 Task: Find connections with filter location Camayenne with filter topic #trainer with filter profile language German with filter current company JK Agri Genetics Limited with filter school KCG College of Technology with filter industry Family Planning Centers with filter service category Health Insurance with filter keywords title Tutor/Online Tutor
Action: Mouse moved to (341, 280)
Screenshot: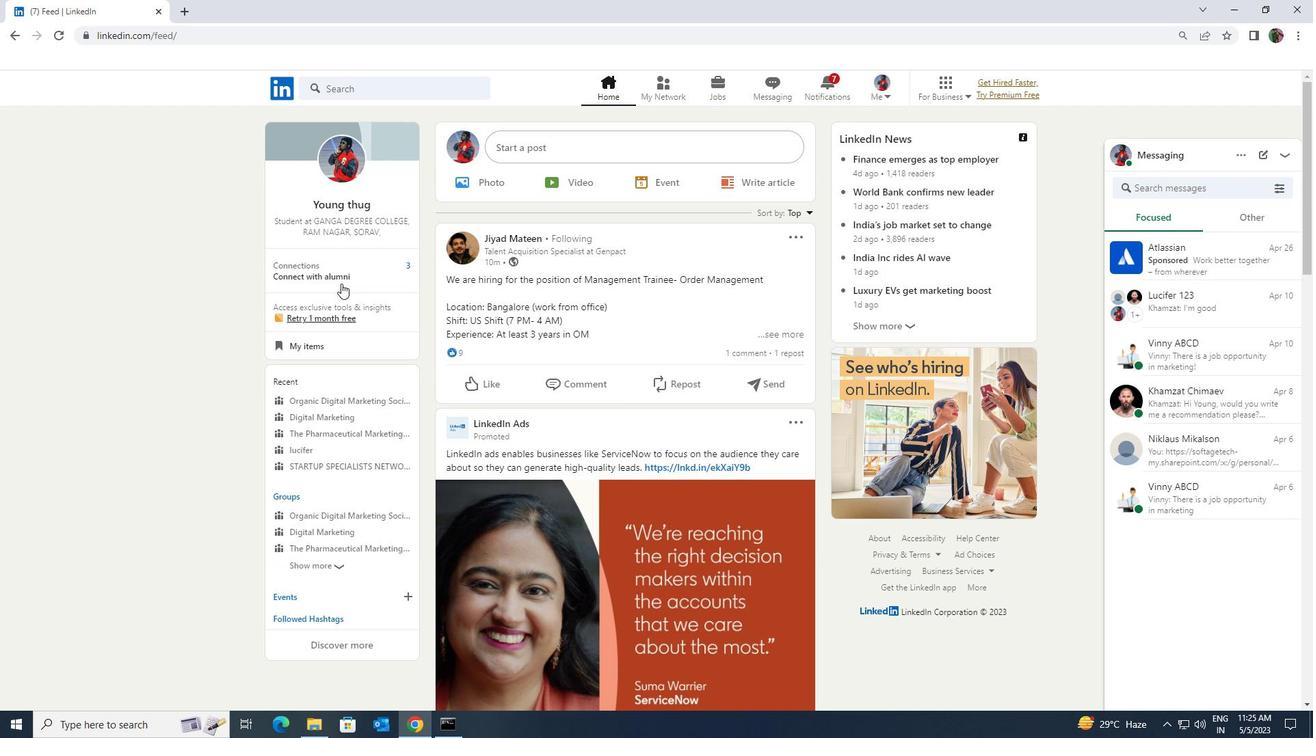 
Action: Mouse pressed left at (341, 280)
Screenshot: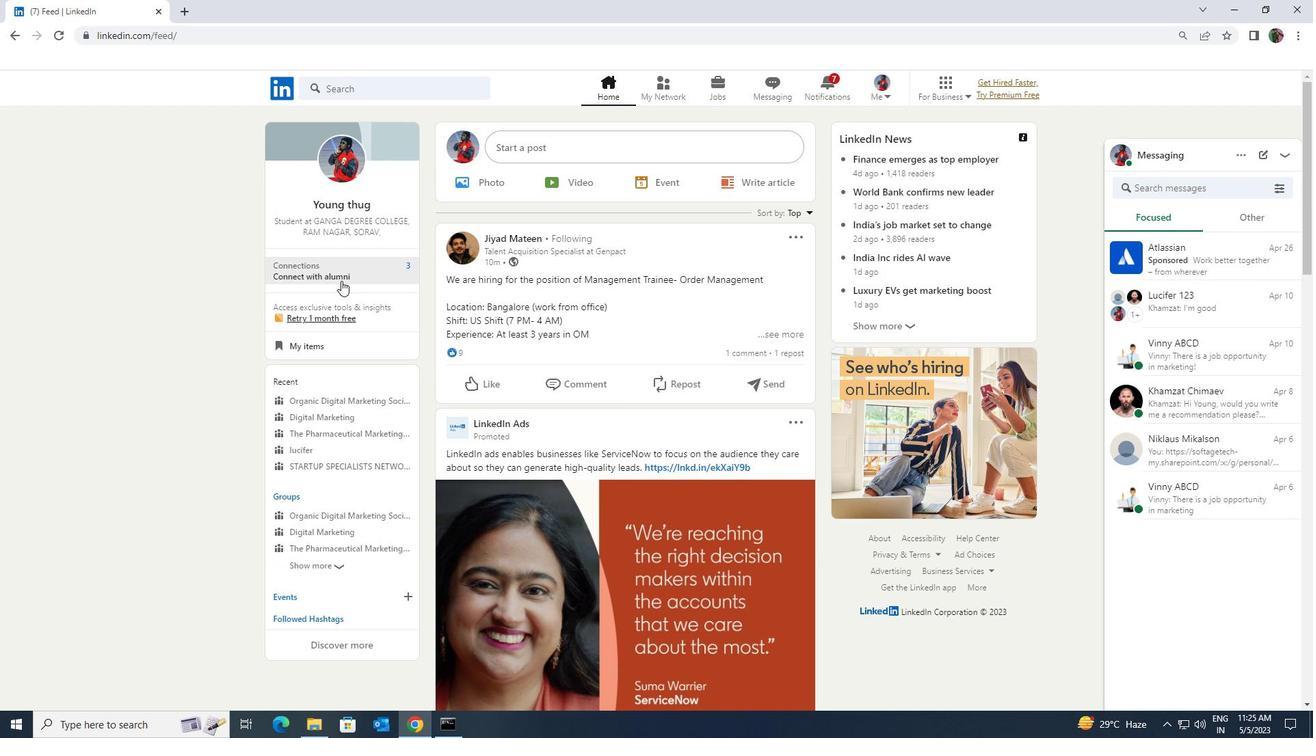 
Action: Mouse moved to (346, 174)
Screenshot: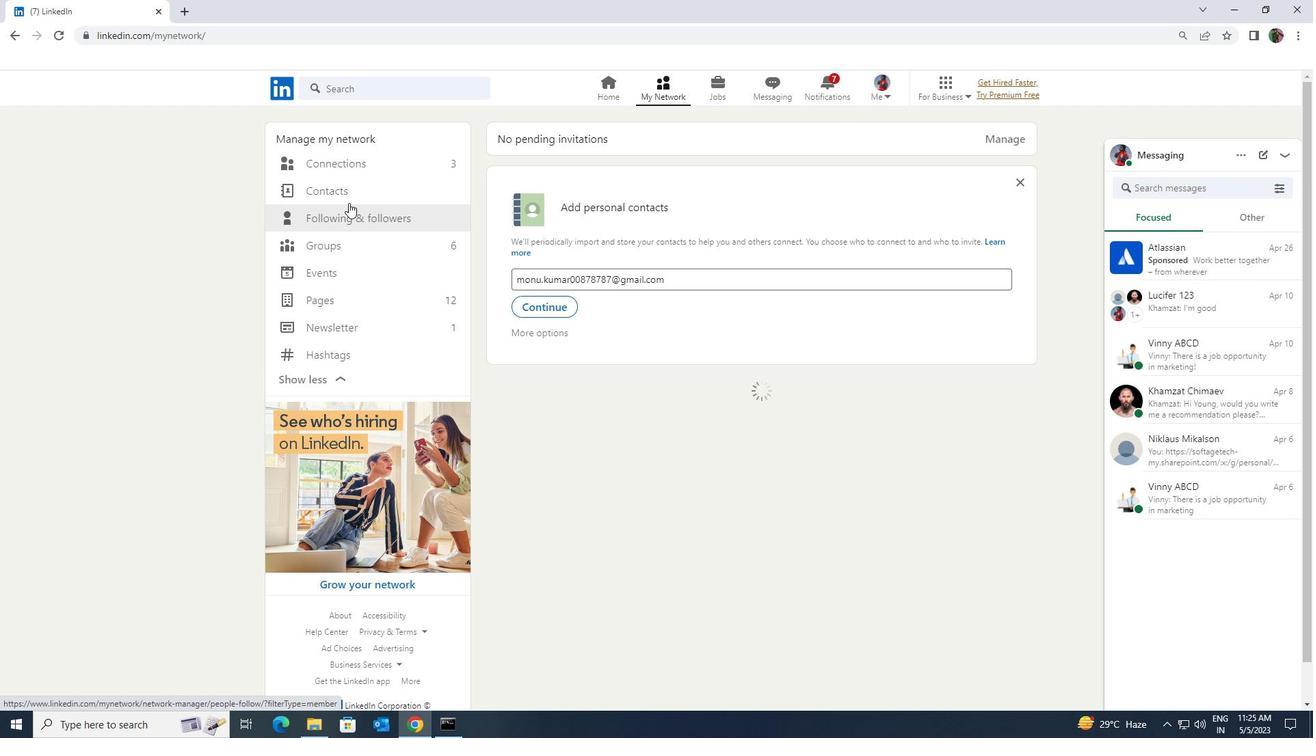 
Action: Mouse pressed left at (346, 174)
Screenshot: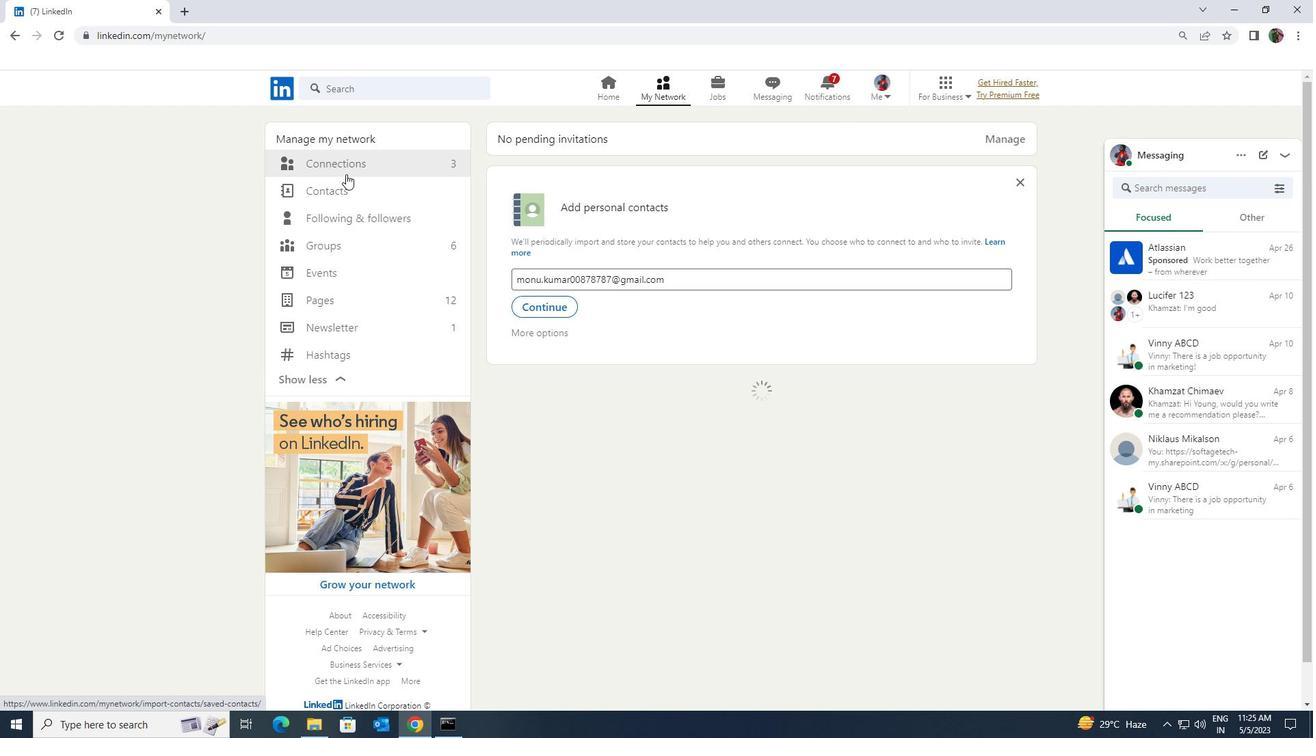 
Action: Mouse moved to (346, 162)
Screenshot: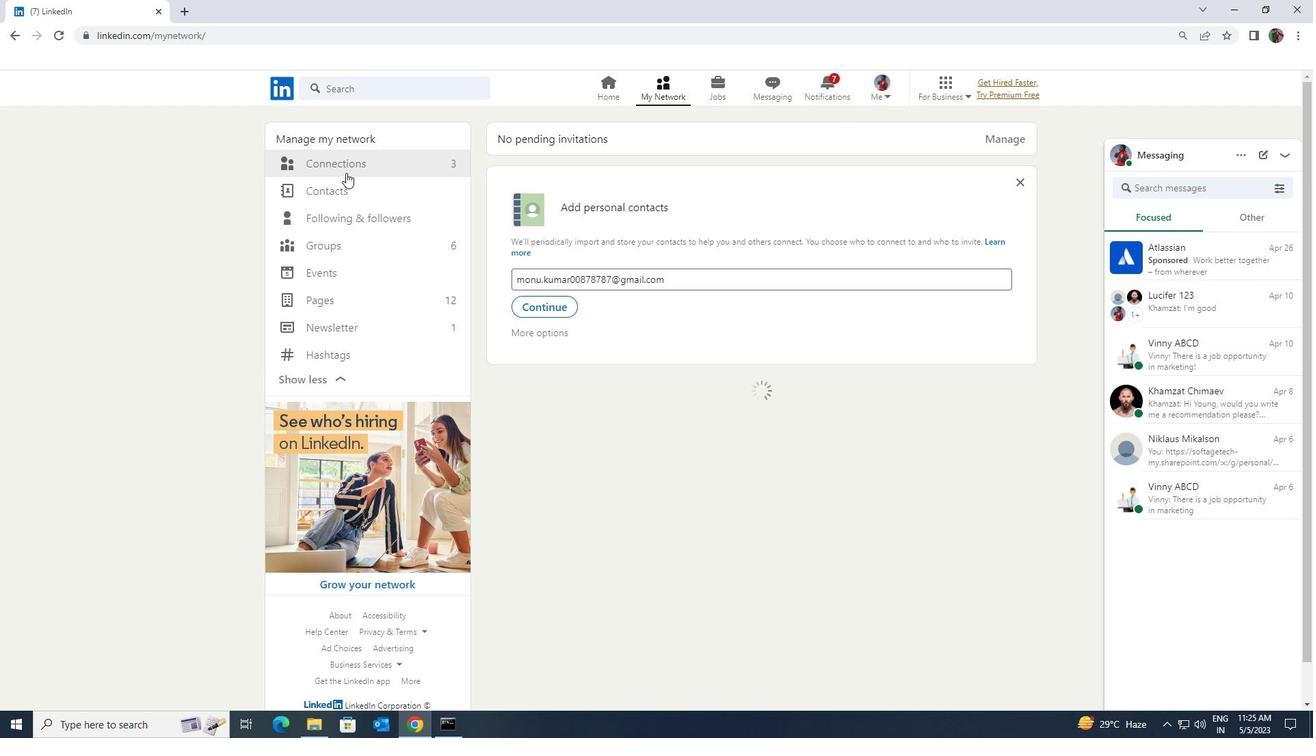 
Action: Mouse pressed left at (346, 162)
Screenshot: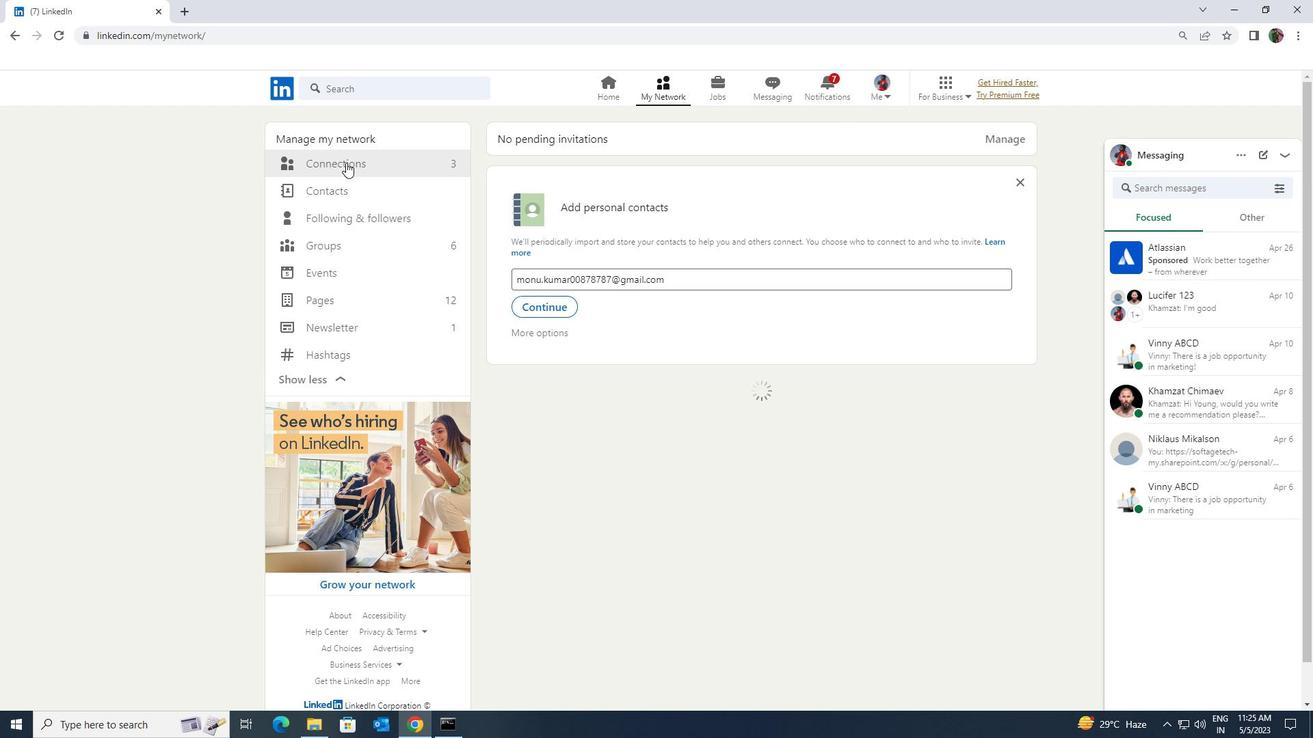 
Action: Mouse moved to (733, 160)
Screenshot: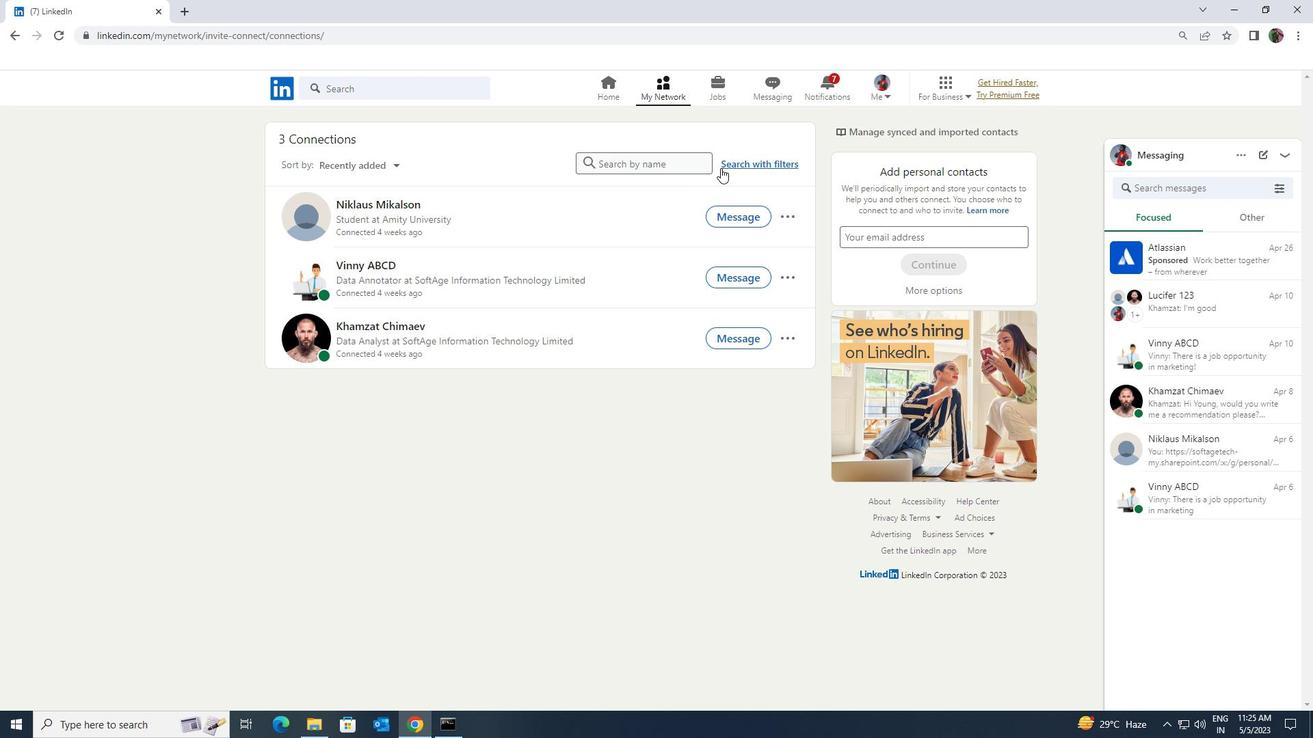 
Action: Mouse pressed left at (733, 160)
Screenshot: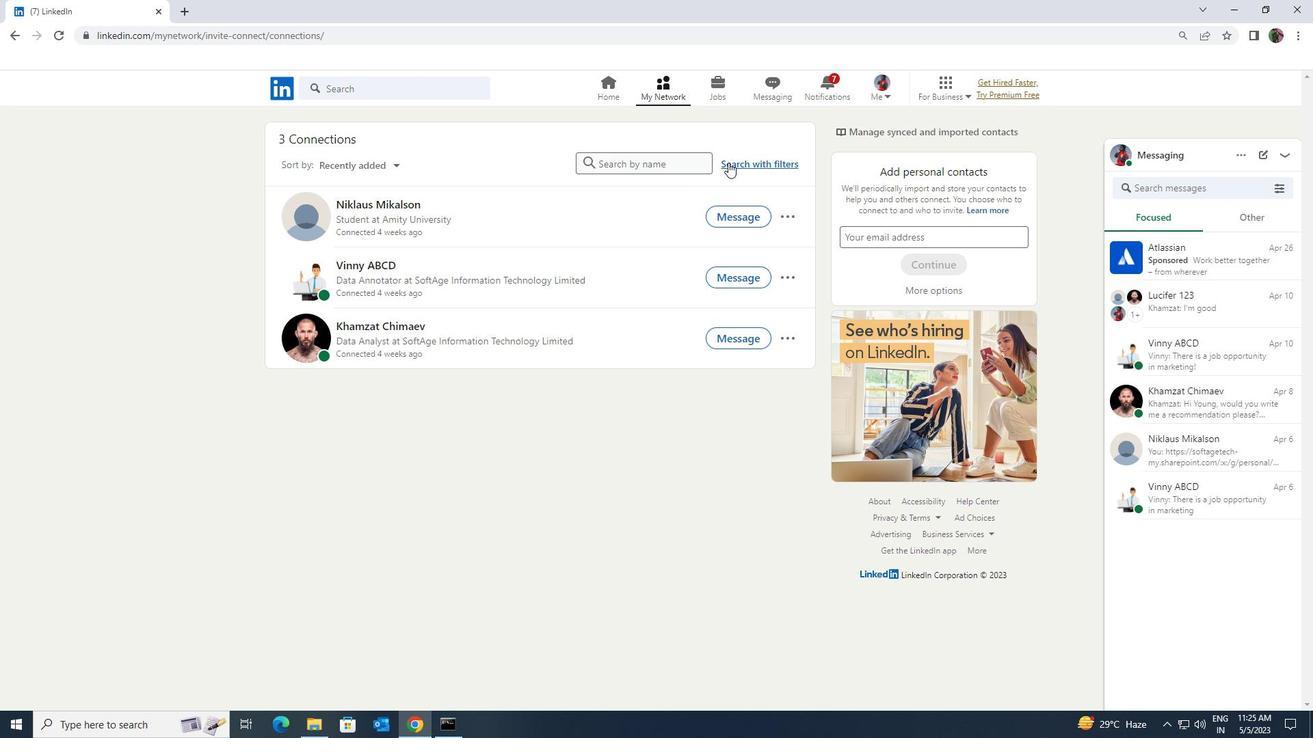 
Action: Mouse moved to (710, 122)
Screenshot: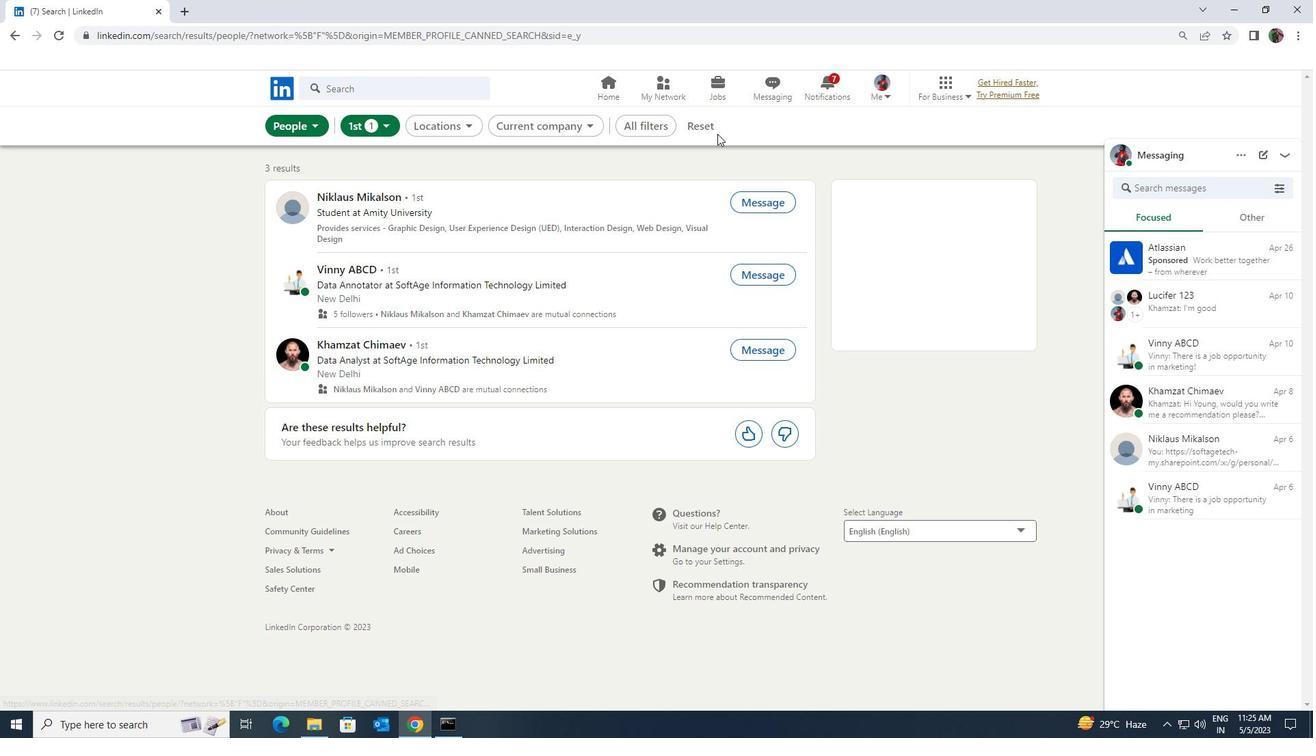 
Action: Mouse pressed left at (710, 122)
Screenshot: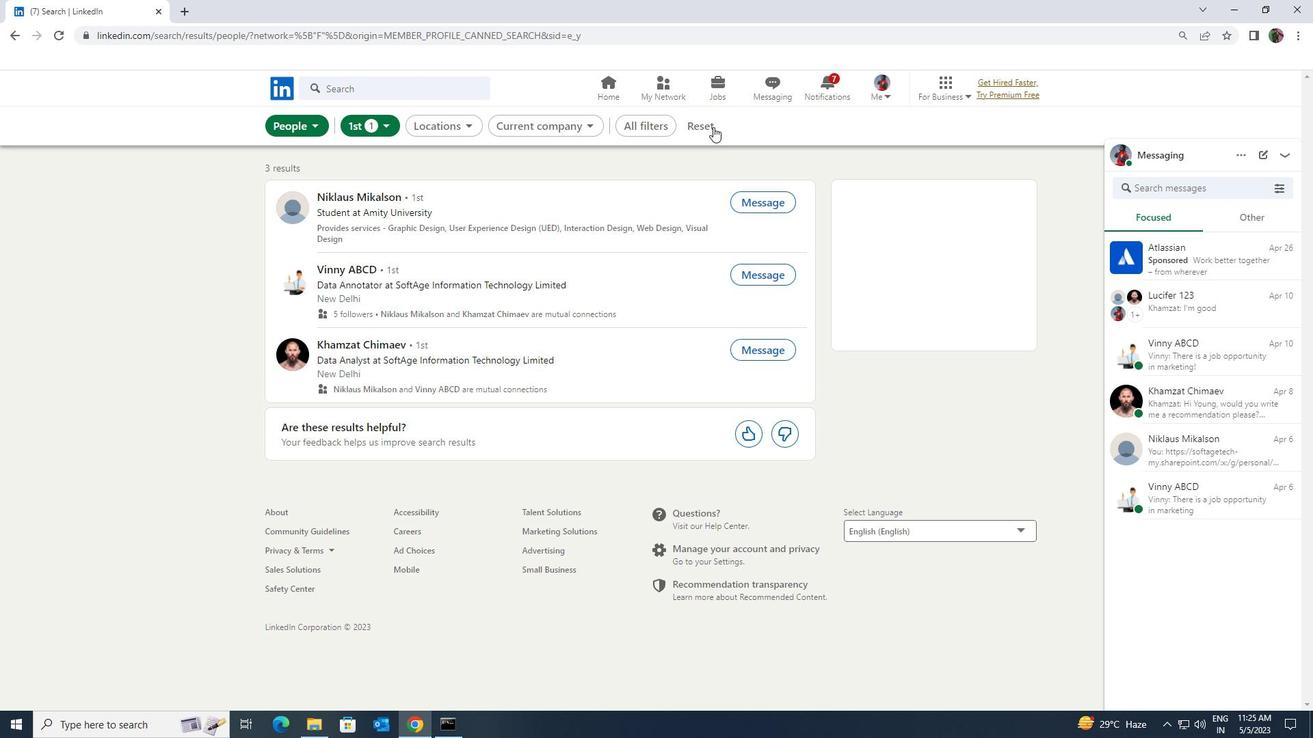 
Action: Mouse moved to (684, 125)
Screenshot: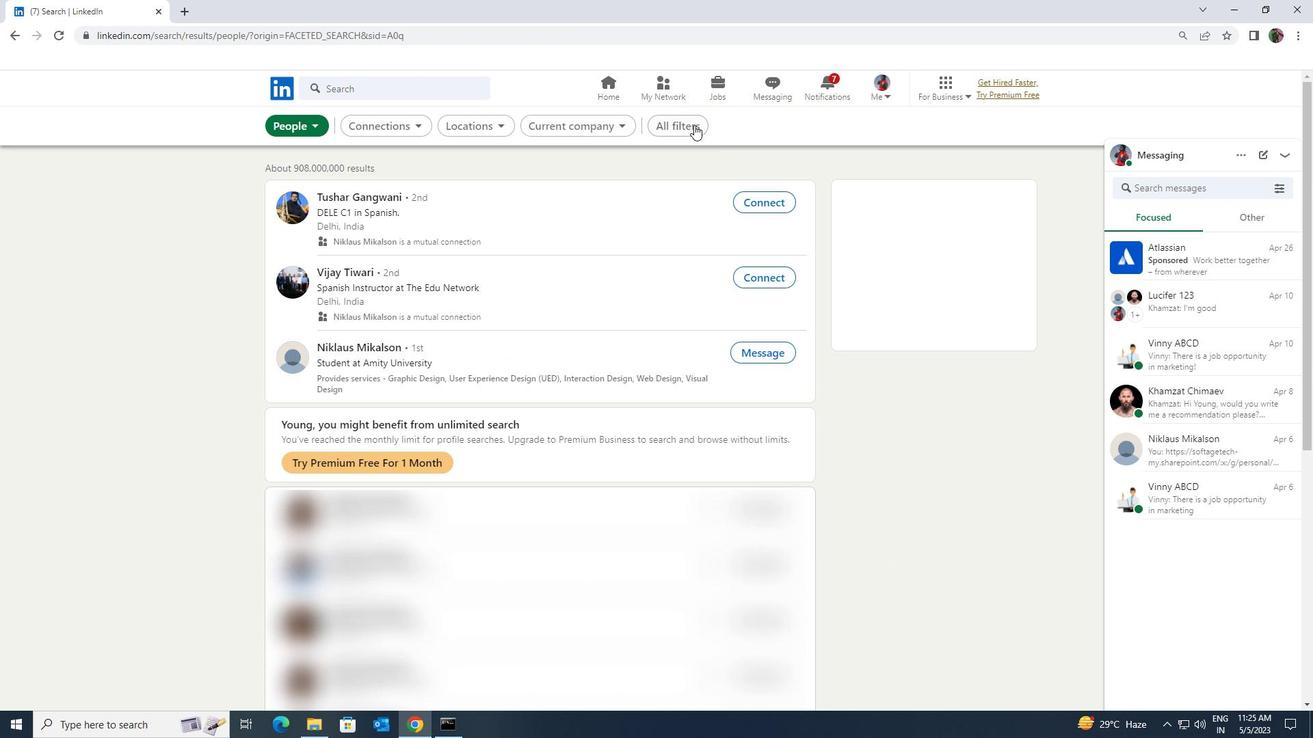 
Action: Mouse pressed left at (684, 125)
Screenshot: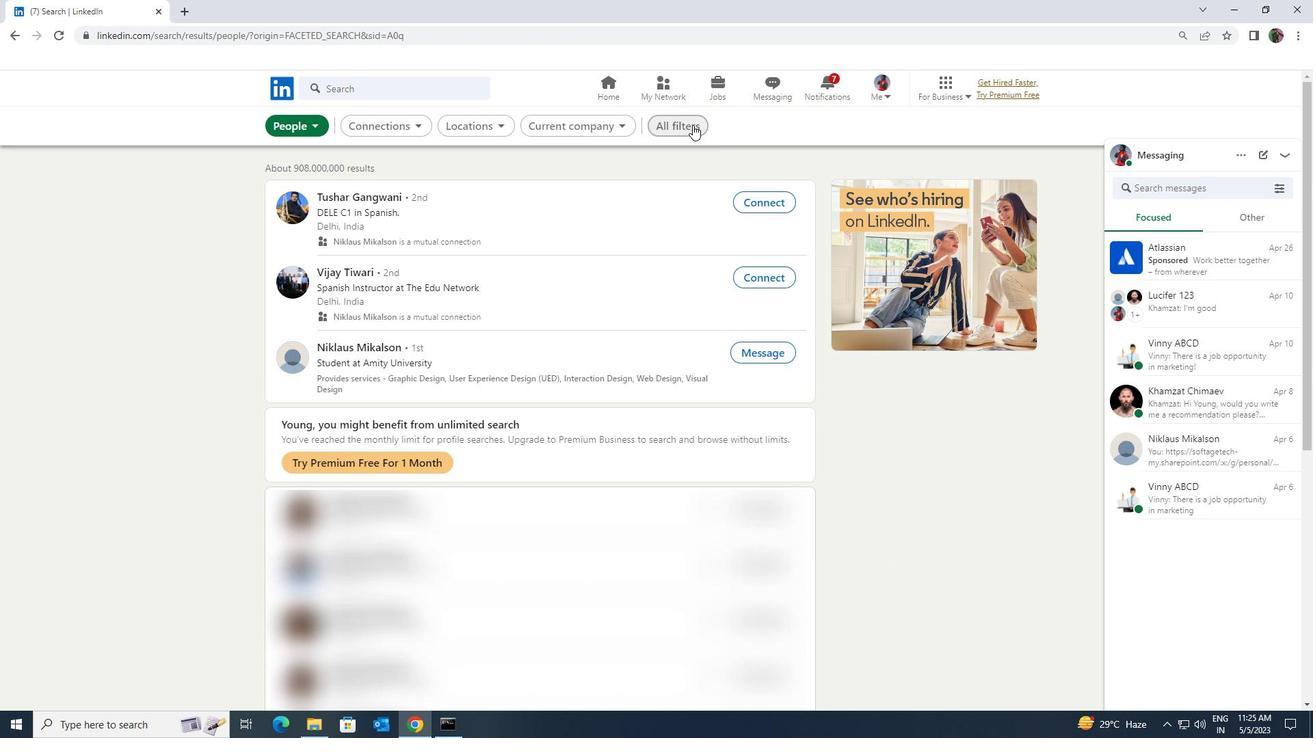 
Action: Mouse moved to (1147, 532)
Screenshot: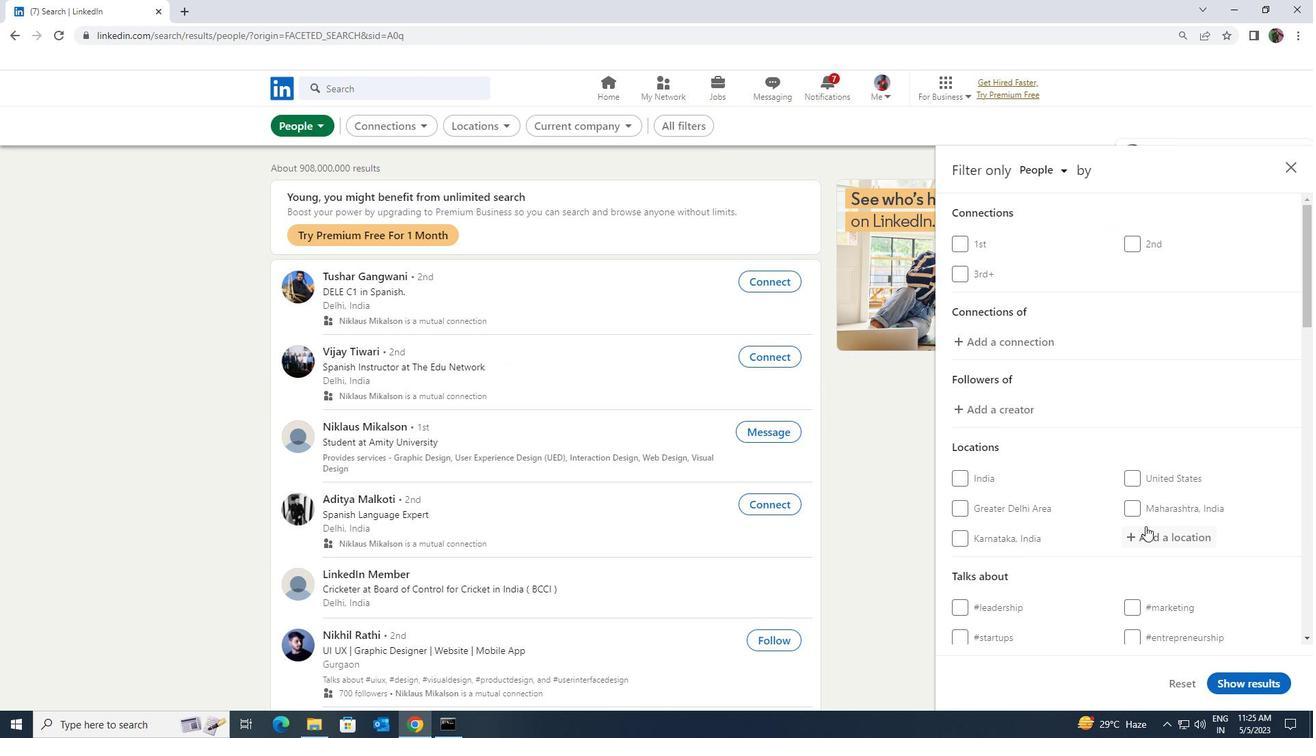 
Action: Mouse pressed left at (1147, 532)
Screenshot: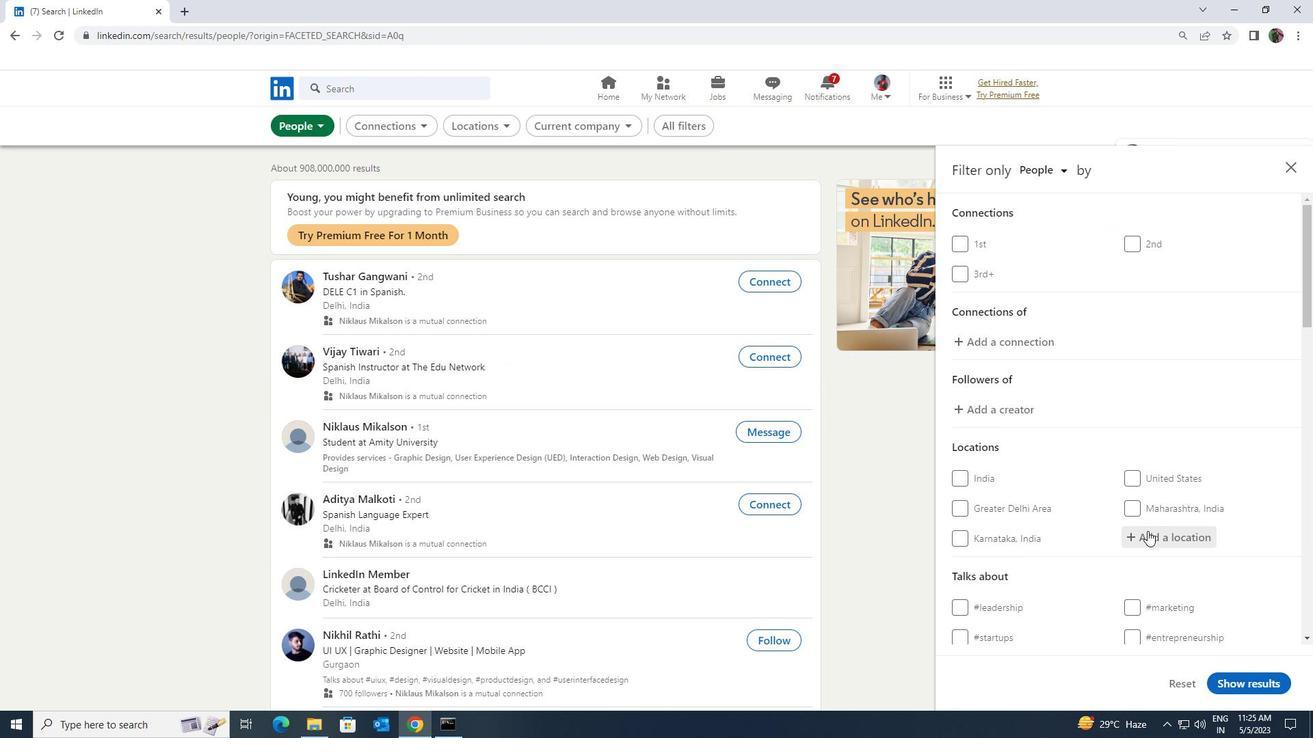 
Action: Mouse moved to (1142, 530)
Screenshot: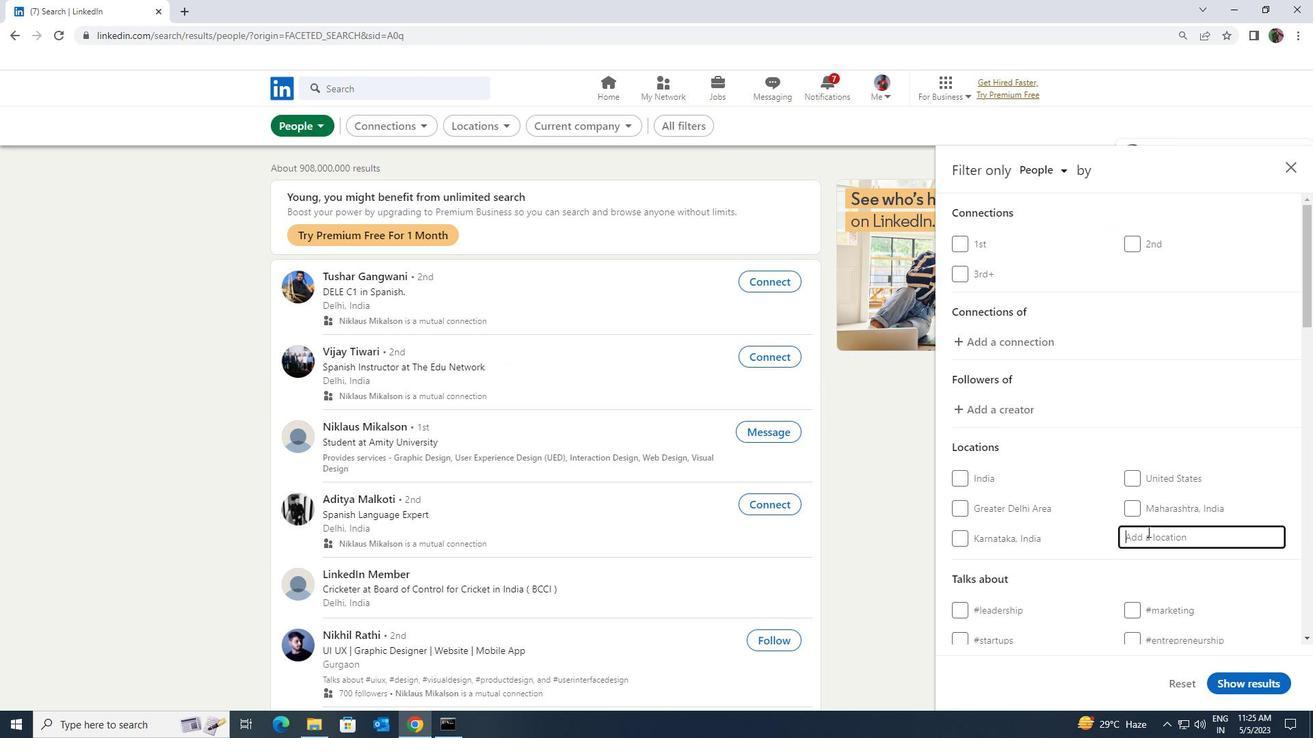 
Action: Key pressed <Key.shift>CAMAYENNE
Screenshot: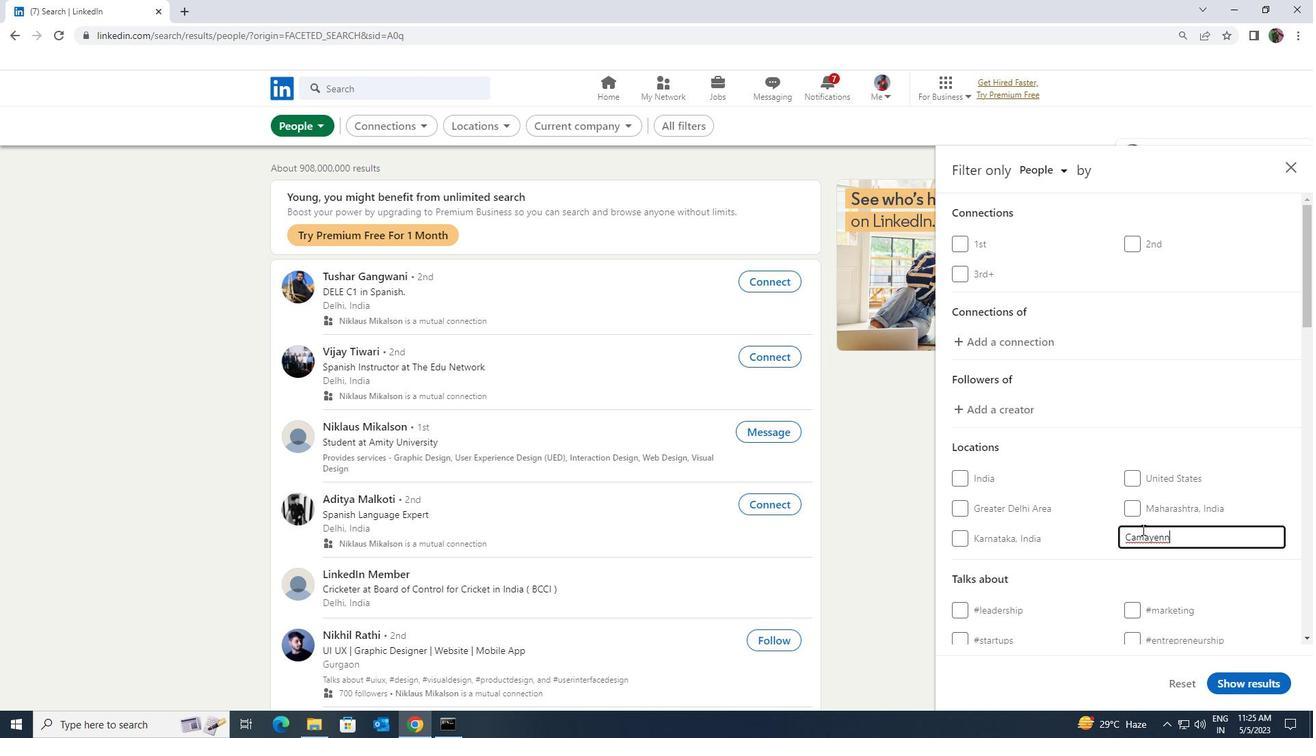 
Action: Mouse moved to (1142, 530)
Screenshot: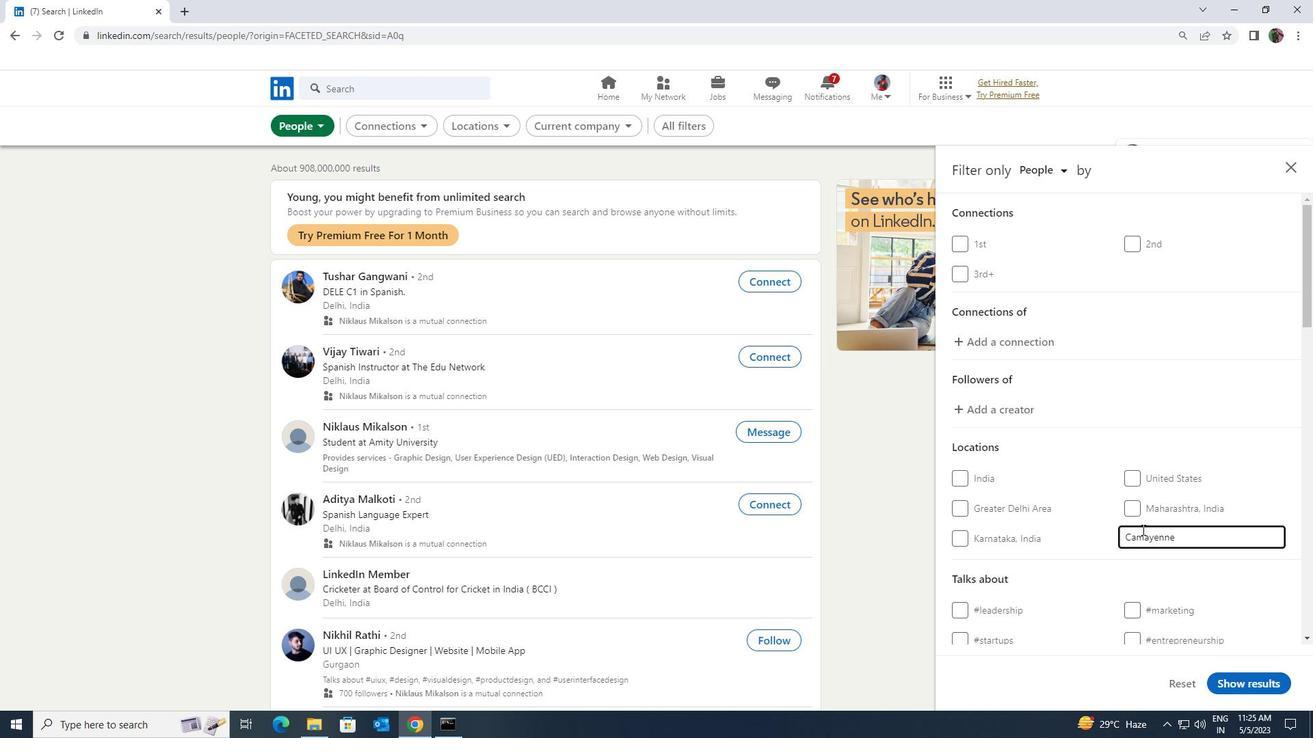 
Action: Key pressed <Key.enter>
Screenshot: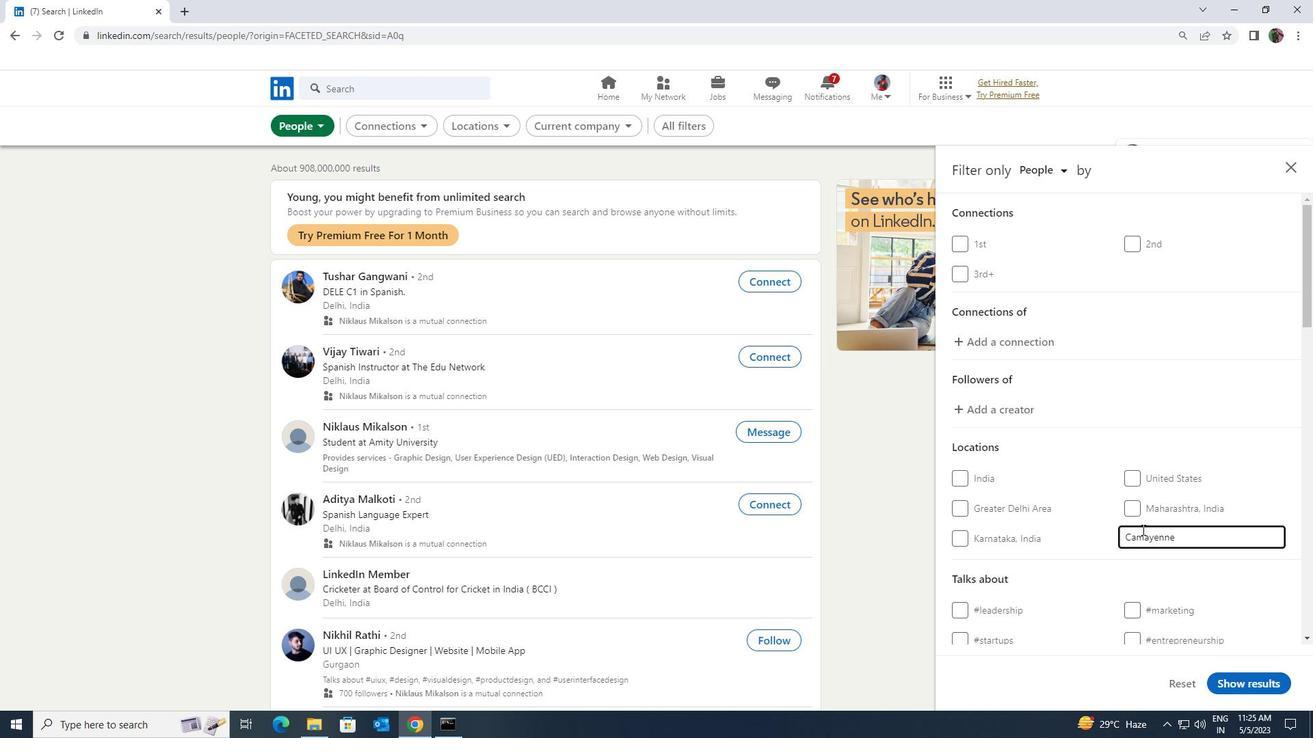 
Action: Mouse moved to (1144, 529)
Screenshot: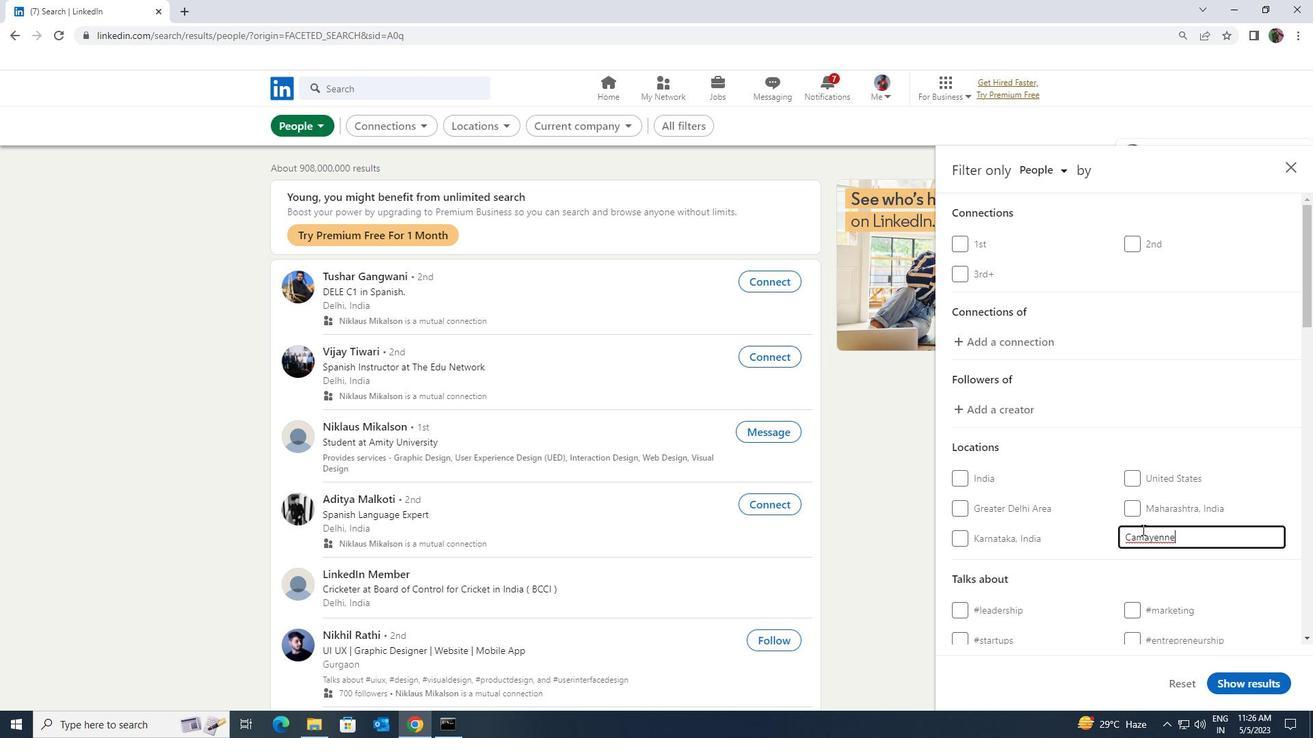 
Action: Mouse scrolled (1144, 528) with delta (0, 0)
Screenshot: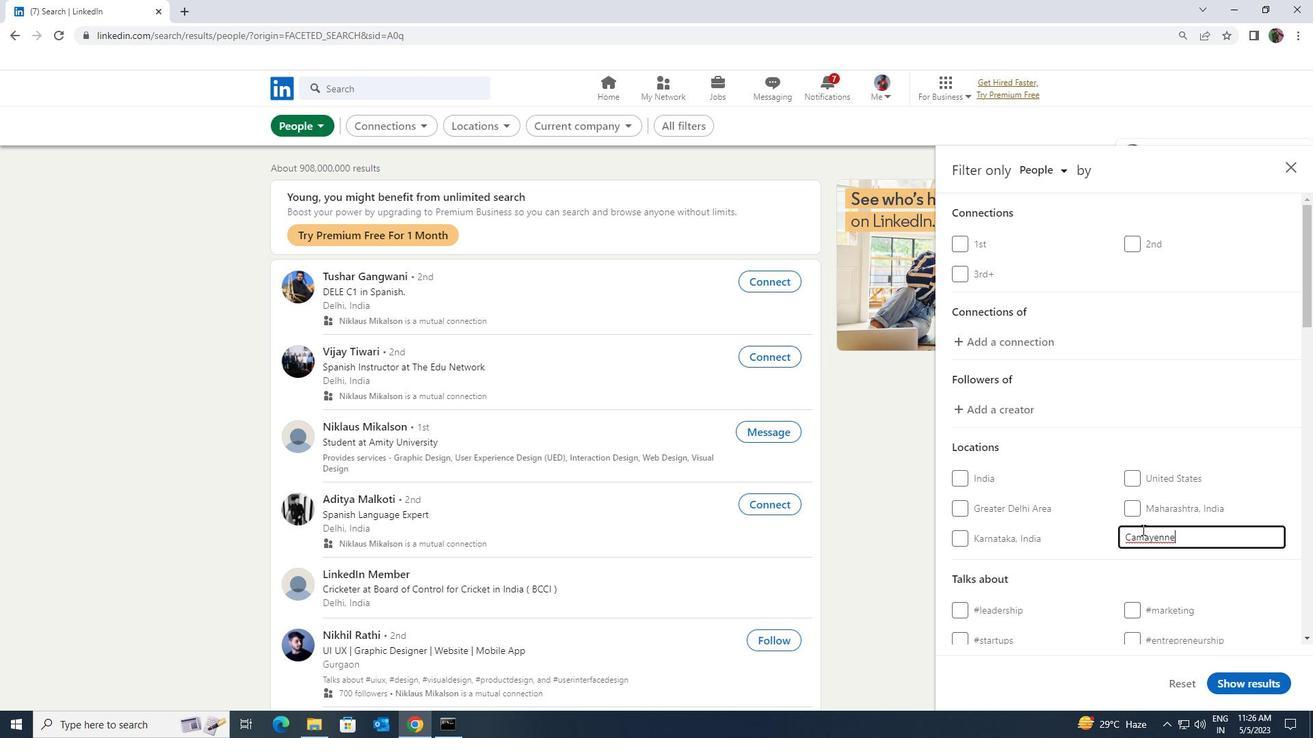 
Action: Mouse scrolled (1144, 528) with delta (0, 0)
Screenshot: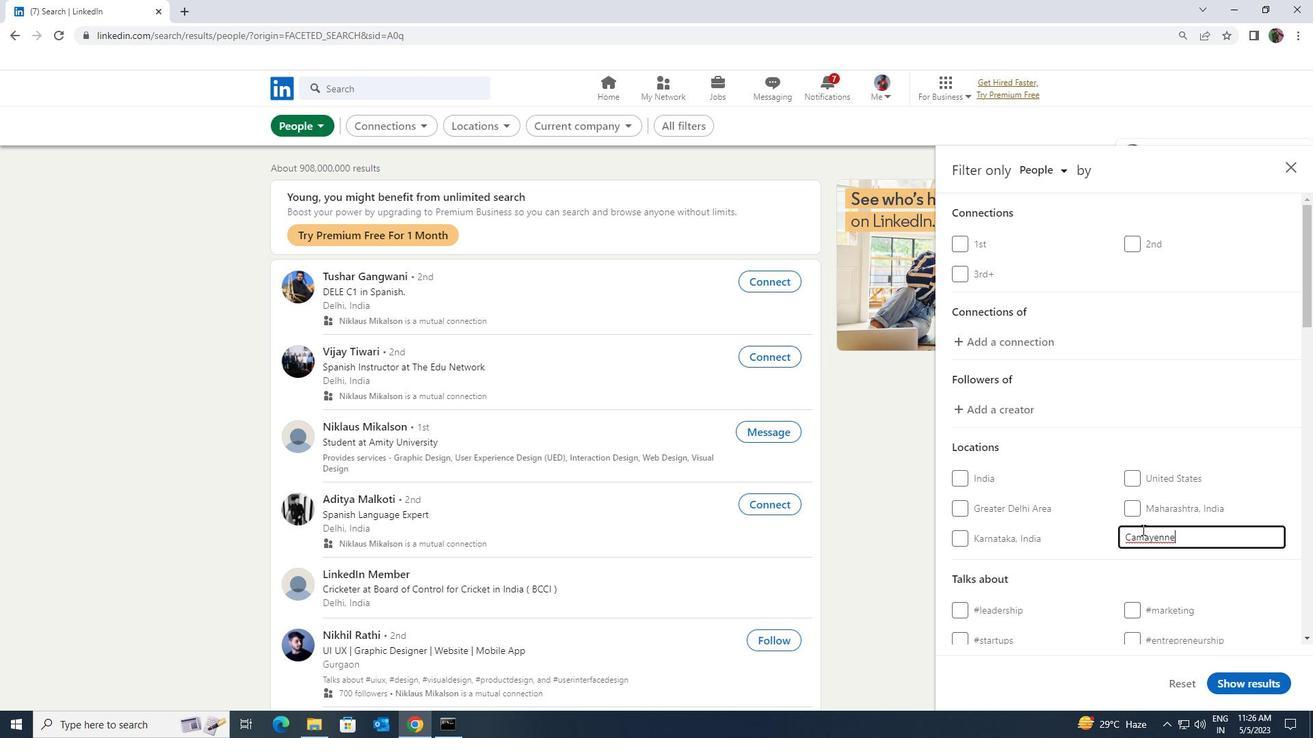 
Action: Mouse scrolled (1144, 528) with delta (0, 0)
Screenshot: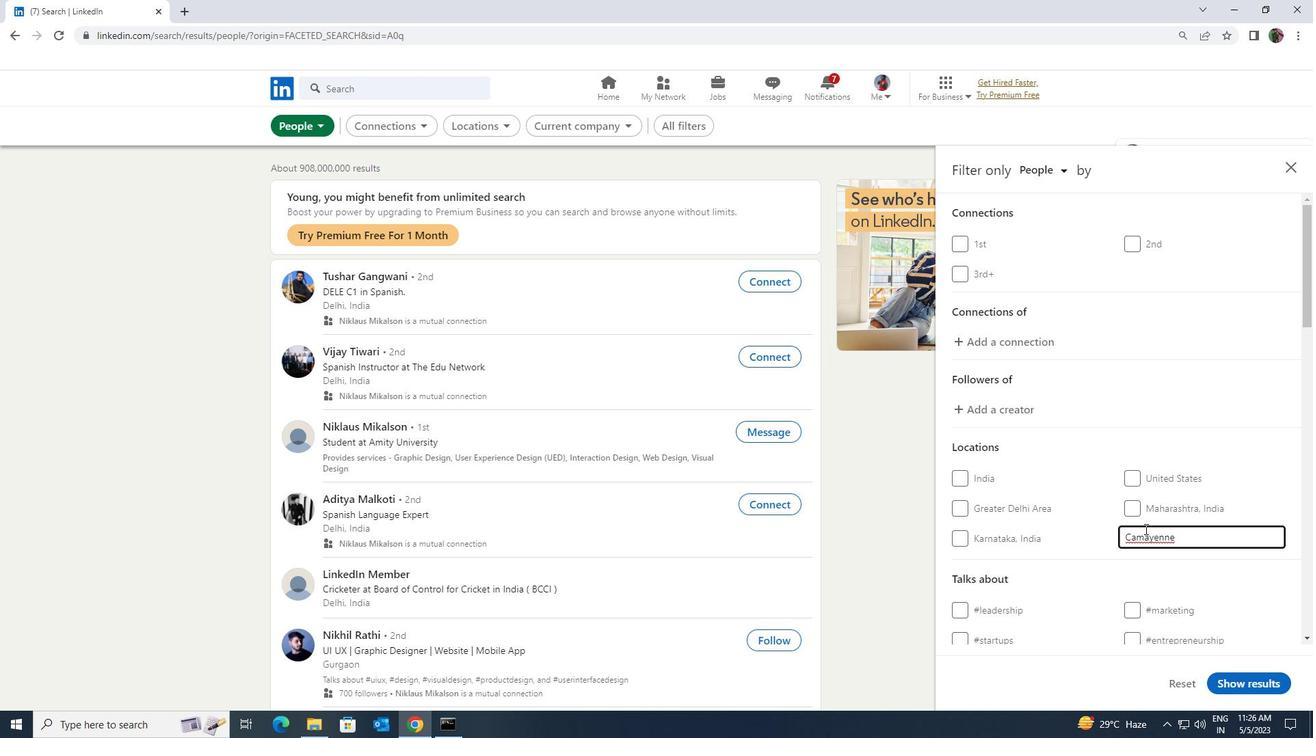 
Action: Mouse moved to (1140, 463)
Screenshot: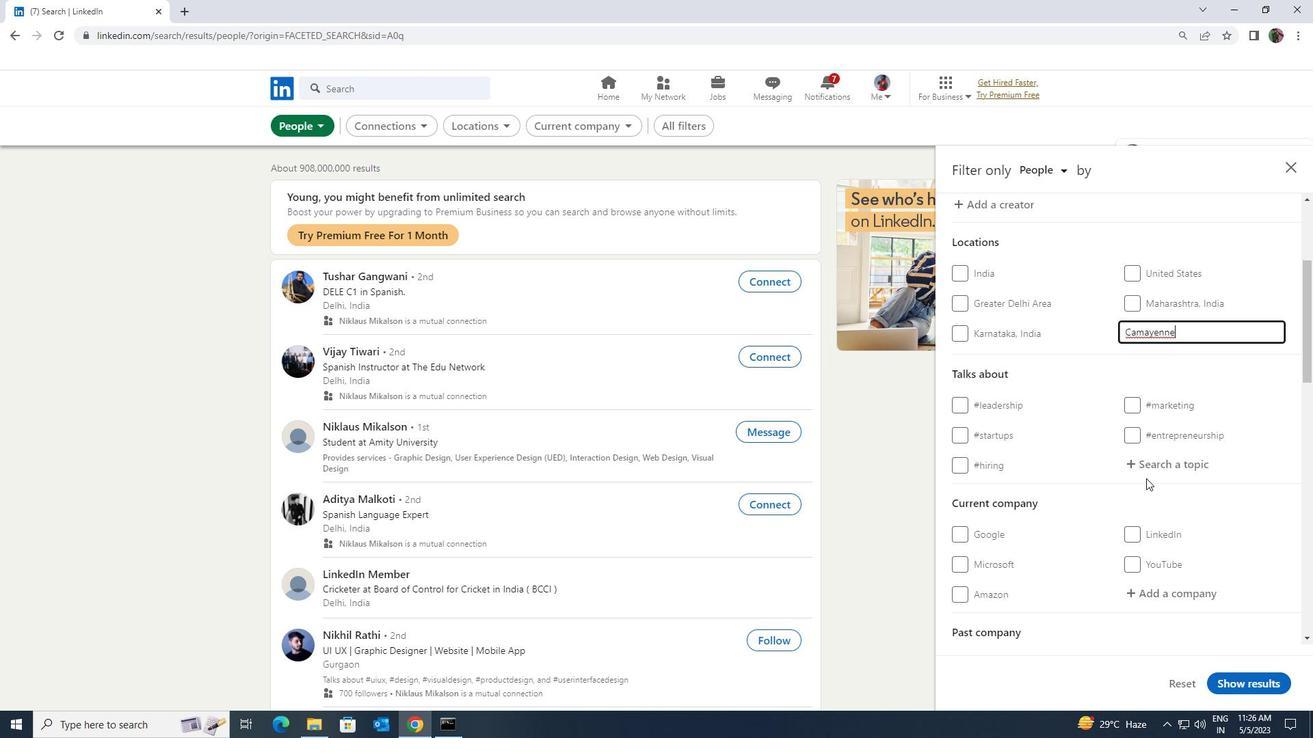 
Action: Mouse pressed left at (1140, 463)
Screenshot: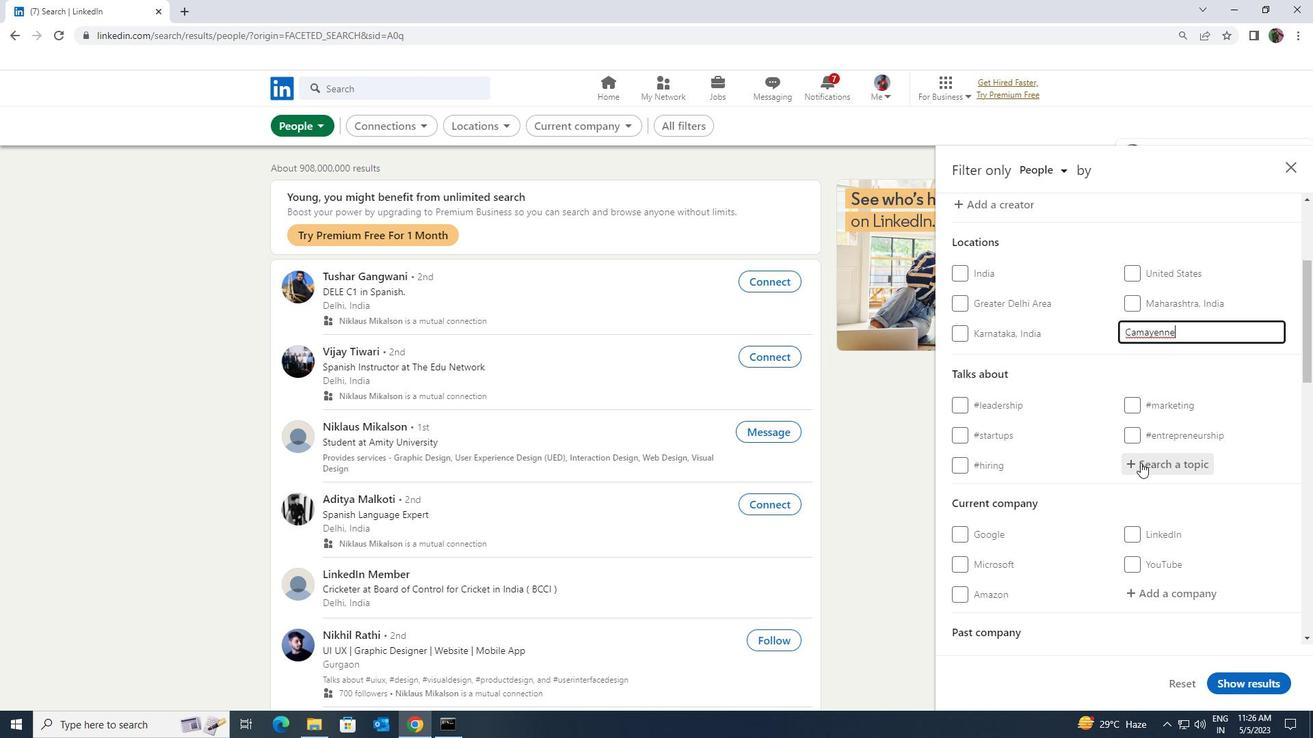 
Action: Key pressed <Key.shift>TRAINER
Screenshot: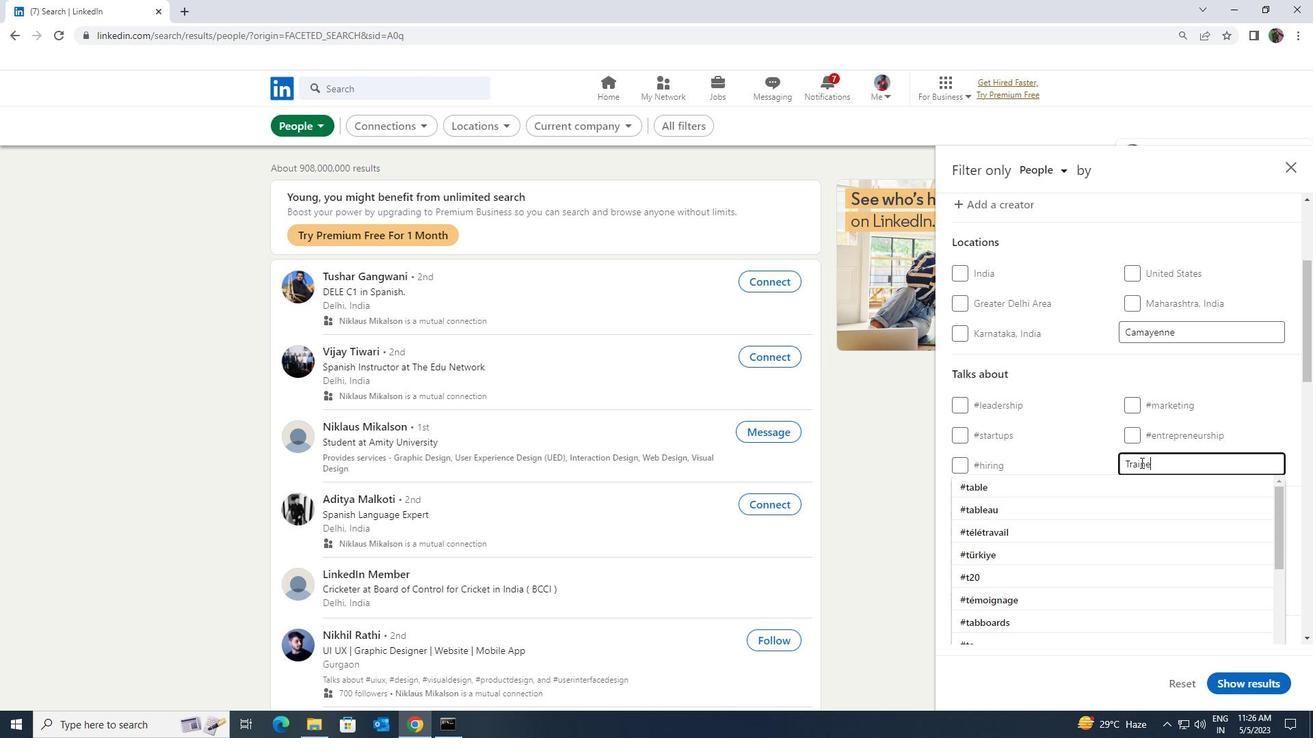 
Action: Mouse moved to (1133, 474)
Screenshot: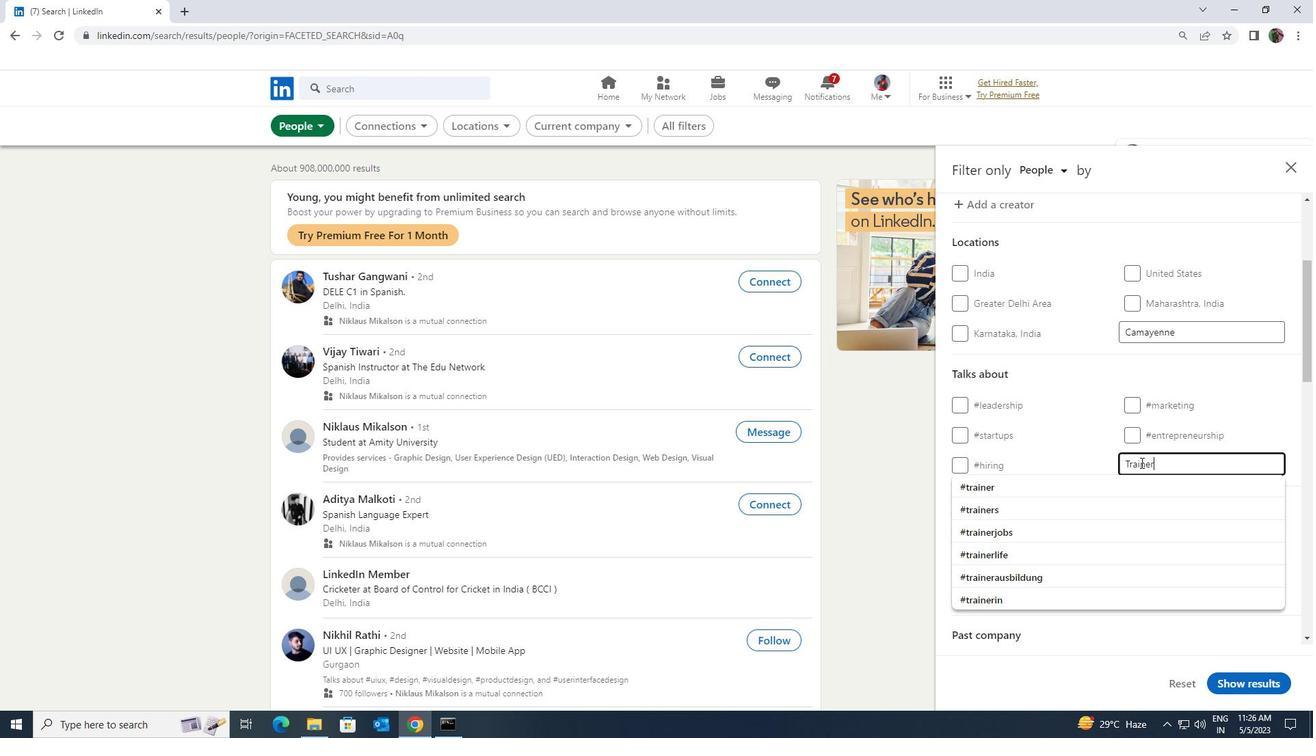 
Action: Mouse pressed left at (1133, 474)
Screenshot: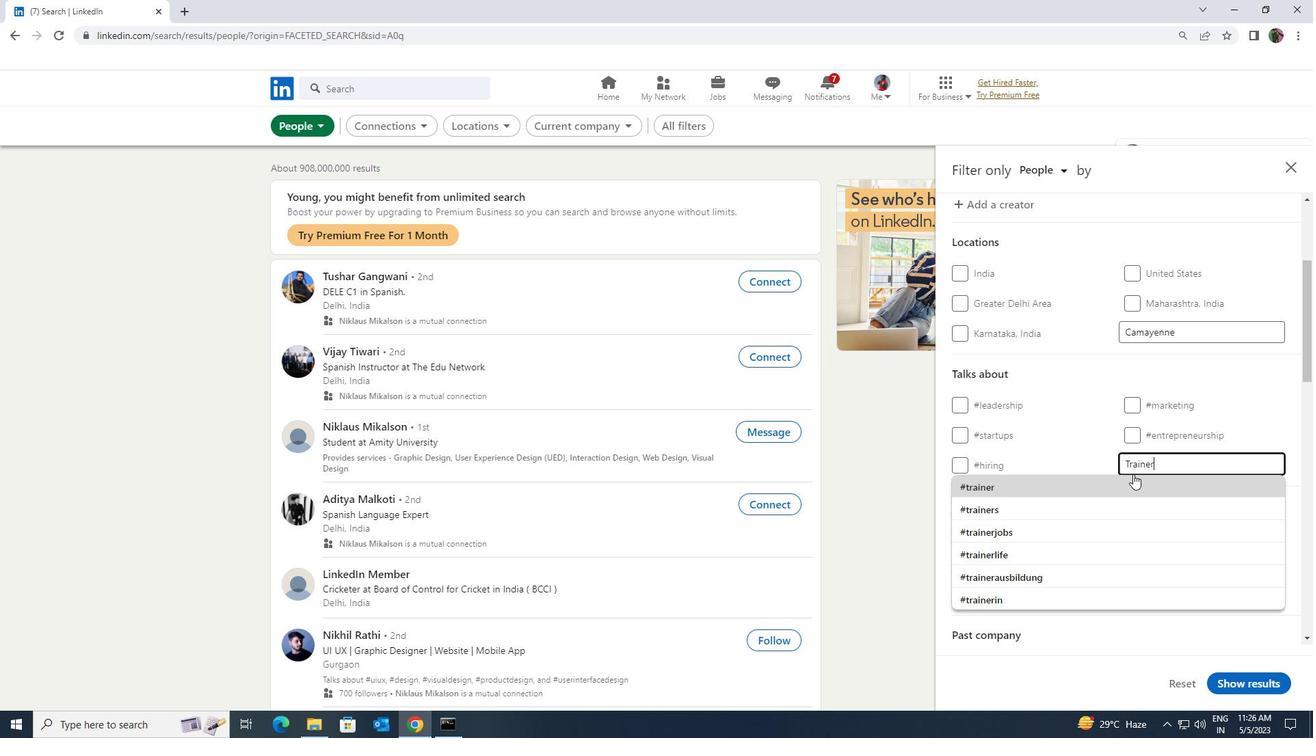 
Action: Mouse scrolled (1133, 473) with delta (0, 0)
Screenshot: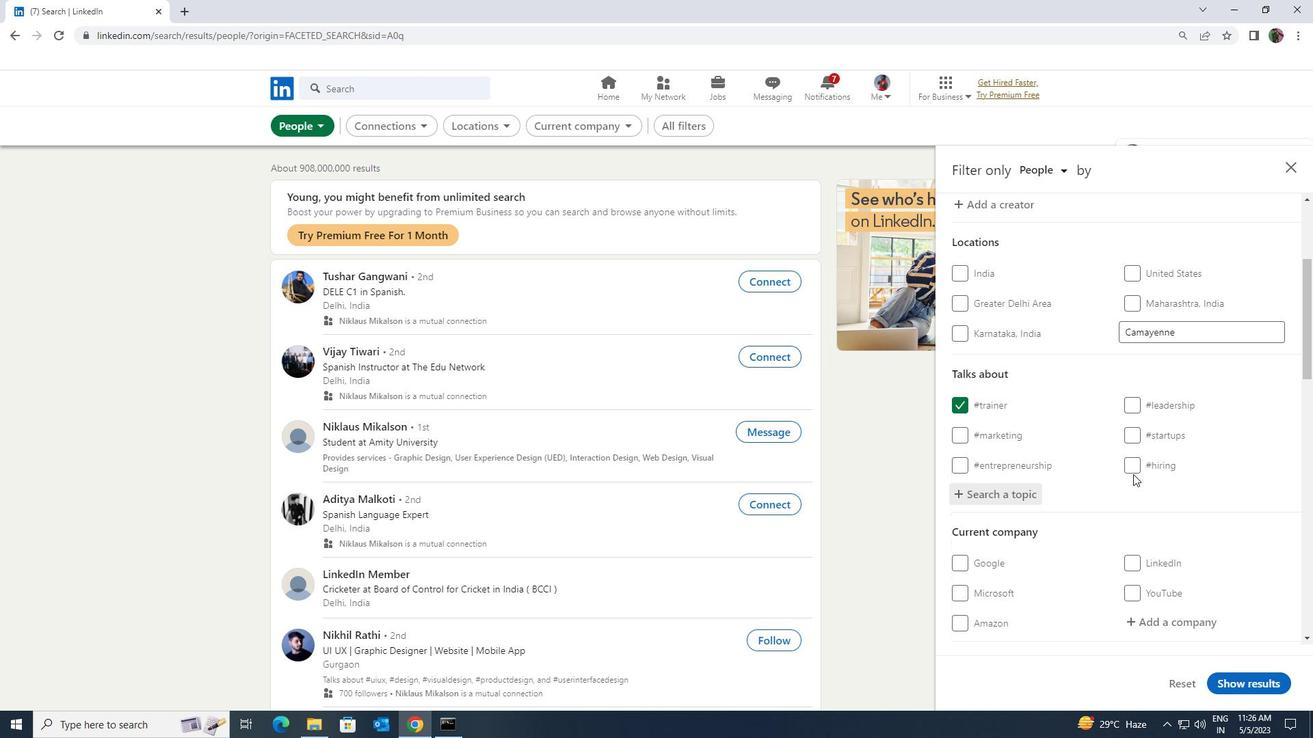 
Action: Mouse scrolled (1133, 473) with delta (0, 0)
Screenshot: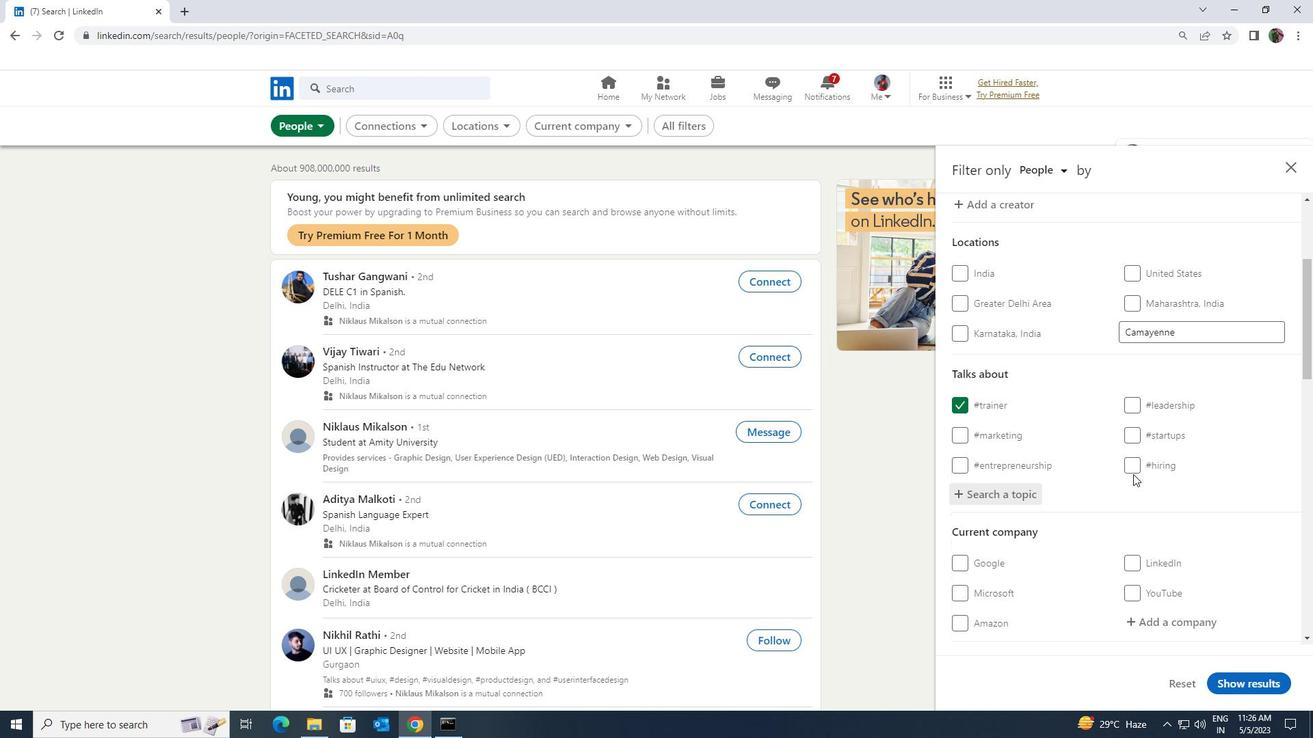 
Action: Mouse scrolled (1133, 473) with delta (0, 0)
Screenshot: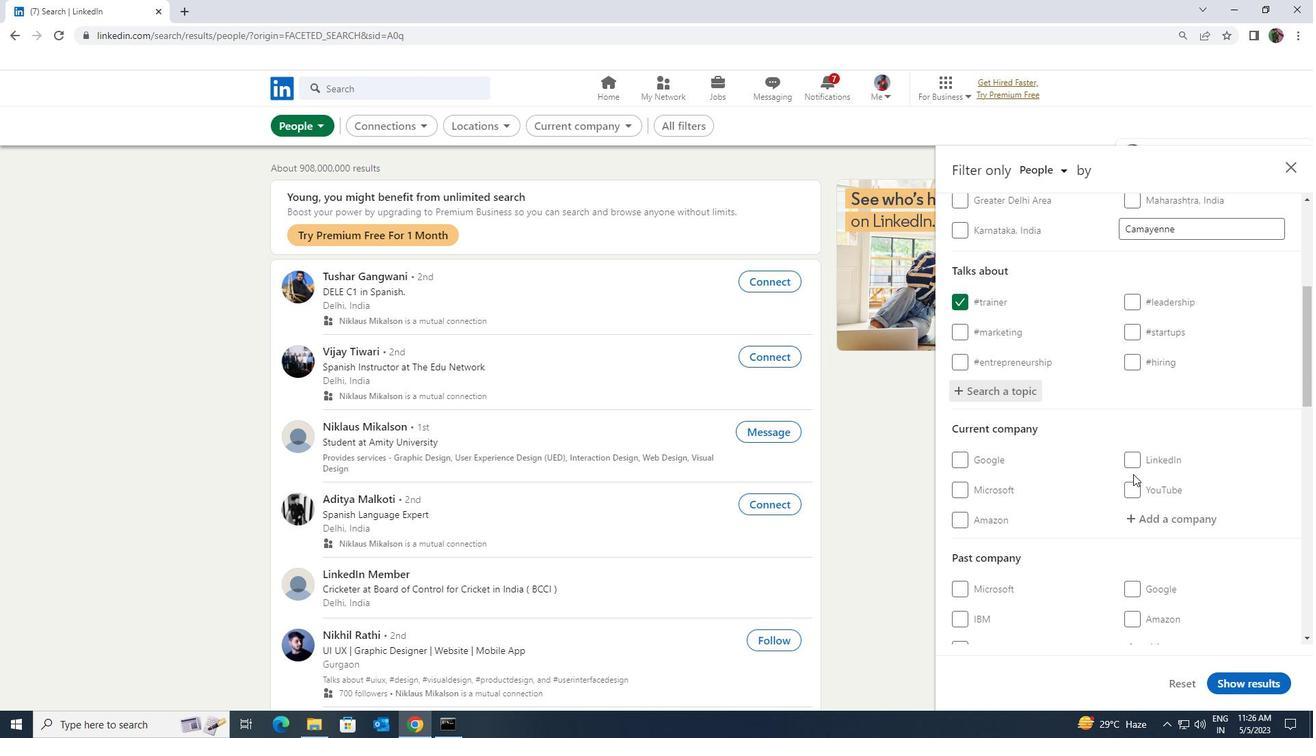 
Action: Mouse scrolled (1133, 473) with delta (0, 0)
Screenshot: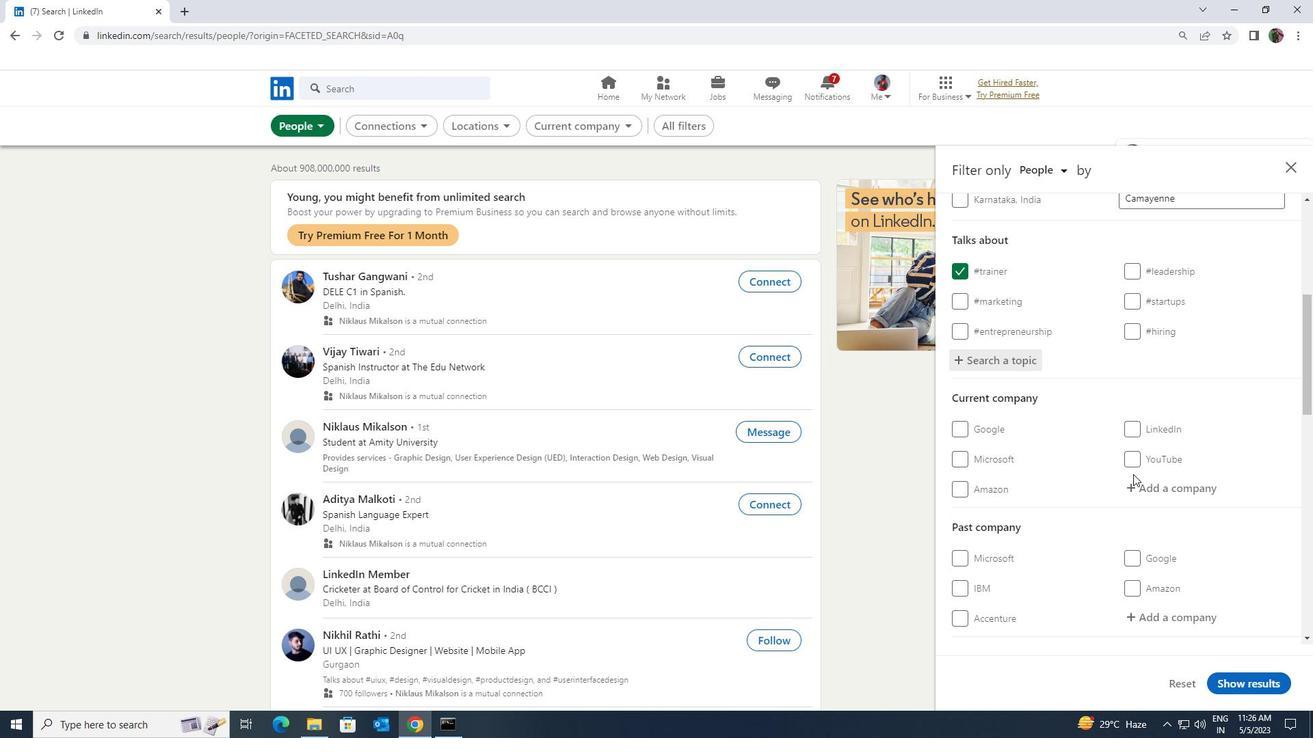 
Action: Mouse scrolled (1133, 473) with delta (0, 0)
Screenshot: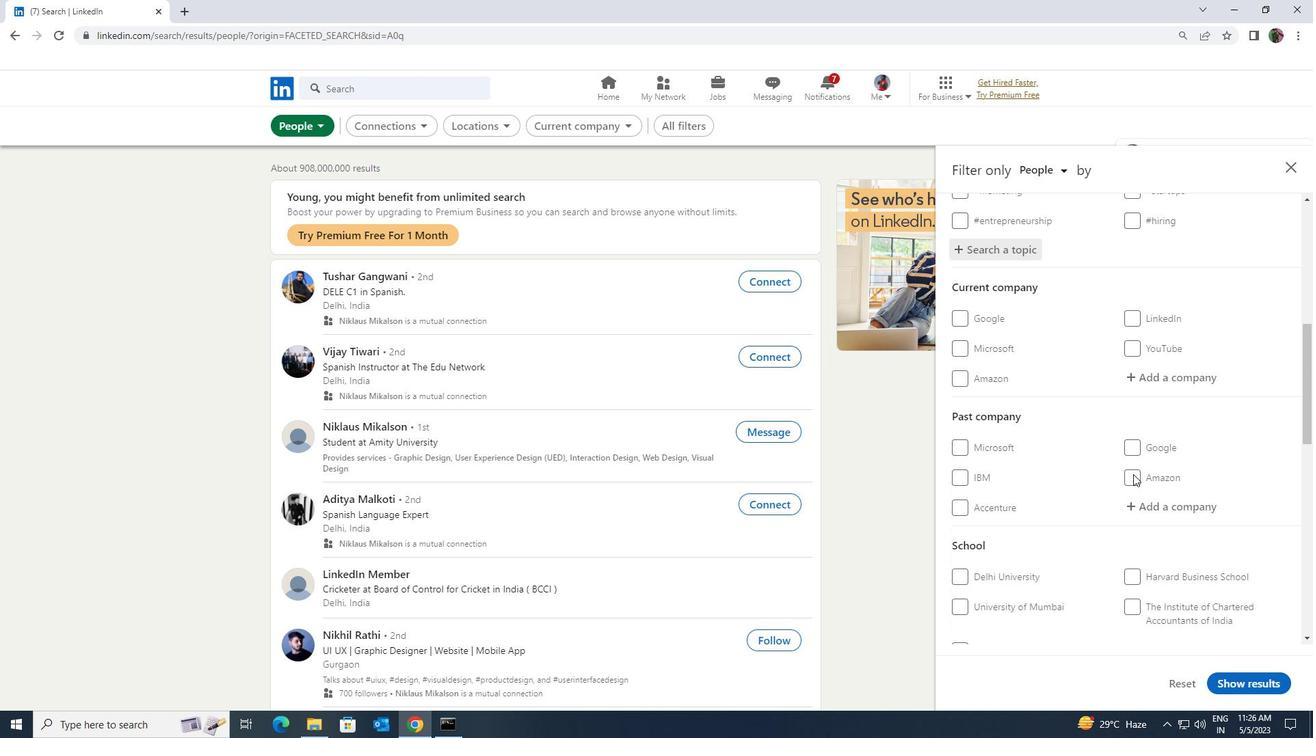 
Action: Mouse scrolled (1133, 473) with delta (0, 0)
Screenshot: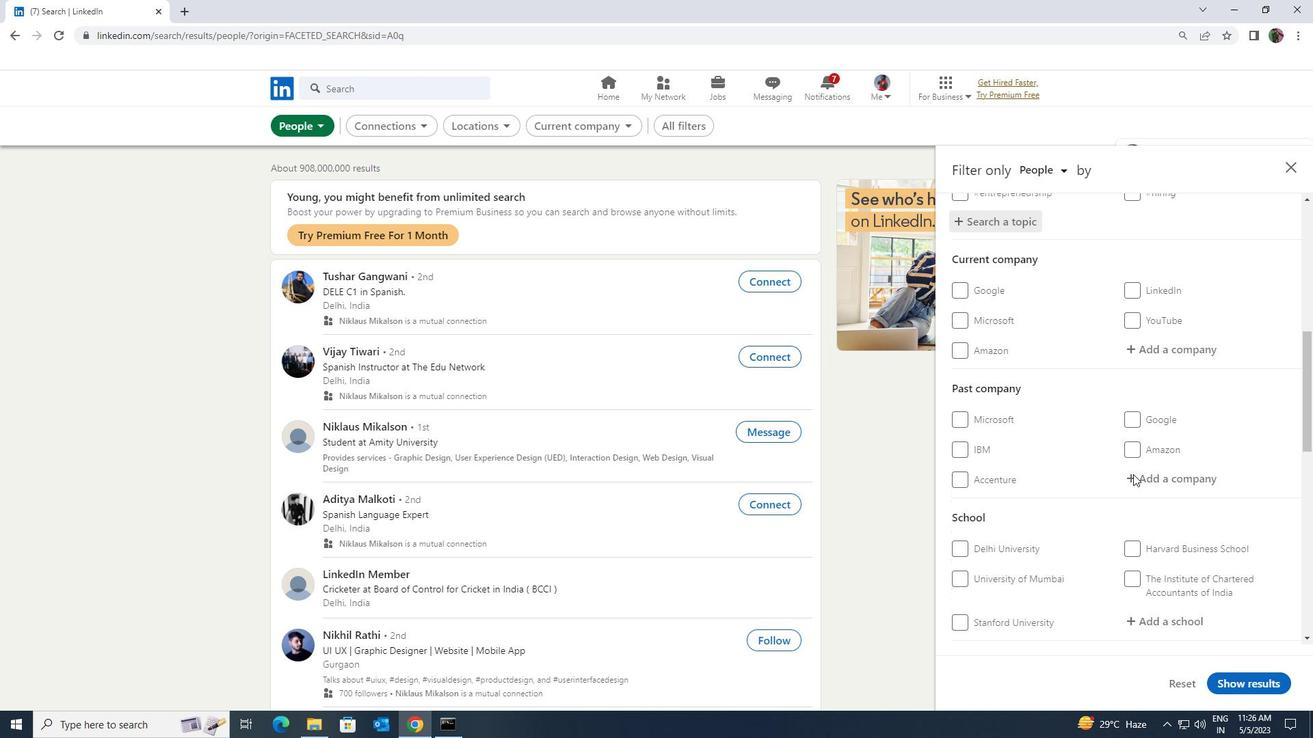 
Action: Mouse scrolled (1133, 473) with delta (0, 0)
Screenshot: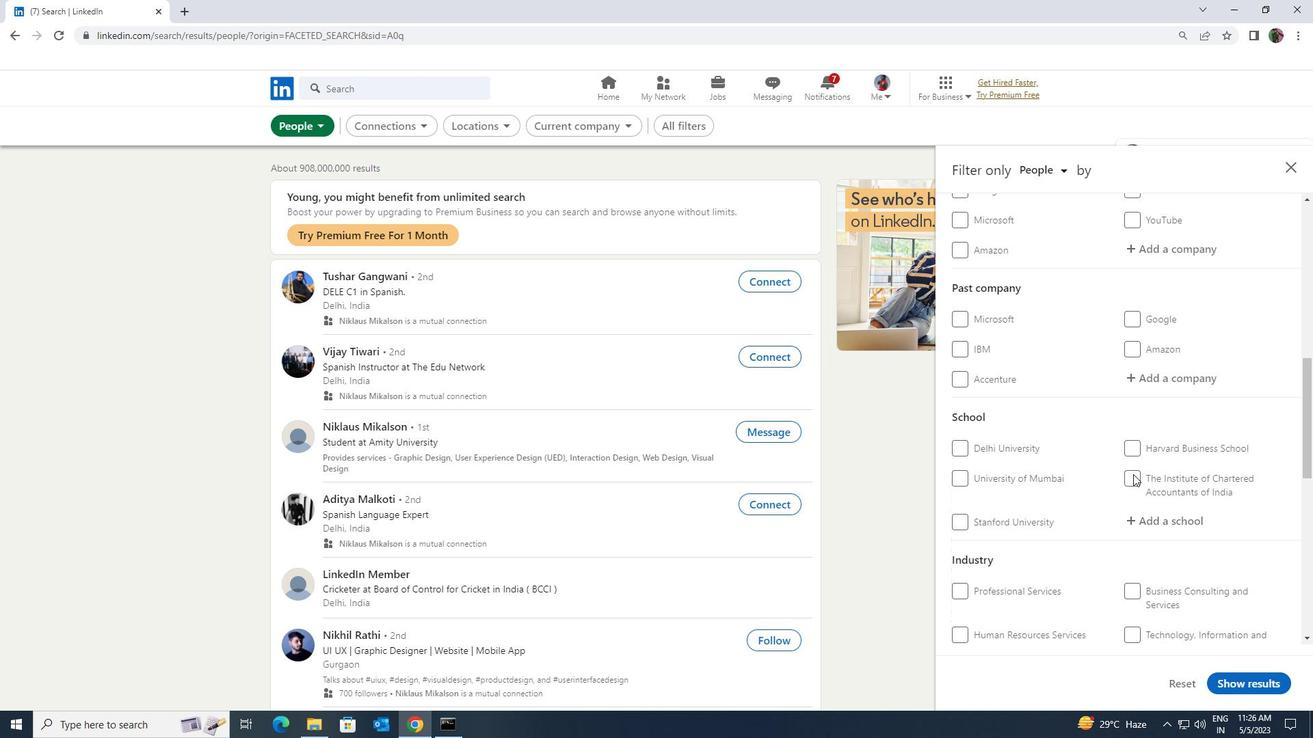 
Action: Mouse scrolled (1133, 473) with delta (0, 0)
Screenshot: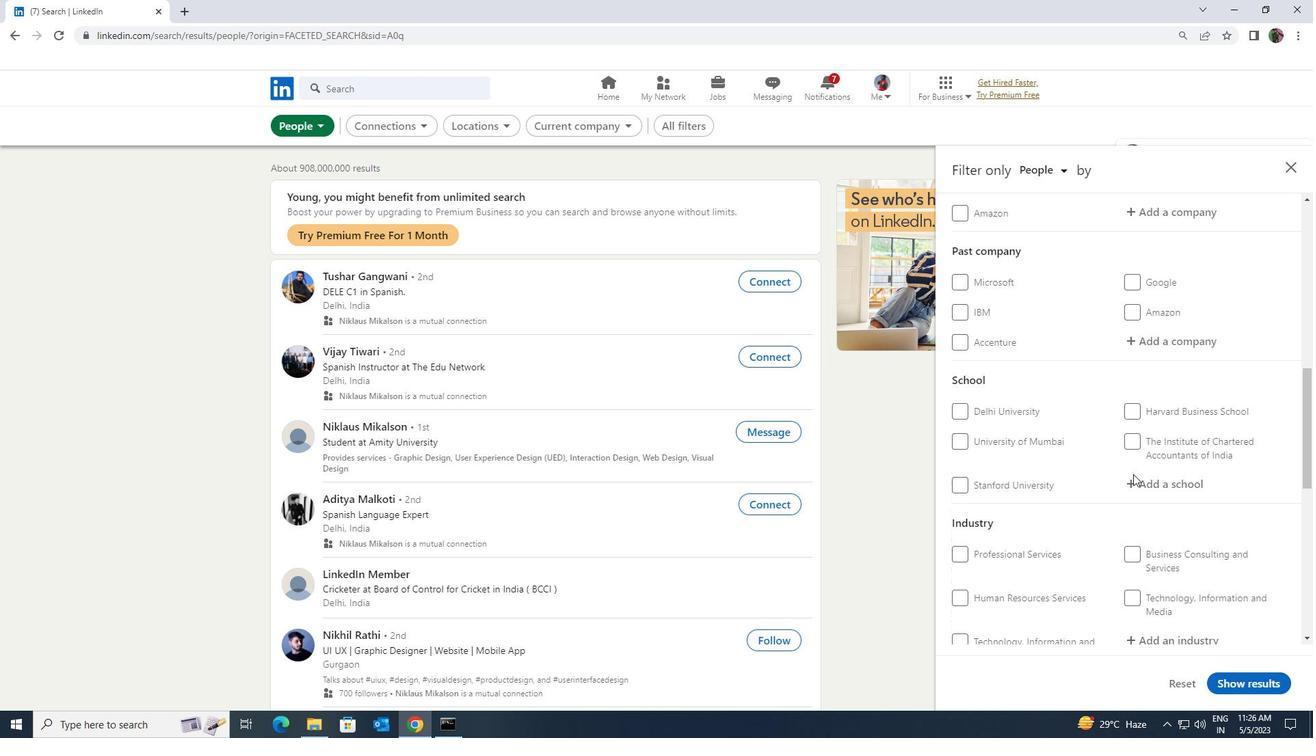 
Action: Mouse moved to (1133, 475)
Screenshot: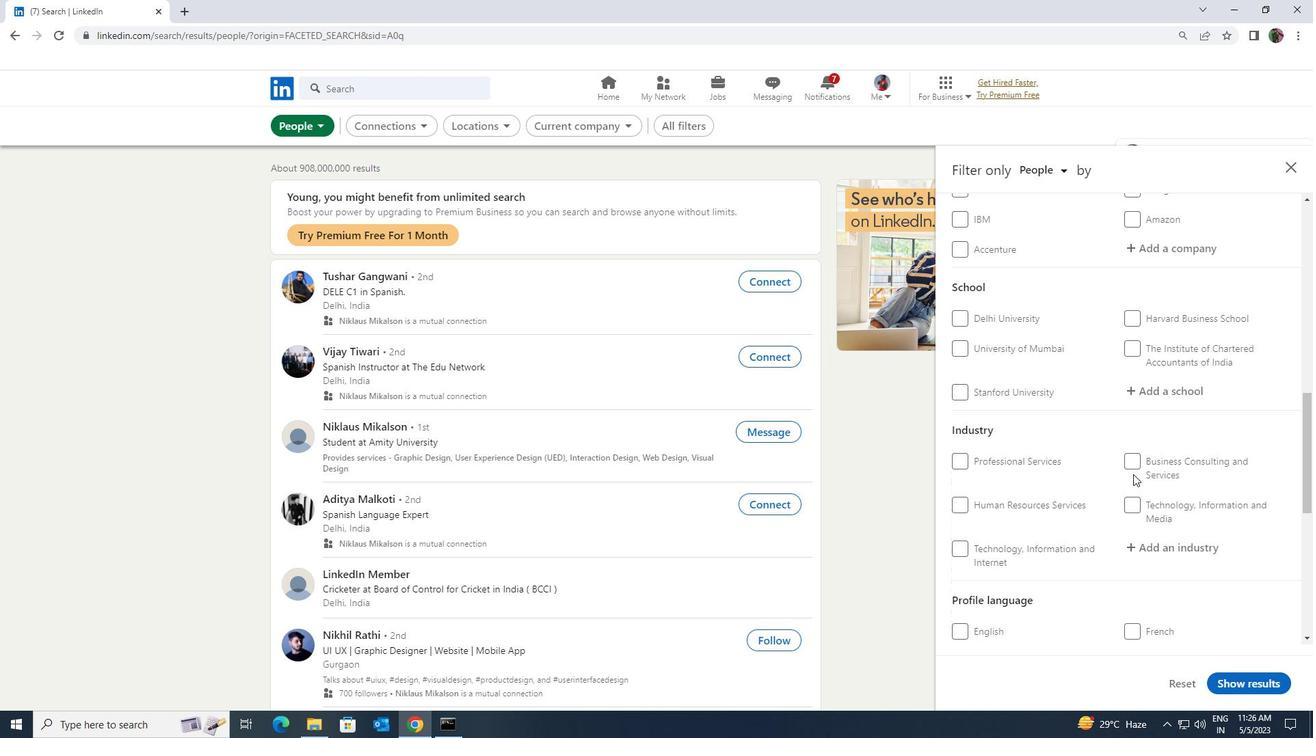 
Action: Mouse scrolled (1133, 474) with delta (0, 0)
Screenshot: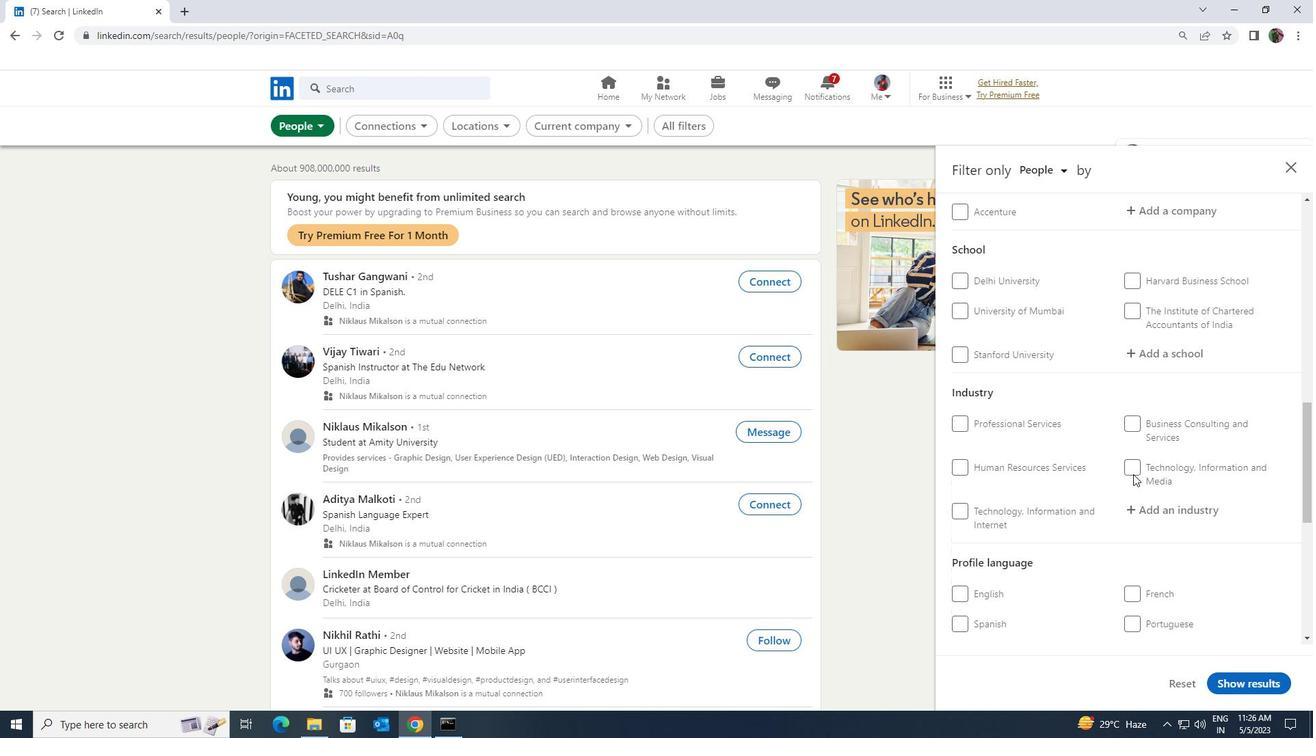 
Action: Mouse moved to (1000, 580)
Screenshot: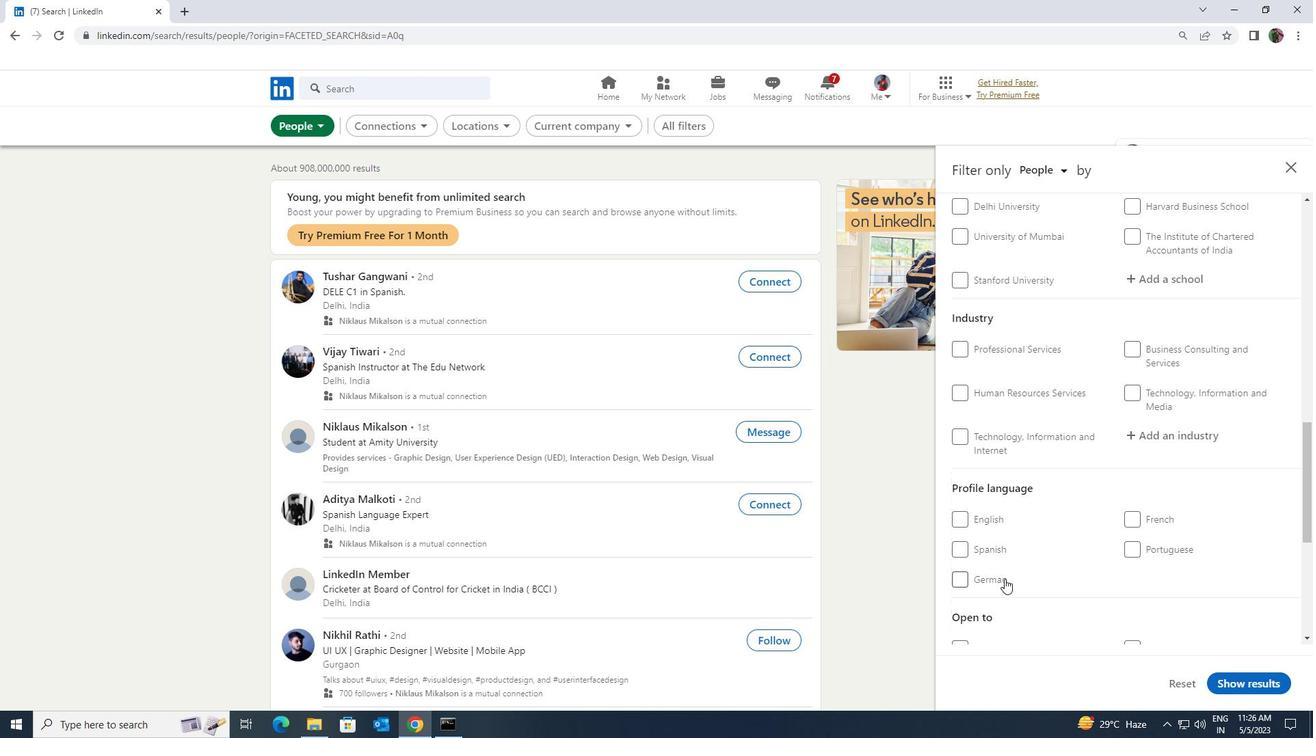 
Action: Mouse pressed left at (1000, 580)
Screenshot: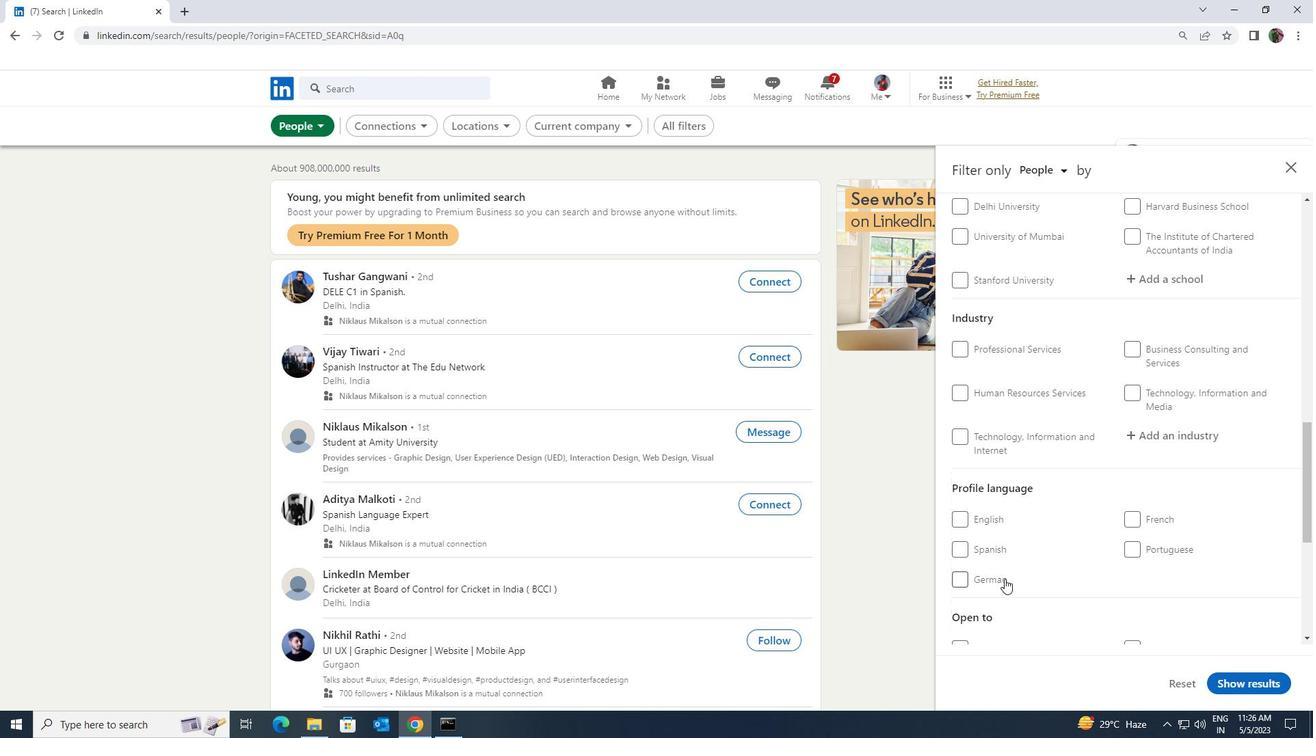 
Action: Mouse moved to (1073, 543)
Screenshot: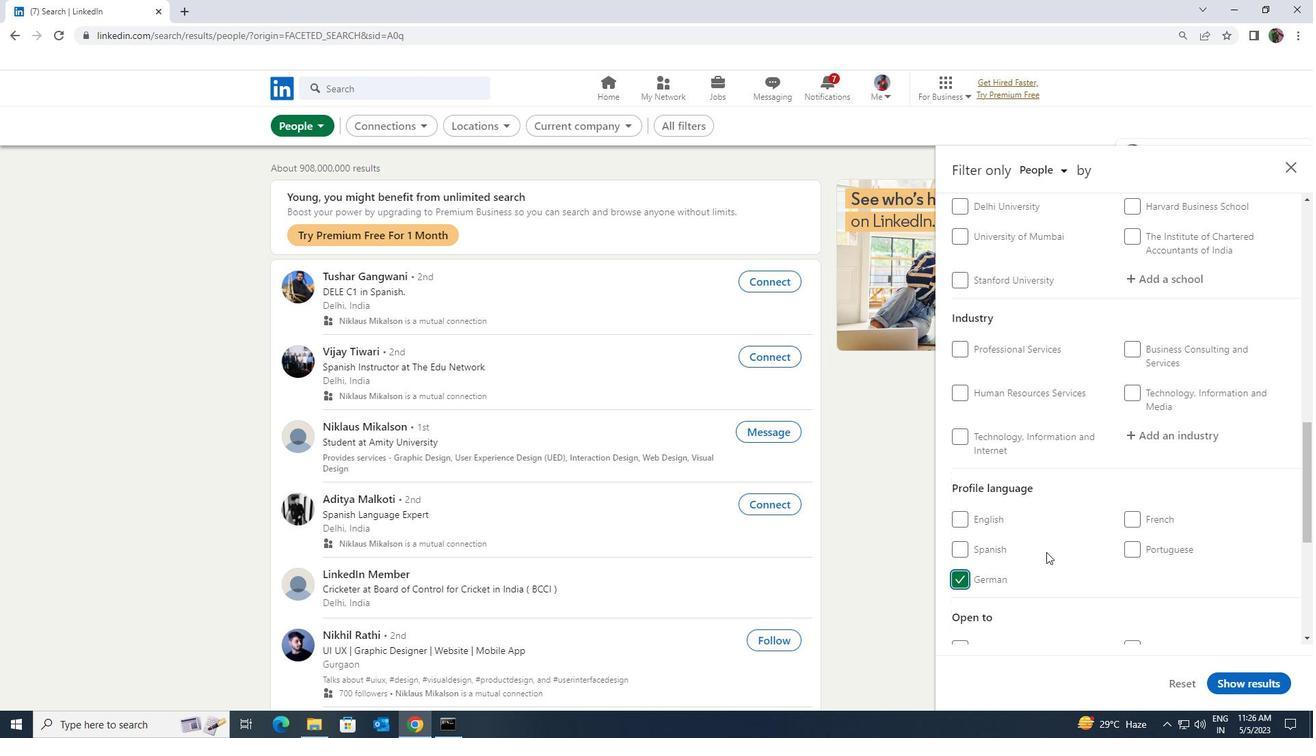 
Action: Mouse scrolled (1073, 543) with delta (0, 0)
Screenshot: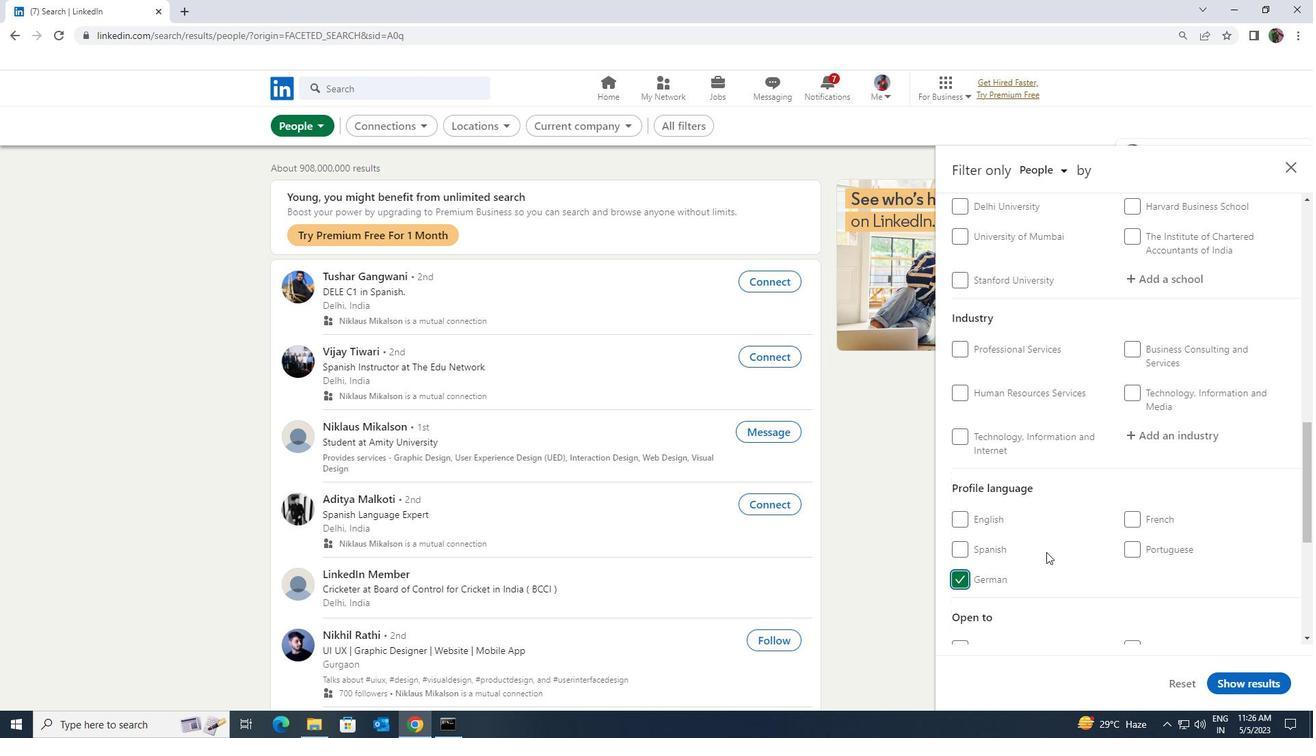 
Action: Mouse moved to (1073, 542)
Screenshot: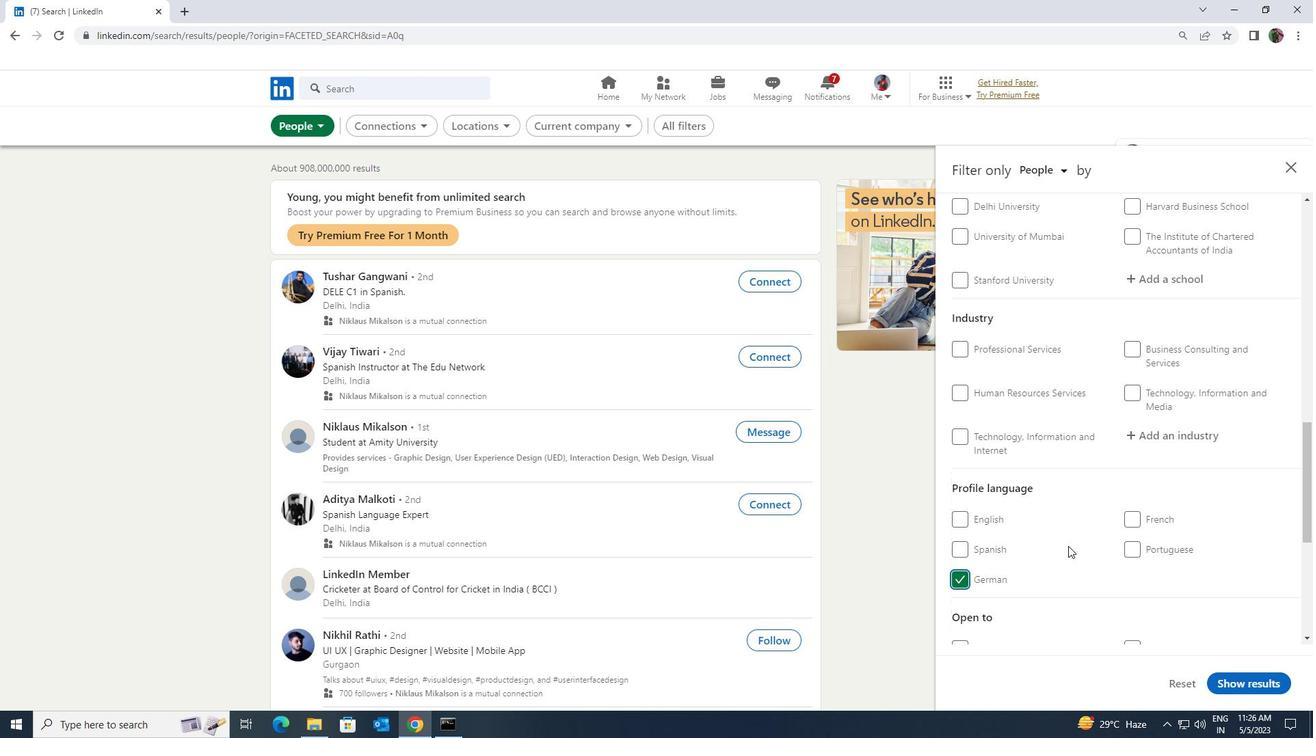 
Action: Mouse scrolled (1073, 543) with delta (0, 0)
Screenshot: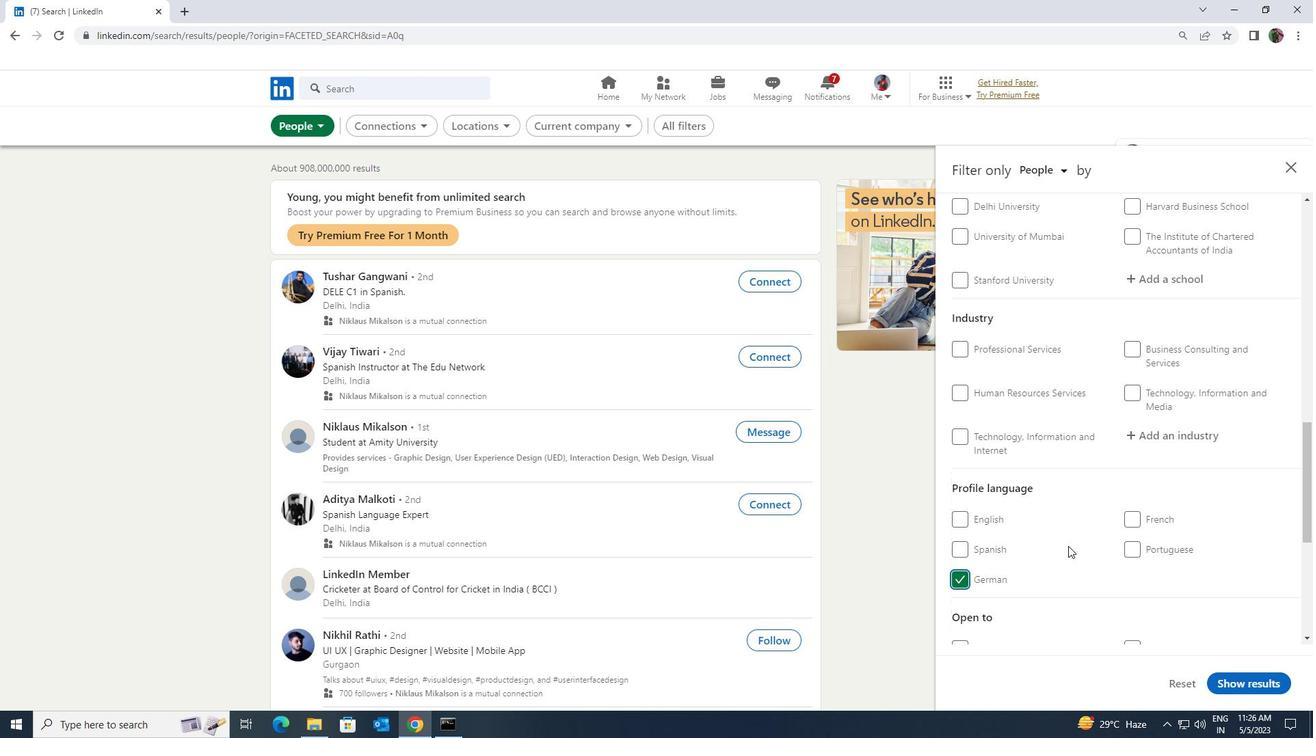 
Action: Mouse moved to (1073, 541)
Screenshot: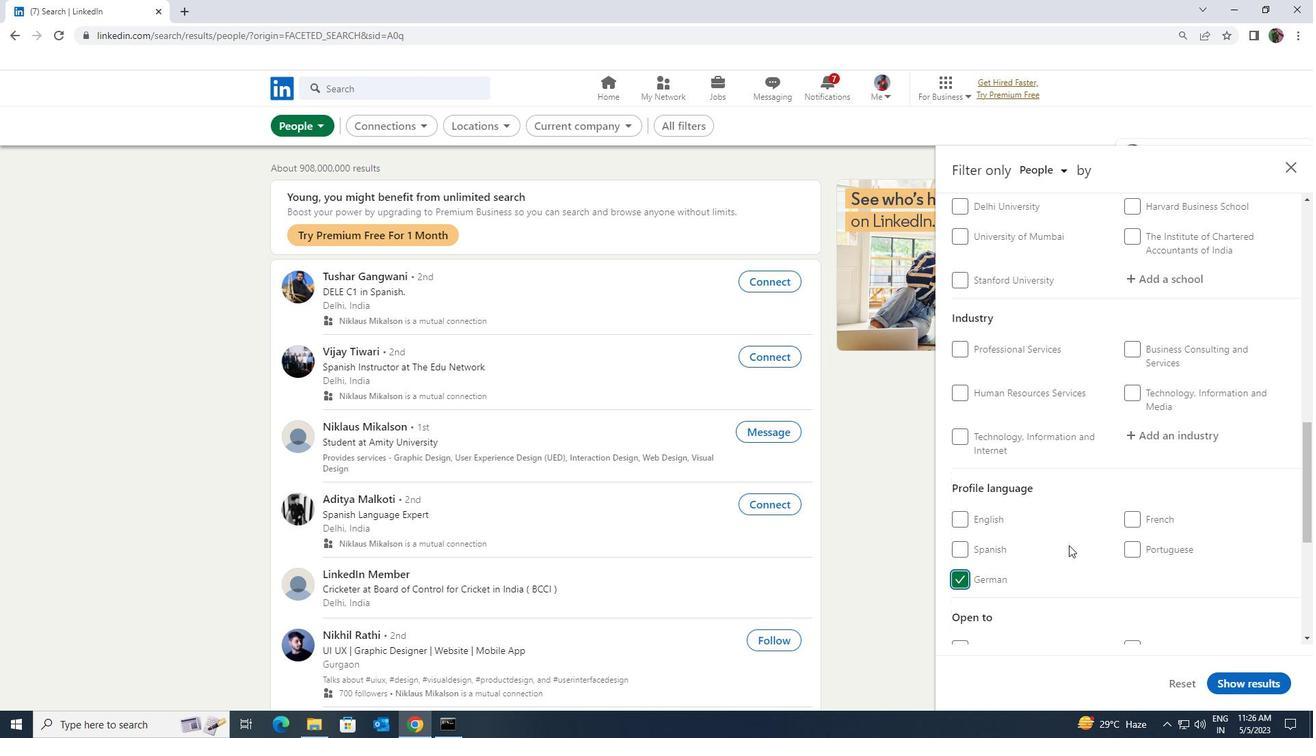 
Action: Mouse scrolled (1073, 542) with delta (0, 0)
Screenshot: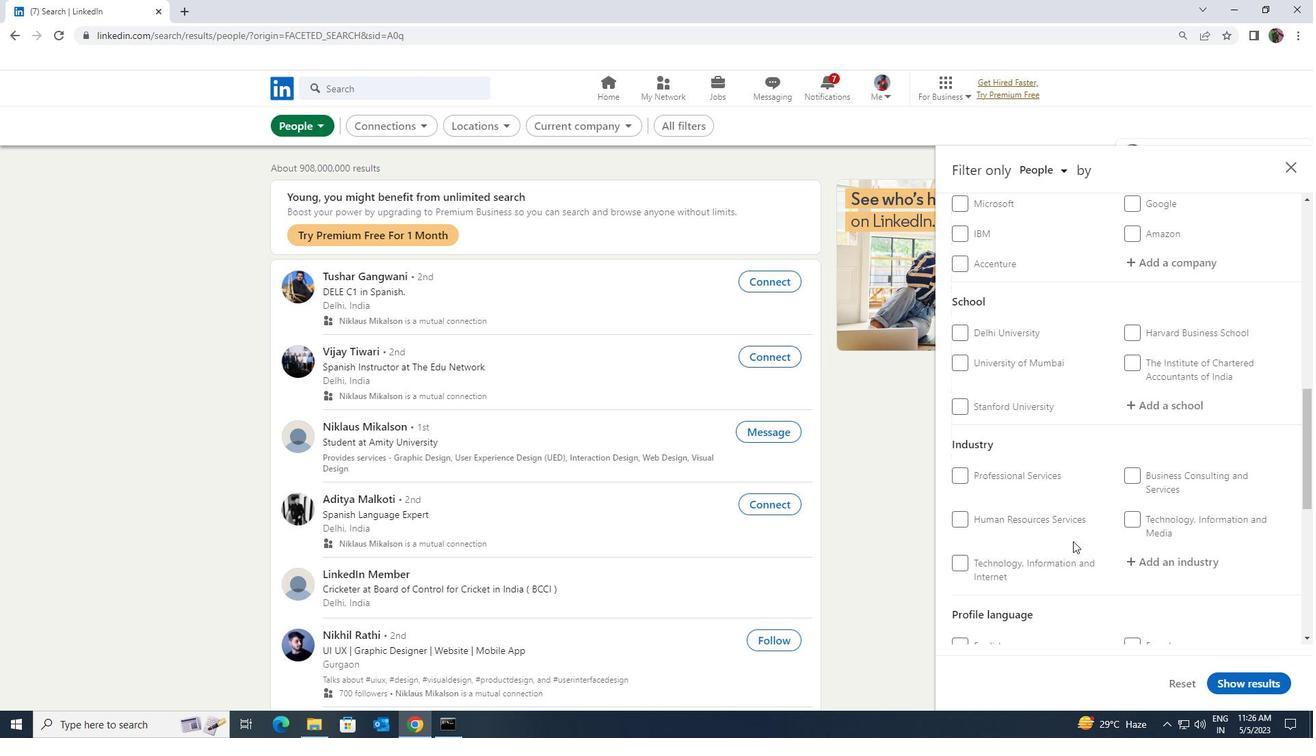 
Action: Mouse scrolled (1073, 542) with delta (0, 0)
Screenshot: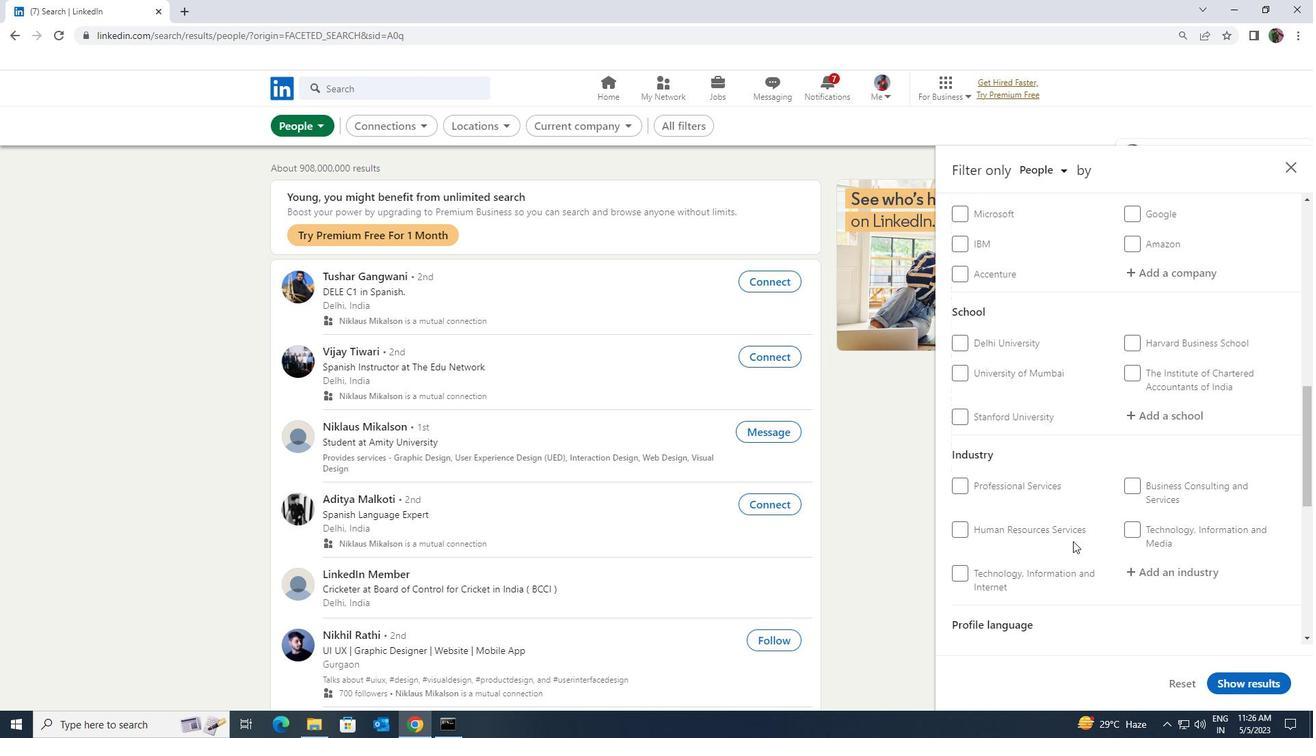 
Action: Mouse scrolled (1073, 542) with delta (0, 0)
Screenshot: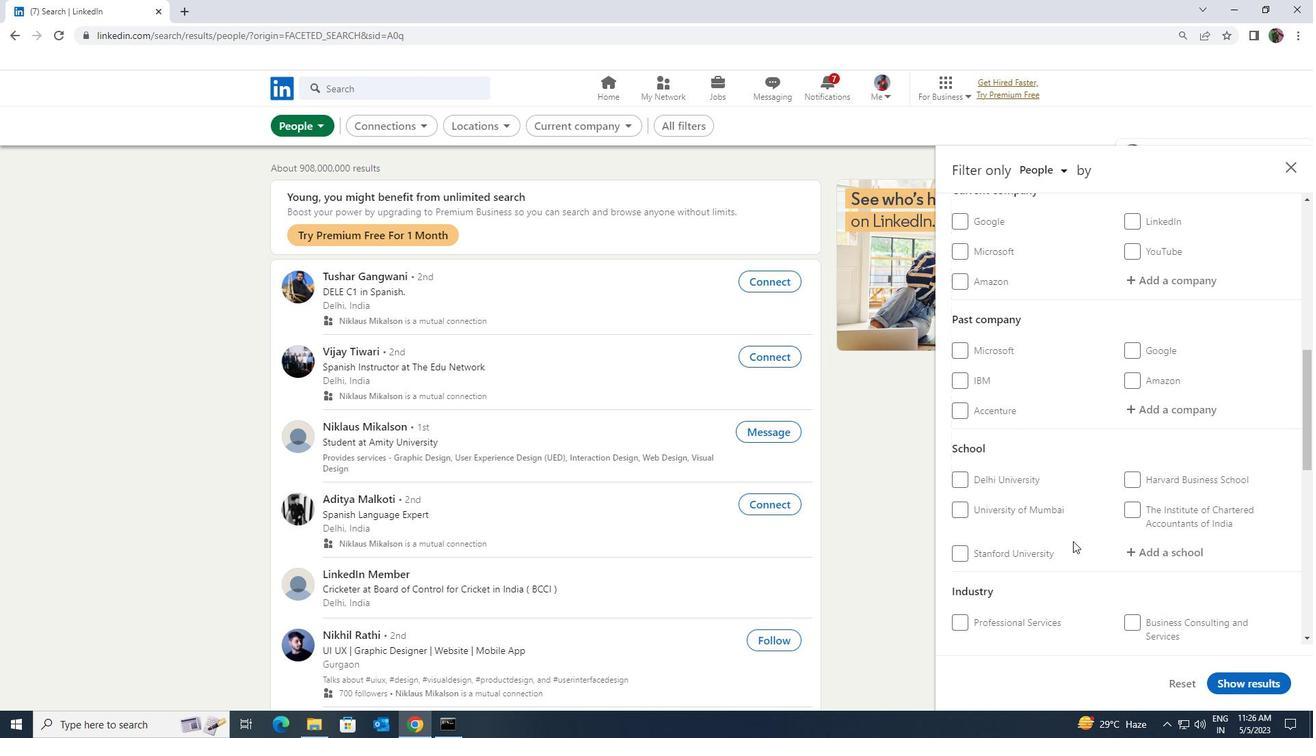 
Action: Mouse scrolled (1073, 542) with delta (0, 0)
Screenshot: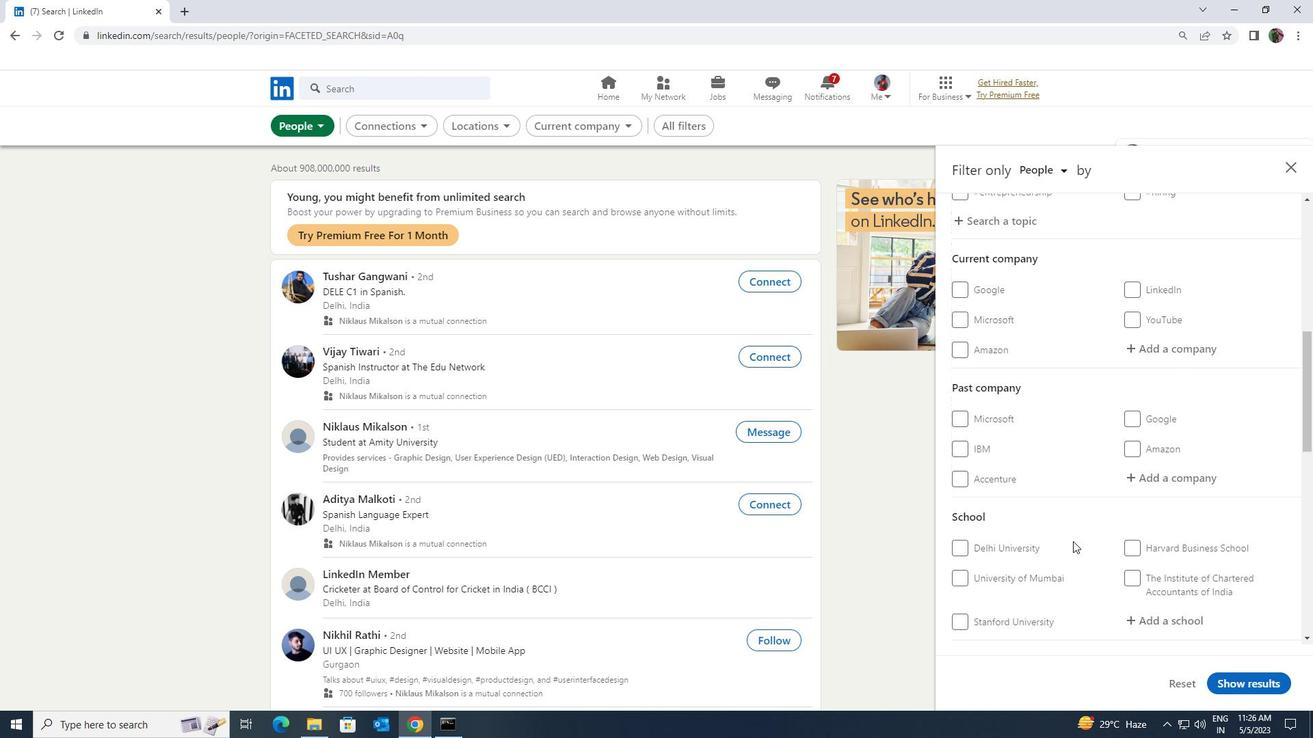 
Action: Mouse scrolled (1073, 542) with delta (0, 0)
Screenshot: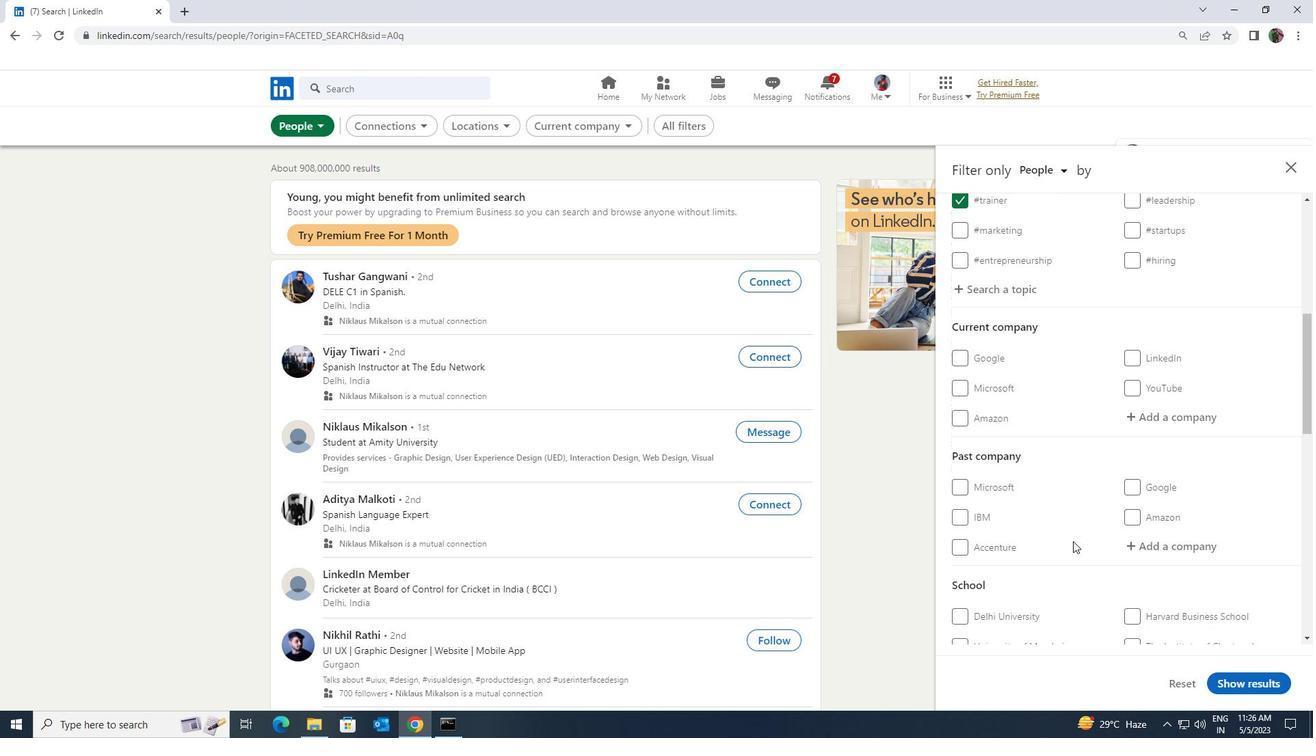
Action: Mouse moved to (1145, 487)
Screenshot: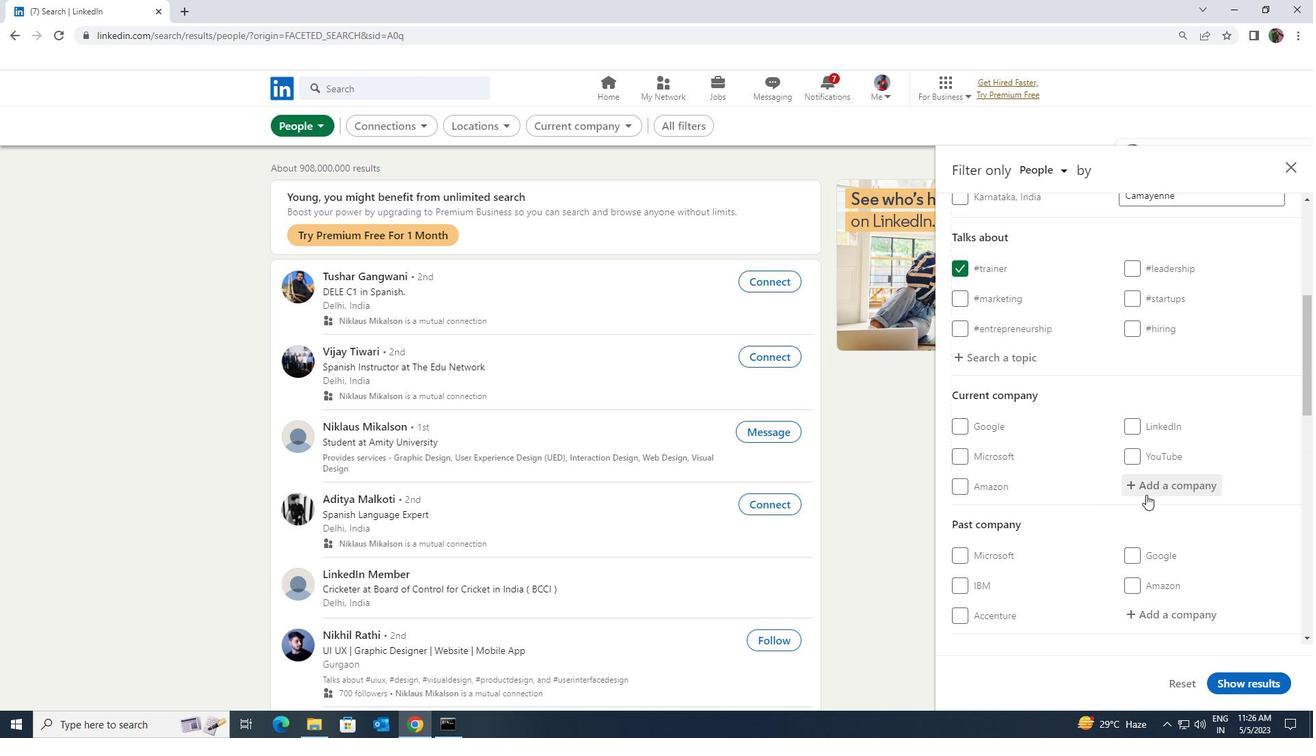 
Action: Mouse pressed left at (1145, 487)
Screenshot: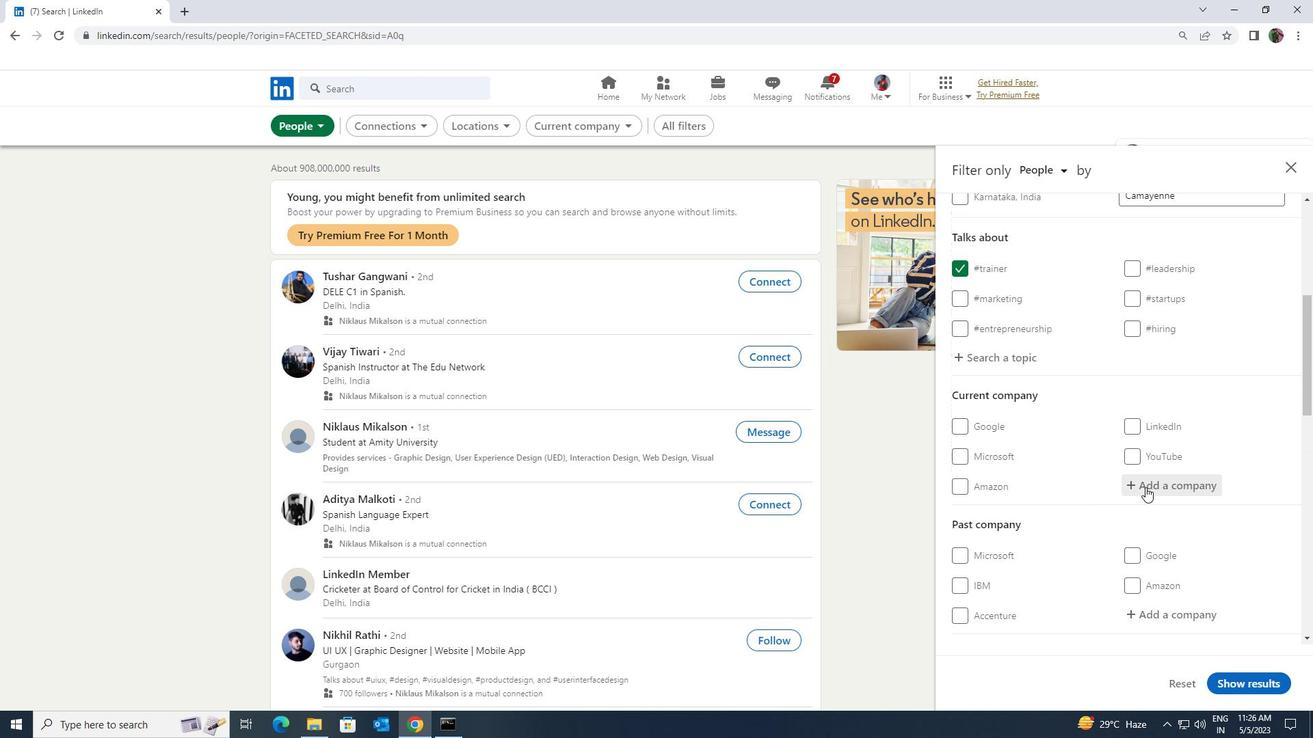 
Action: Key pressed <Key.shift><Key.shift><Key.shift><Key.shift><Key.shift><Key.shift><Key.shift>JK<Key.space><Key.shift><Key.shift><Key.shift>AGRI
Screenshot: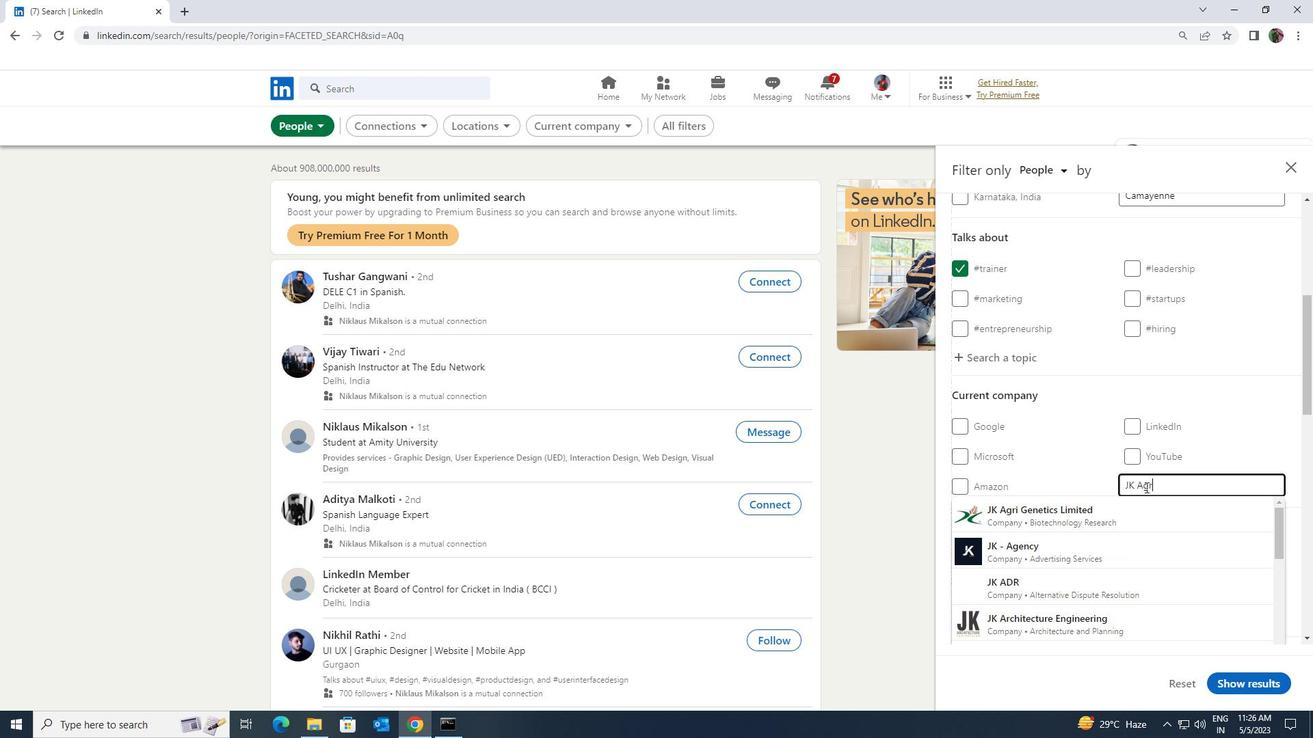 
Action: Mouse moved to (1142, 499)
Screenshot: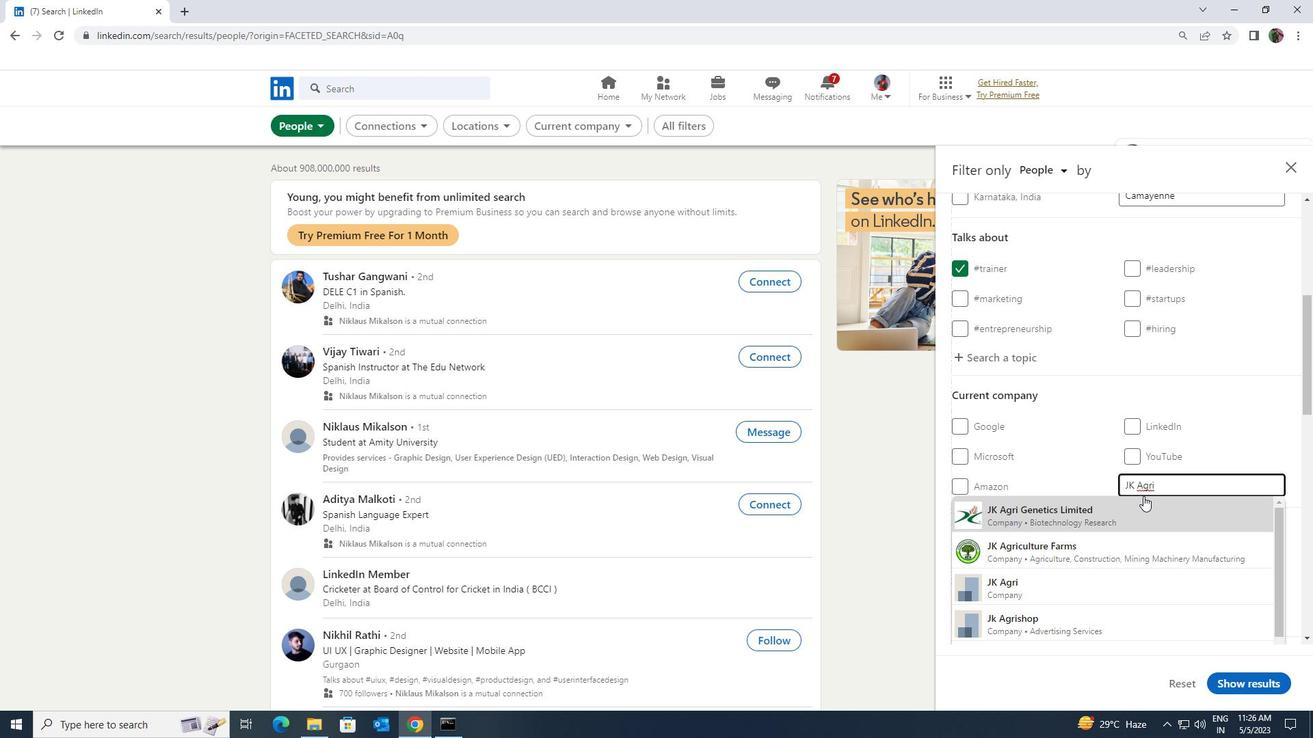 
Action: Mouse pressed left at (1142, 499)
Screenshot: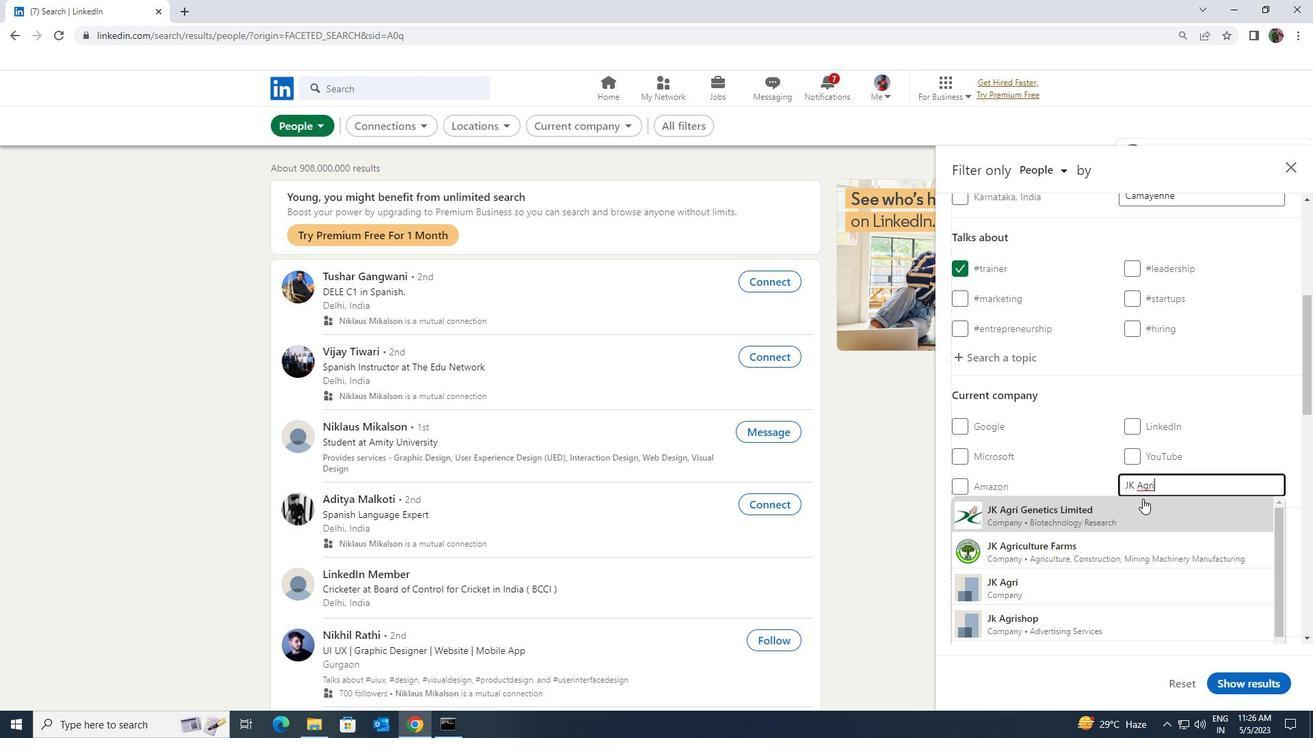 
Action: Mouse scrolled (1142, 498) with delta (0, 0)
Screenshot: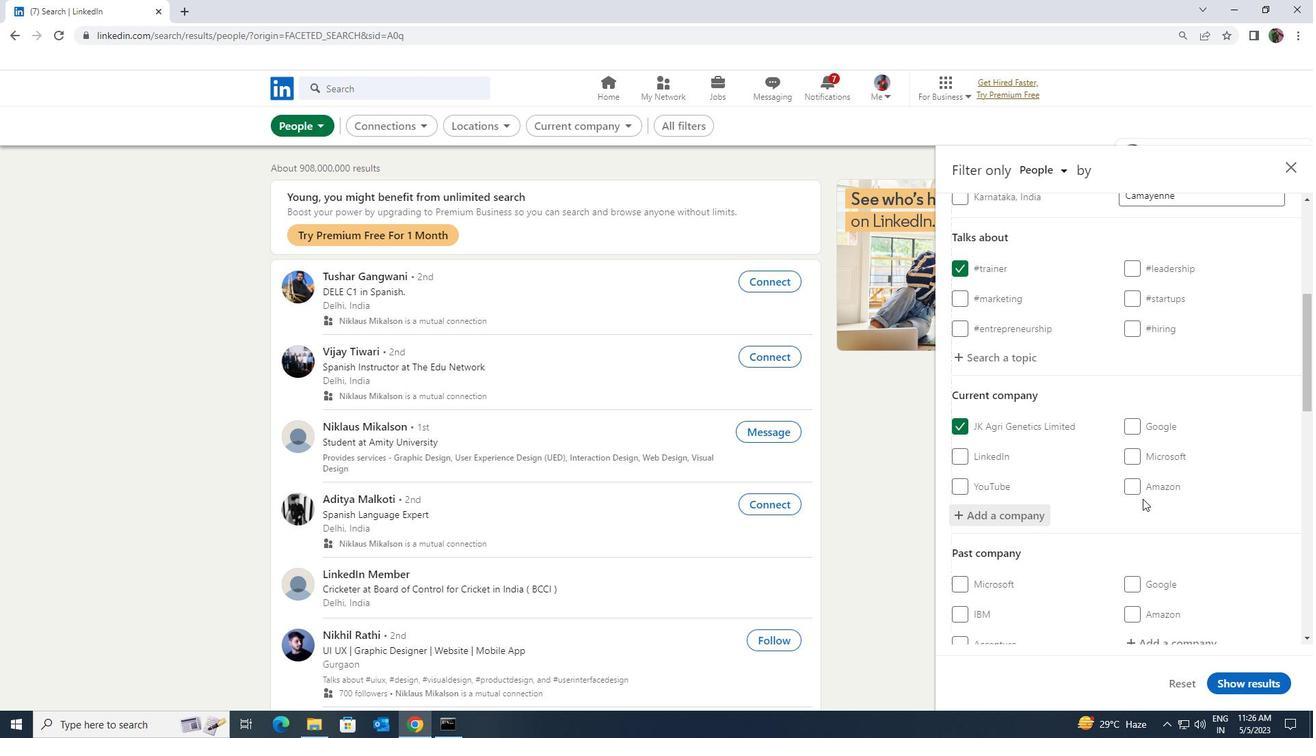 
Action: Mouse scrolled (1142, 498) with delta (0, 0)
Screenshot: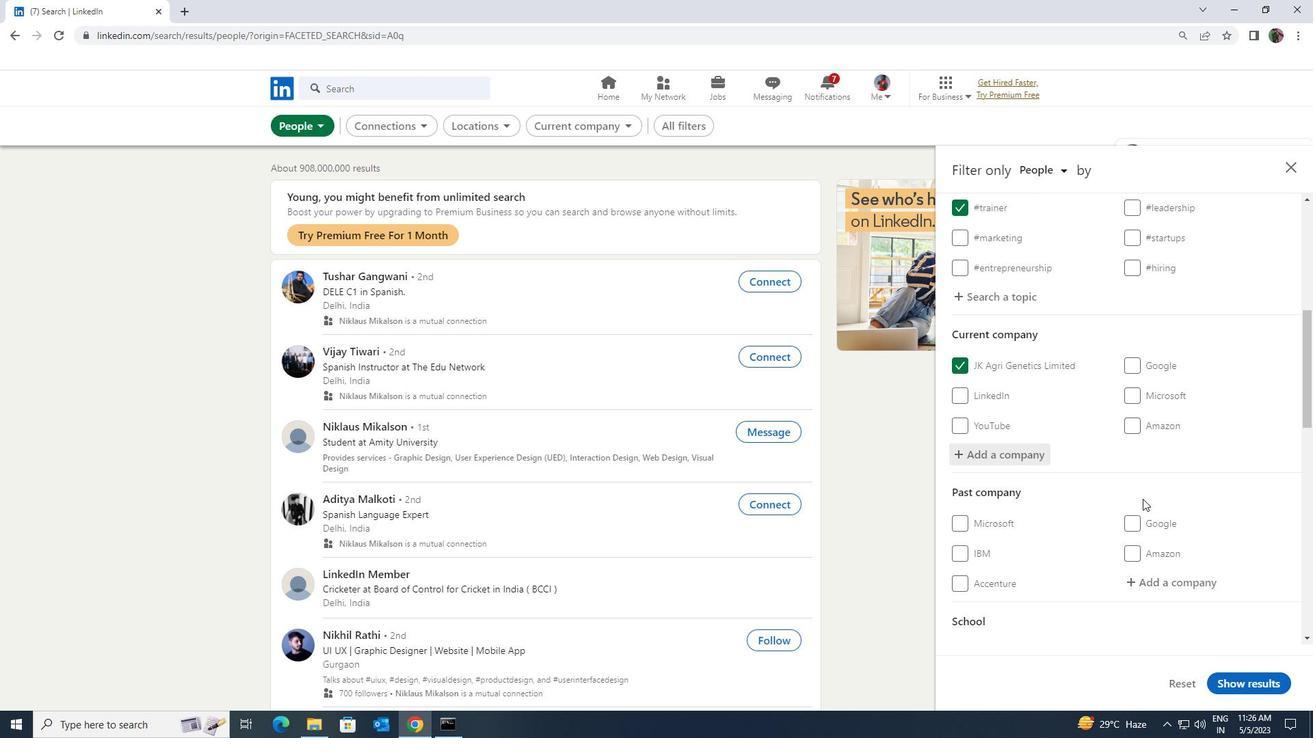
Action: Mouse scrolled (1142, 498) with delta (0, 0)
Screenshot: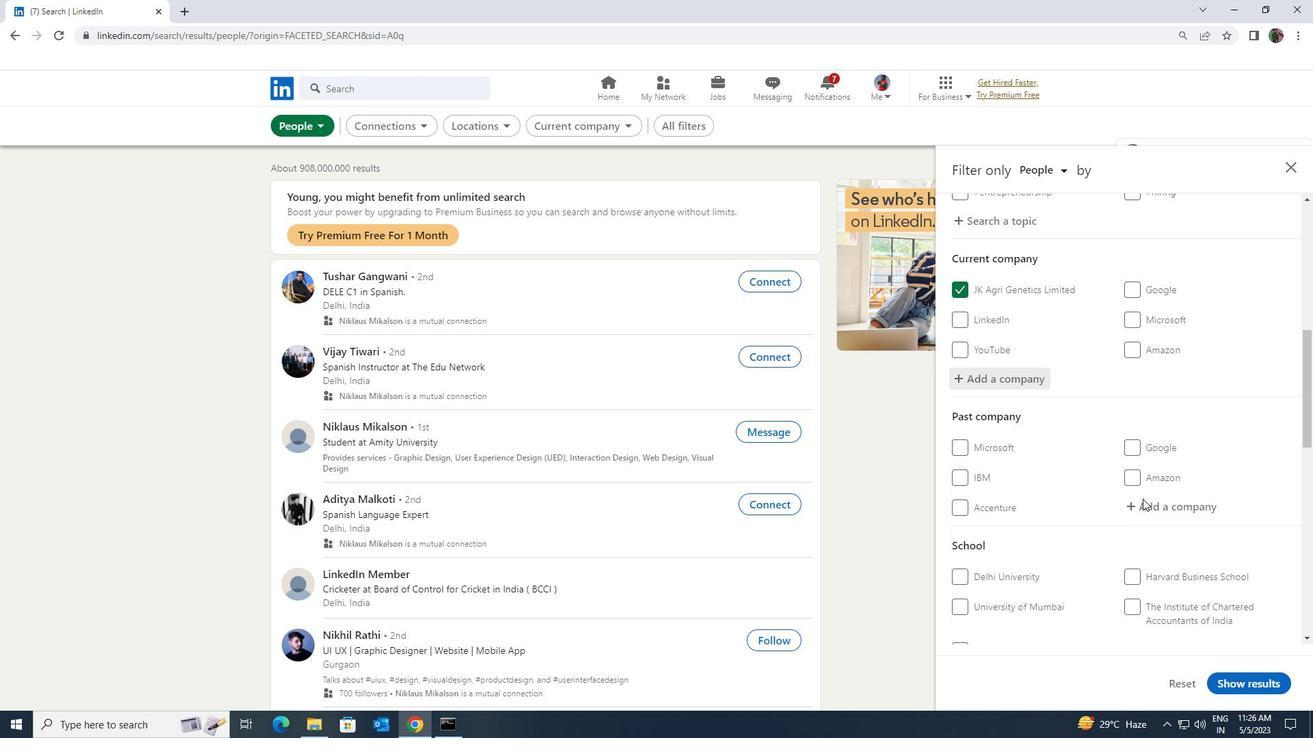 
Action: Mouse scrolled (1142, 498) with delta (0, 0)
Screenshot: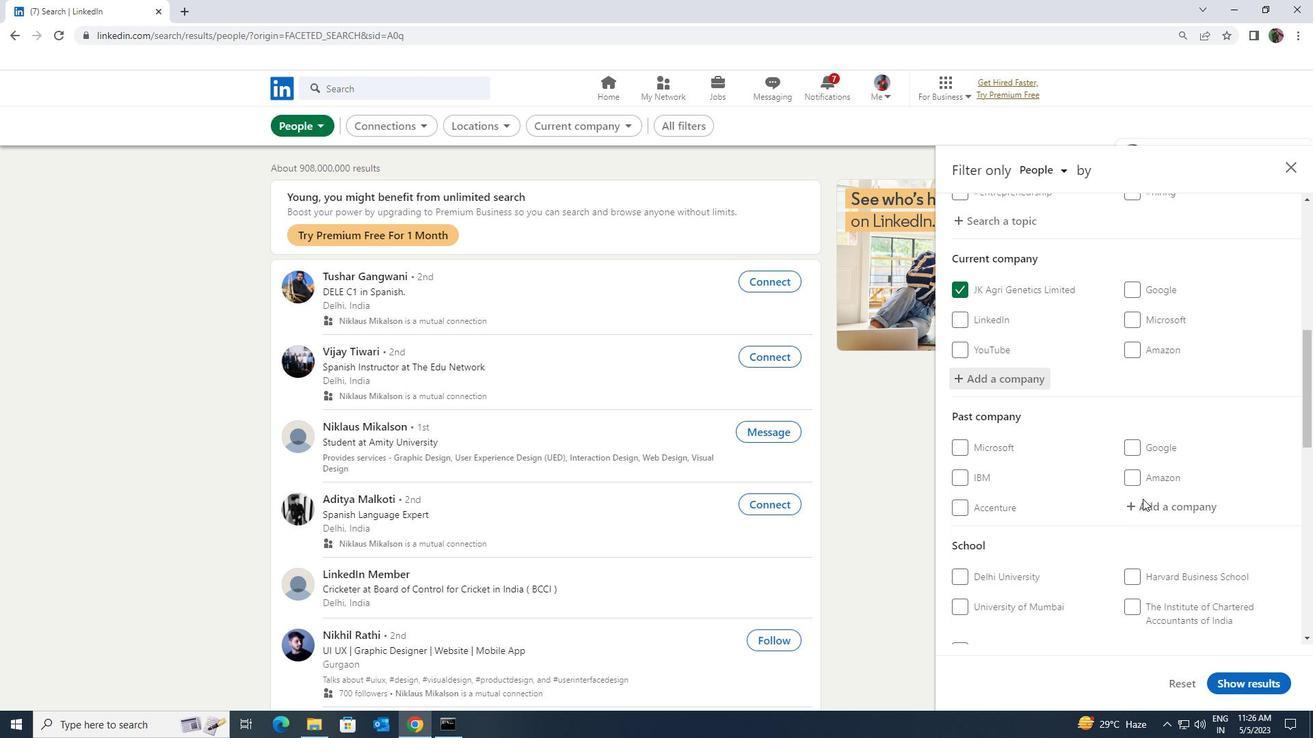 
Action: Mouse moved to (1138, 508)
Screenshot: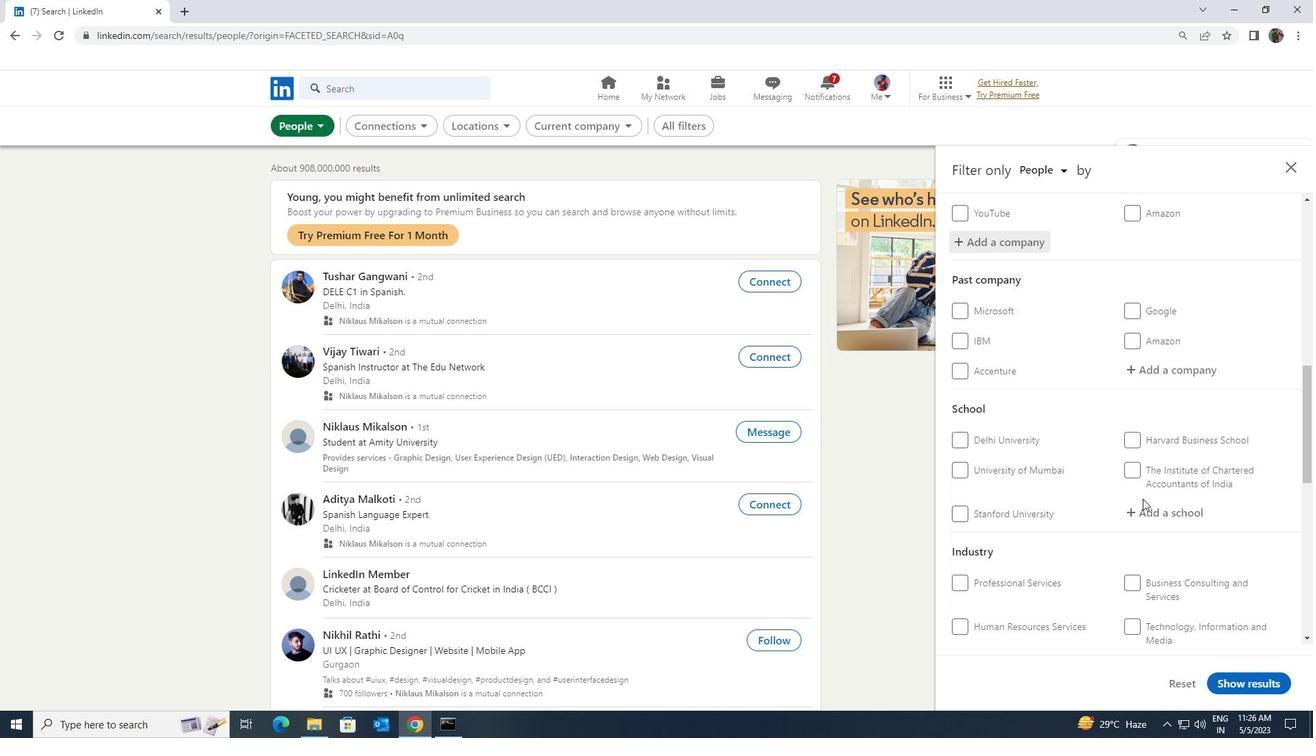 
Action: Mouse pressed left at (1138, 508)
Screenshot: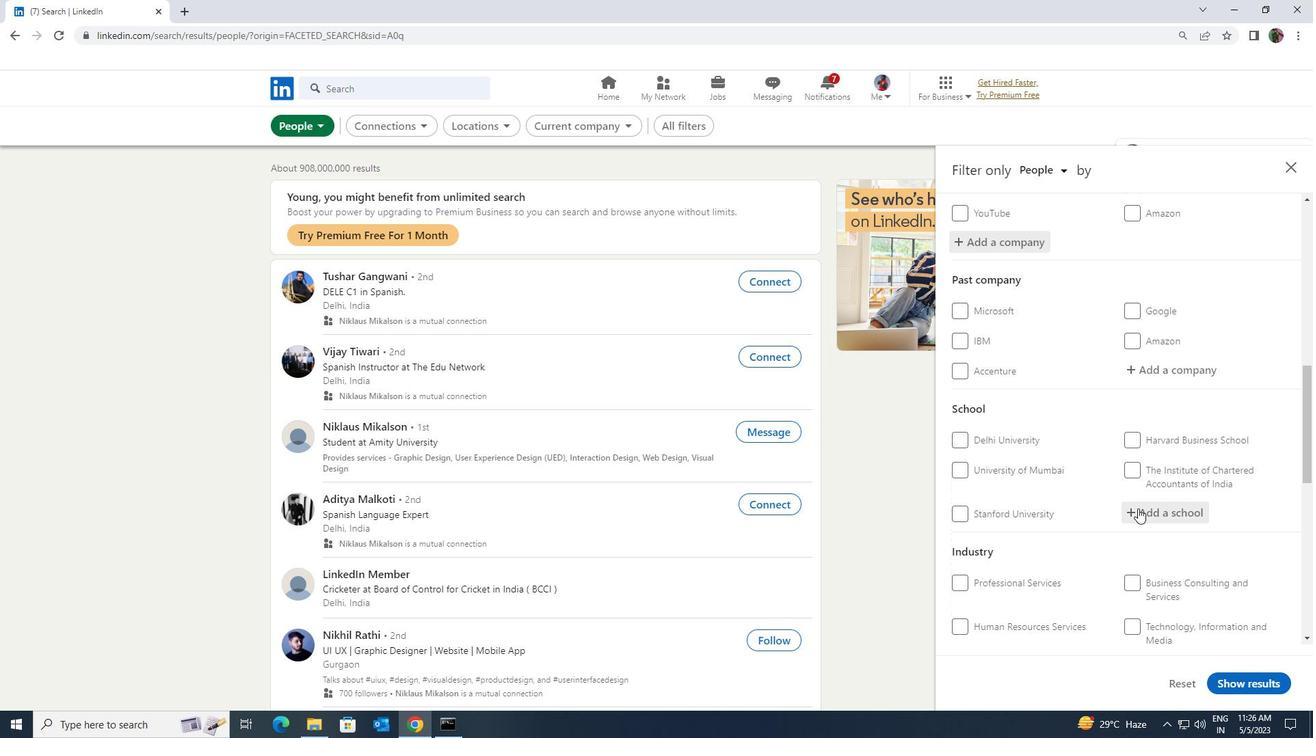 
Action: Key pressed <Key.shift><Key.shift><Key.shift><Key.shift><Key.shift><Key.shift><Key.shift><Key.shift><Key.shift><Key.shift><Key.shift><Key.shift><Key.shift><Key.shift><Key.shift><Key.shift><Key.shift><Key.shift>KCG<Key.space><Key.shift>COLLEGE
Screenshot: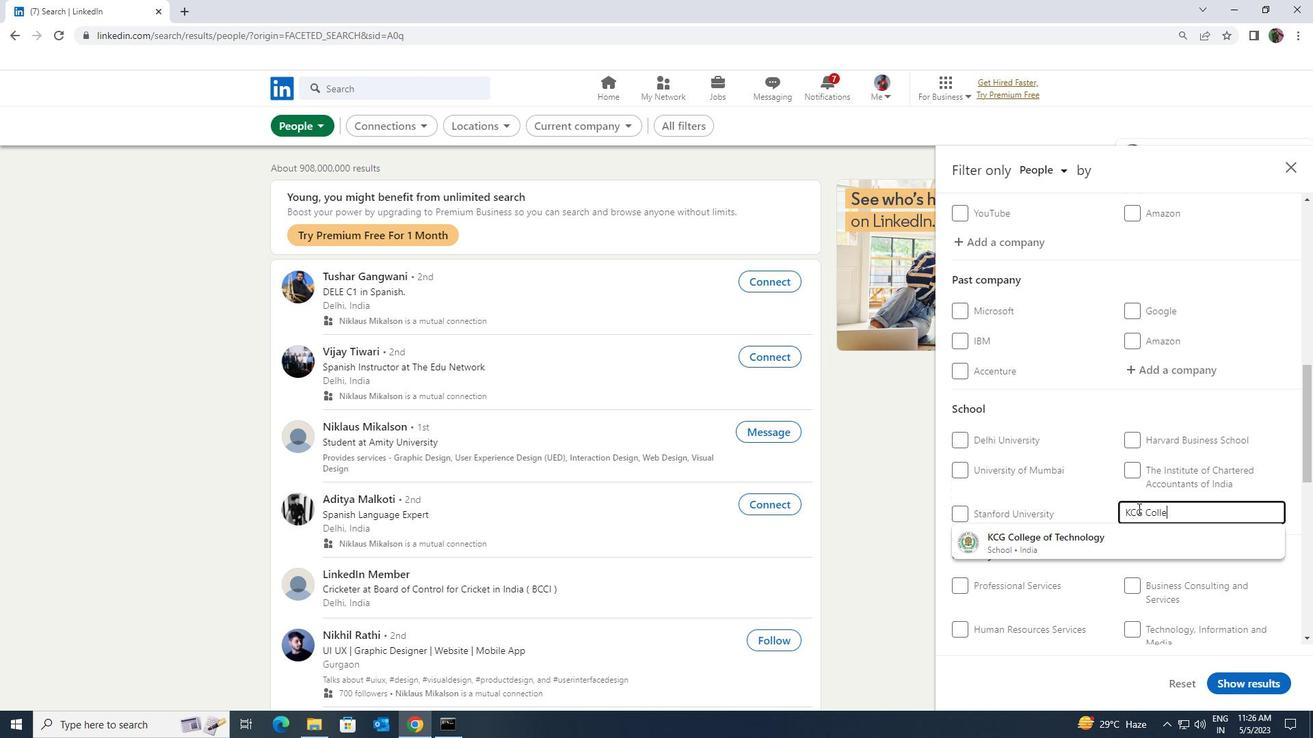 
Action: Mouse moved to (1128, 530)
Screenshot: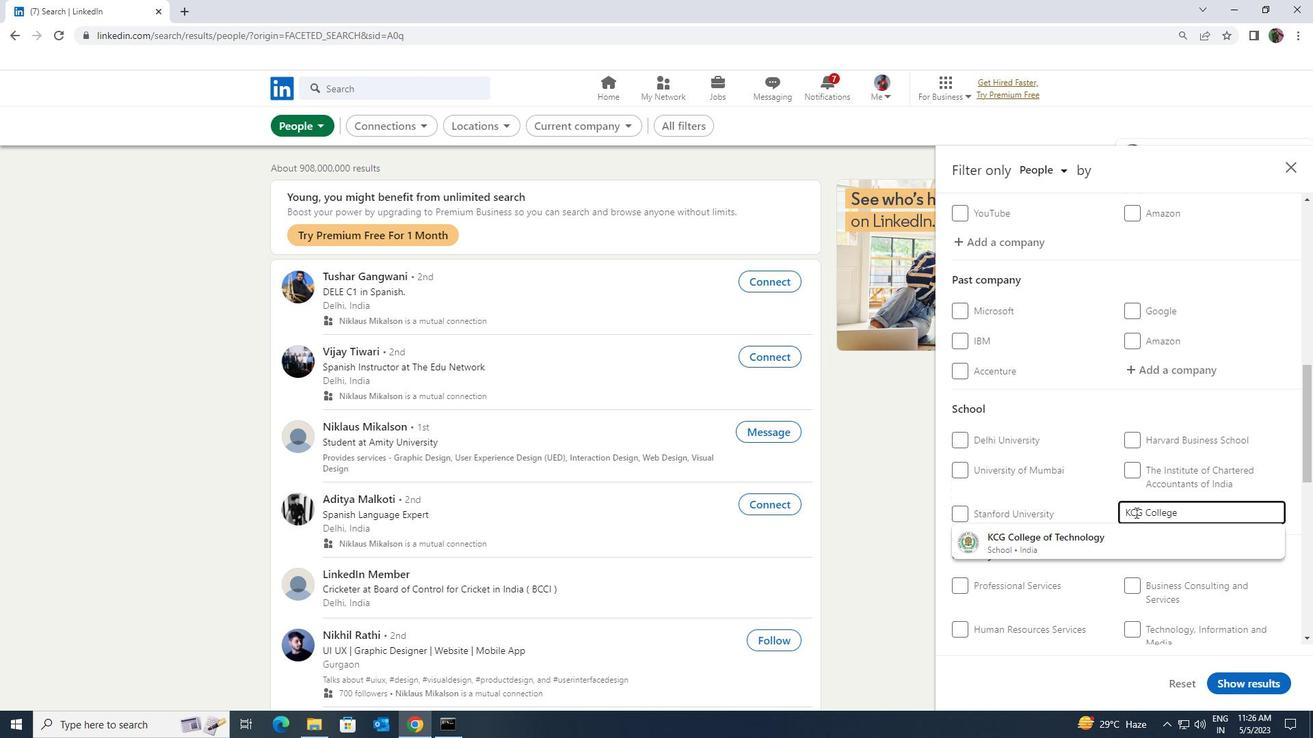 
Action: Mouse pressed left at (1128, 530)
Screenshot: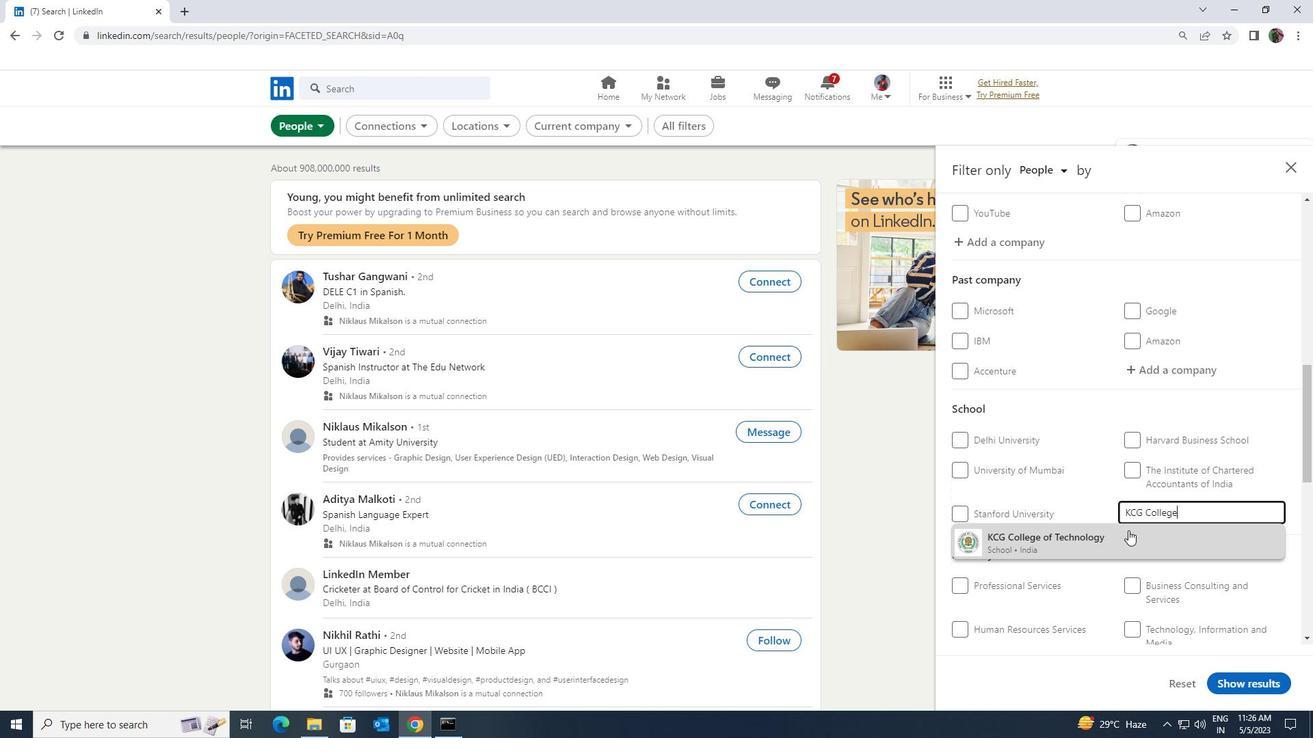 
Action: Mouse moved to (1128, 532)
Screenshot: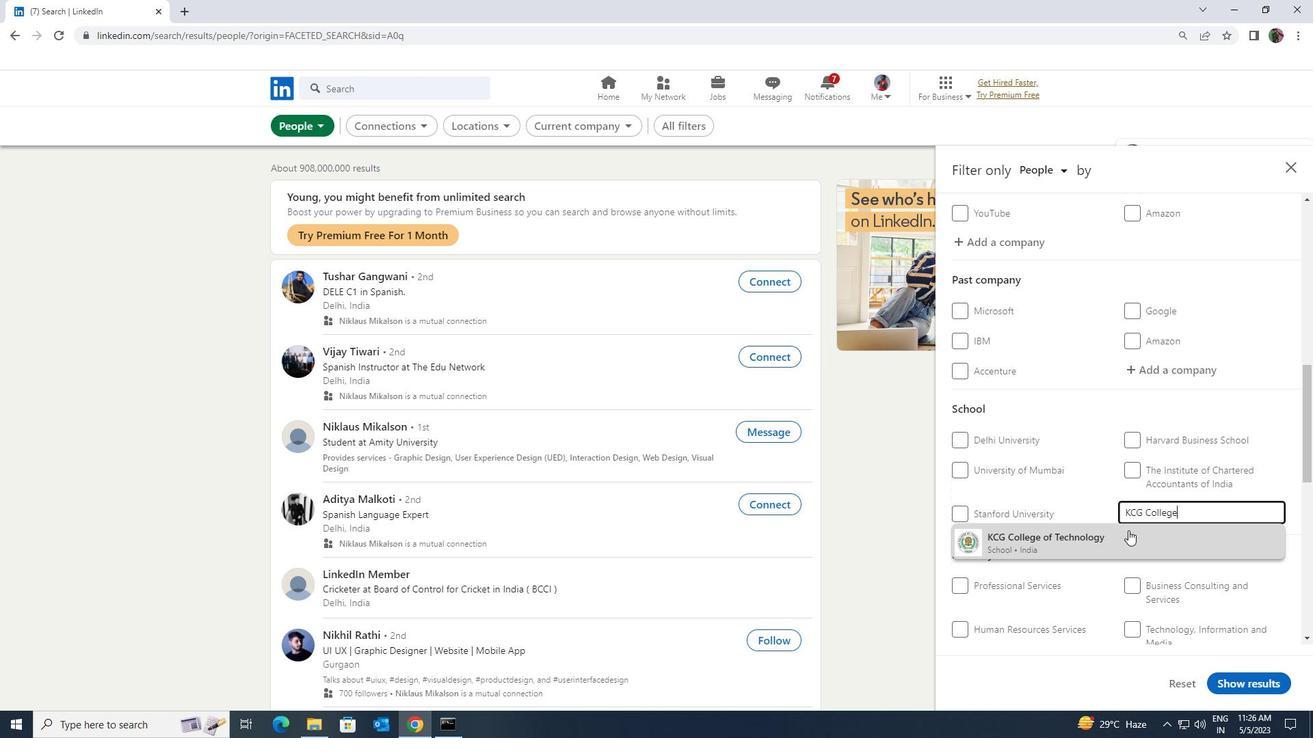 
Action: Mouse scrolled (1128, 531) with delta (0, 0)
Screenshot: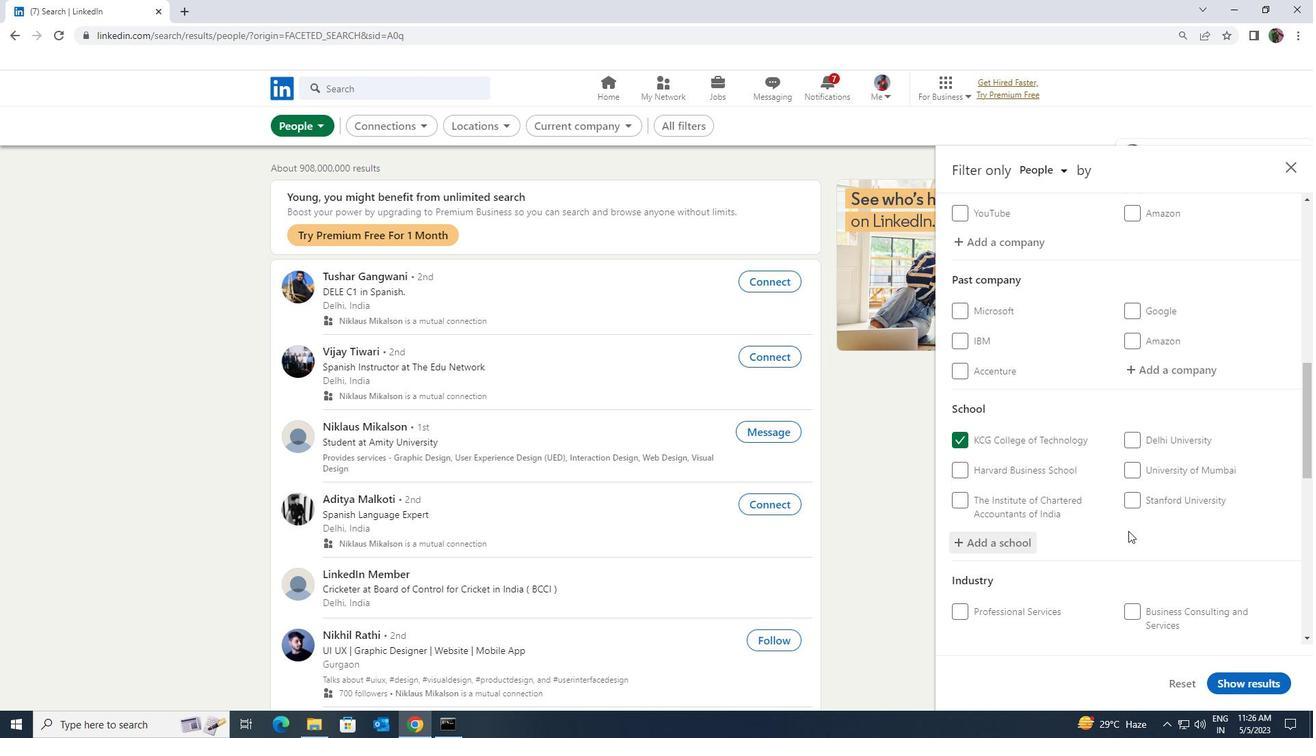 
Action: Mouse scrolled (1128, 531) with delta (0, 0)
Screenshot: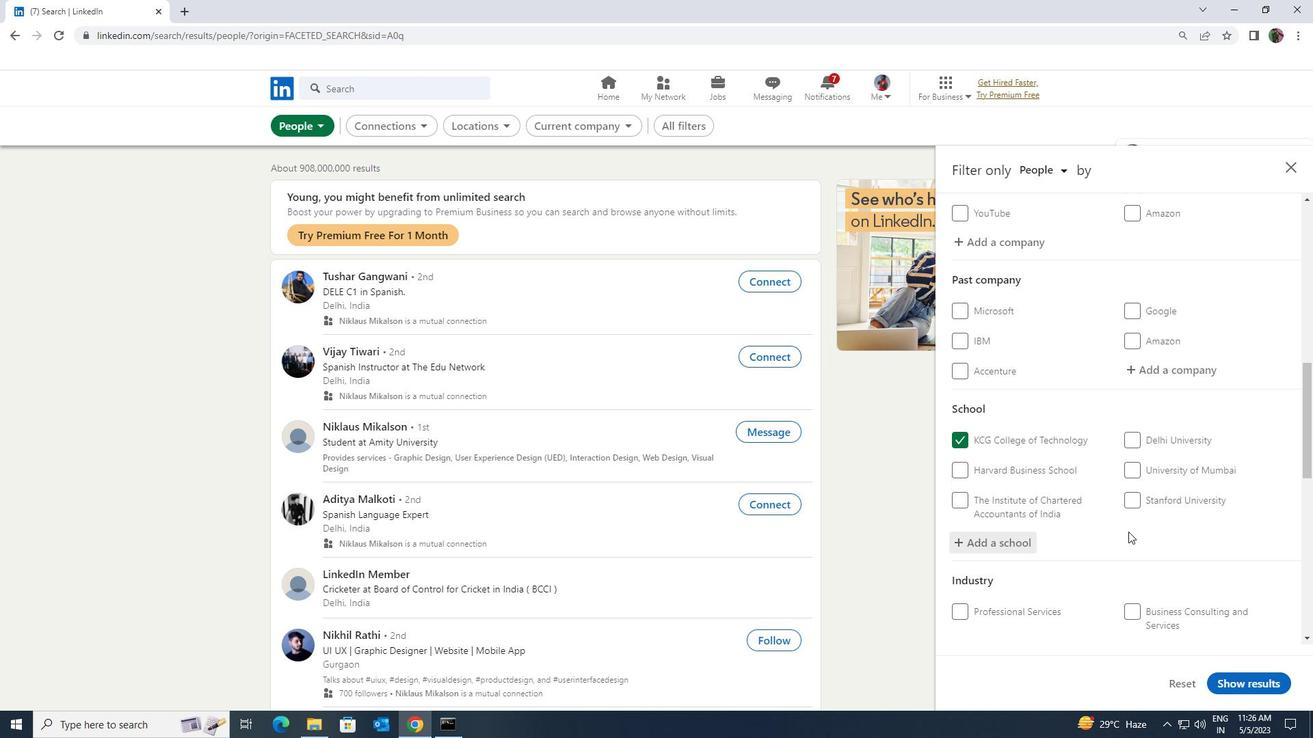 
Action: Mouse scrolled (1128, 531) with delta (0, 0)
Screenshot: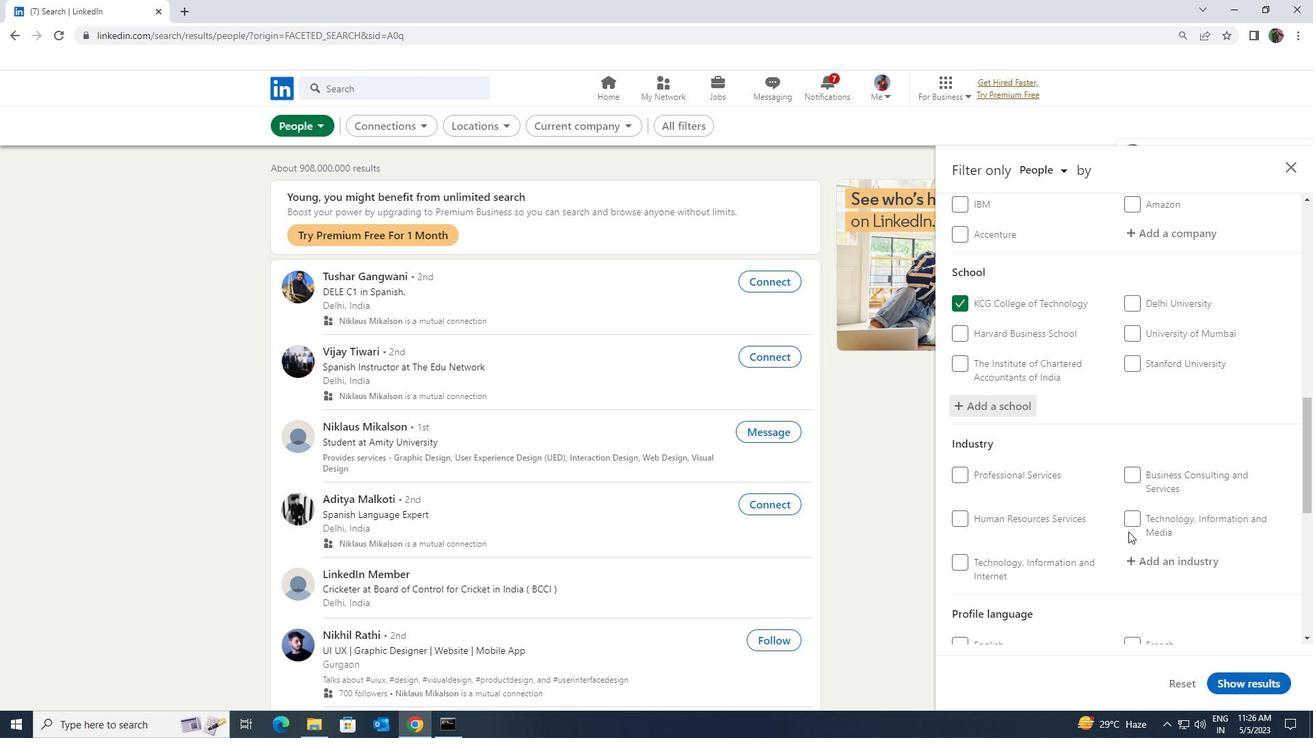 
Action: Mouse moved to (1141, 499)
Screenshot: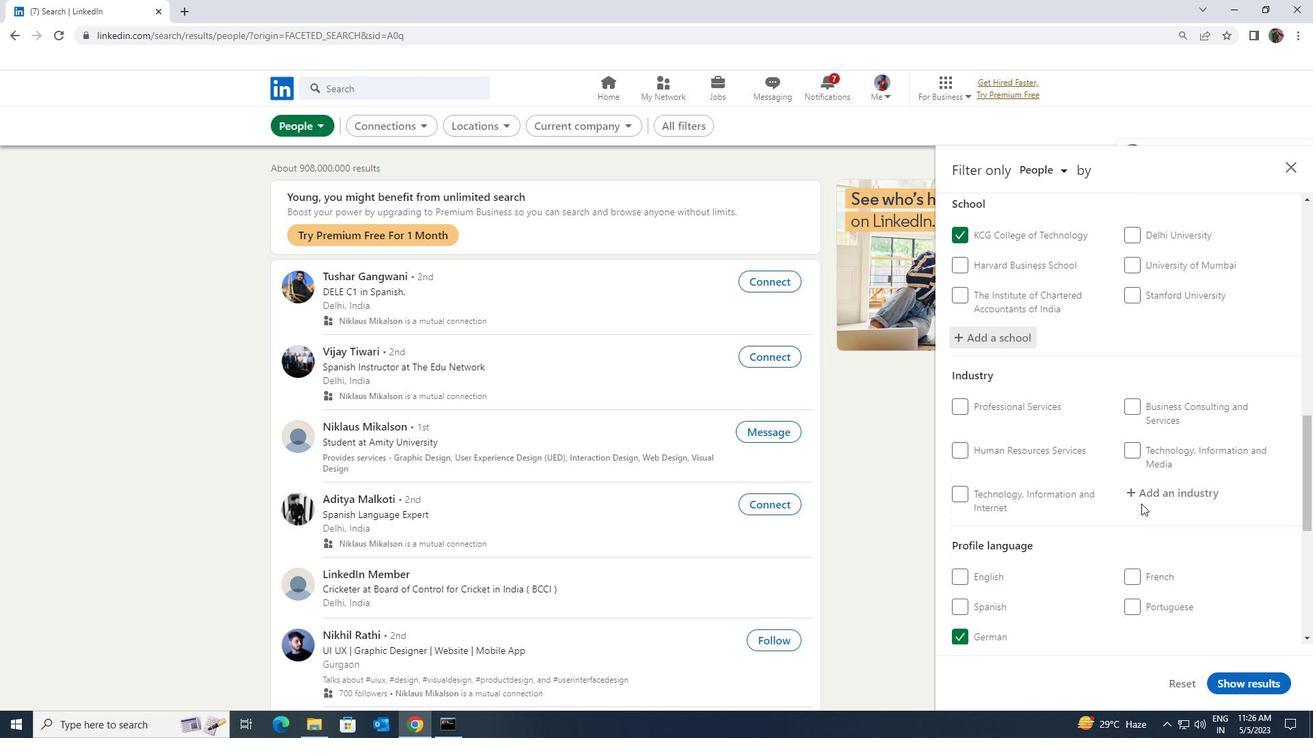 
Action: Mouse pressed left at (1141, 499)
Screenshot: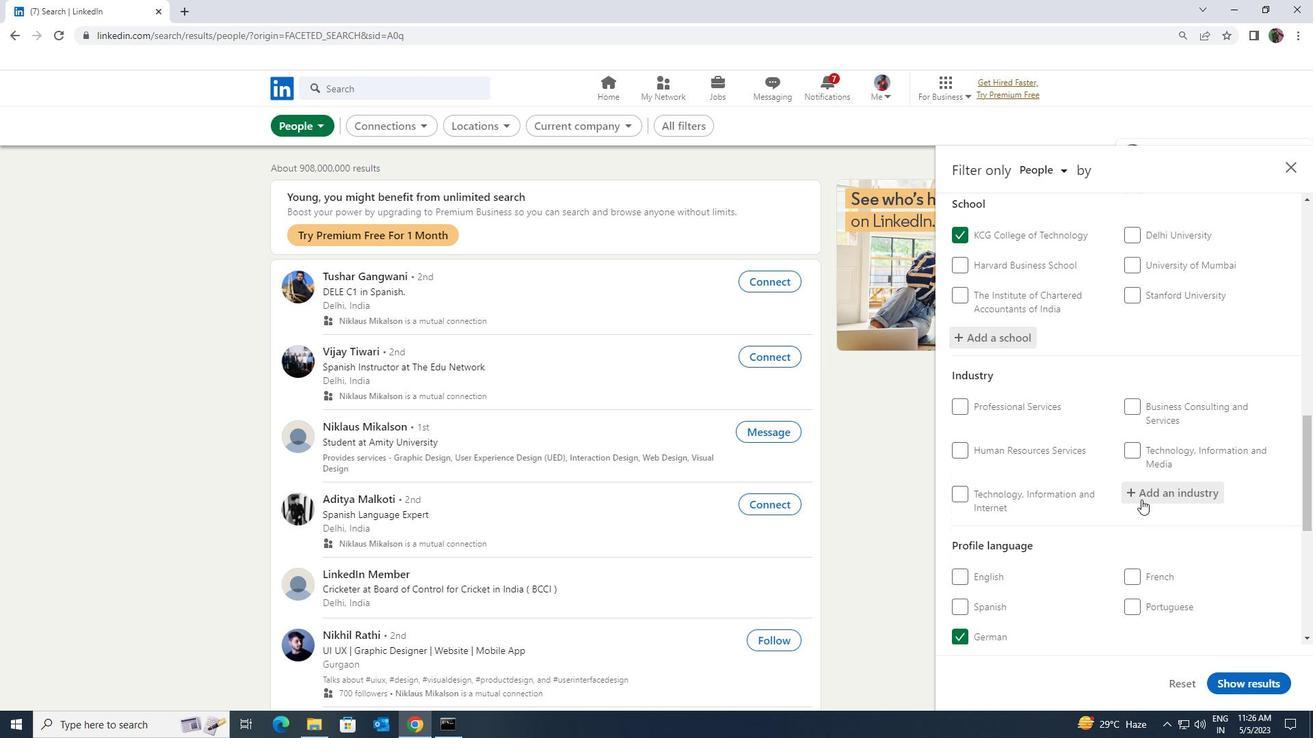 
Action: Key pressed <Key.shift><Key.shift><Key.shift>FAN<Key.backspace>MILY<Key.space><Key.shift>PLANNIN
Screenshot: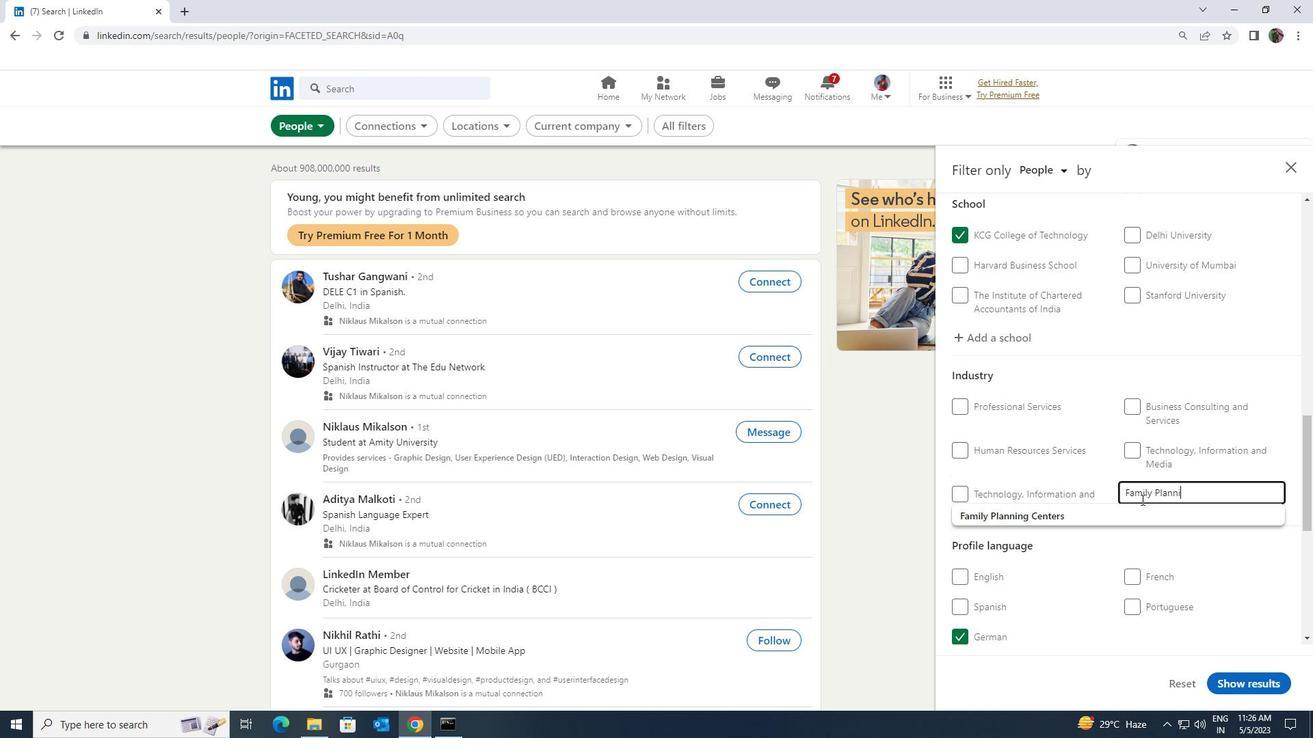 
Action: Mouse moved to (1131, 508)
Screenshot: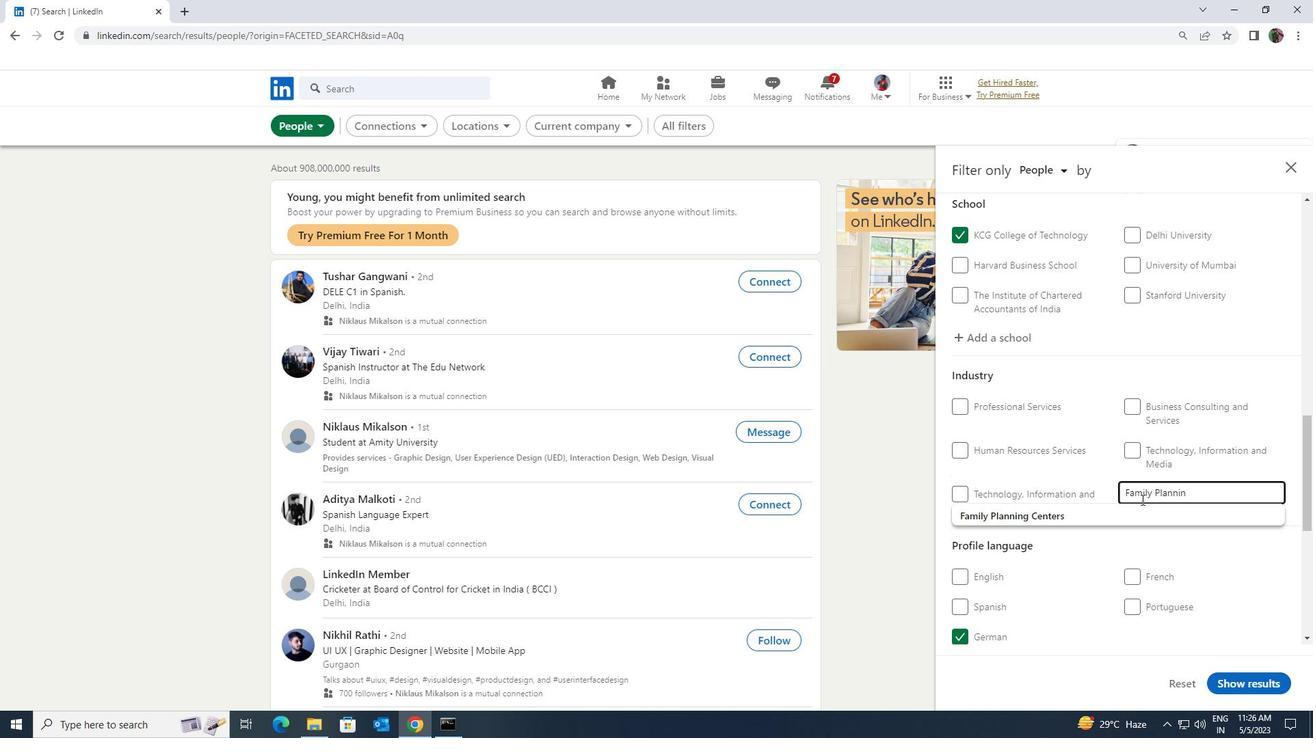 
Action: Mouse pressed left at (1131, 508)
Screenshot: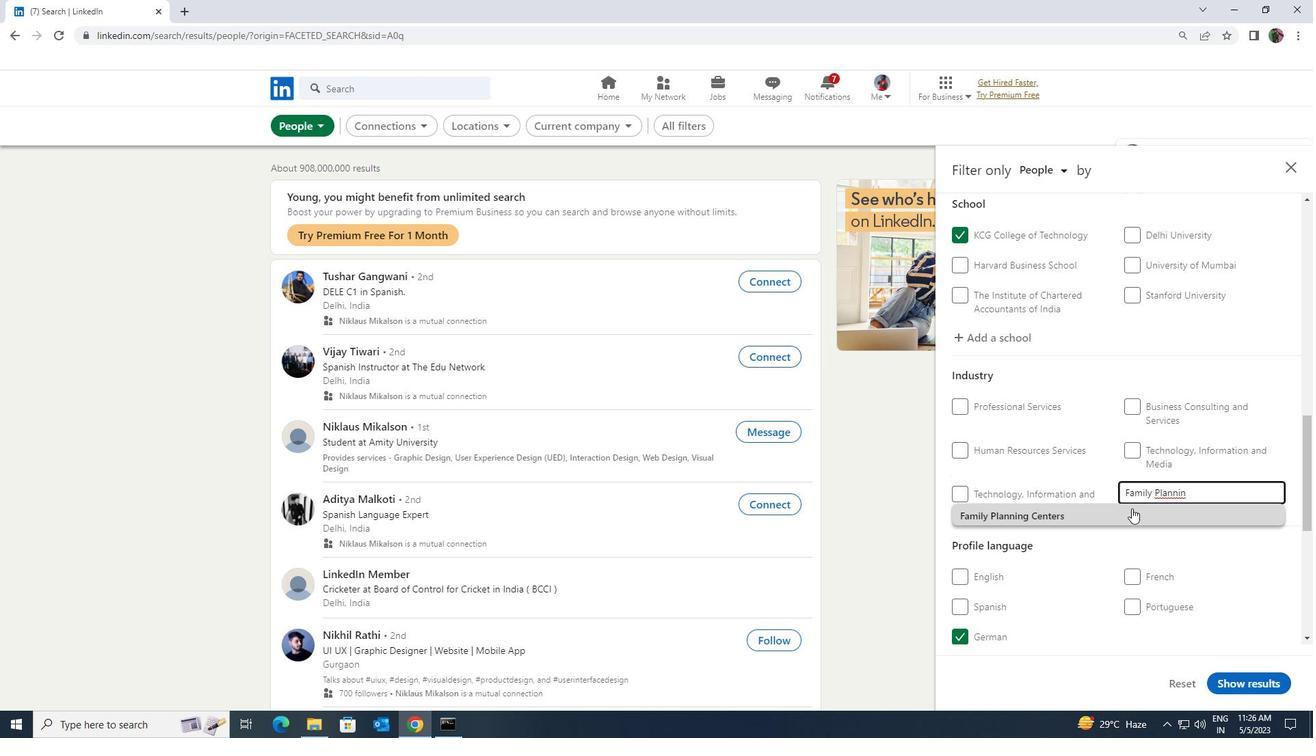 
Action: Mouse moved to (1131, 508)
Screenshot: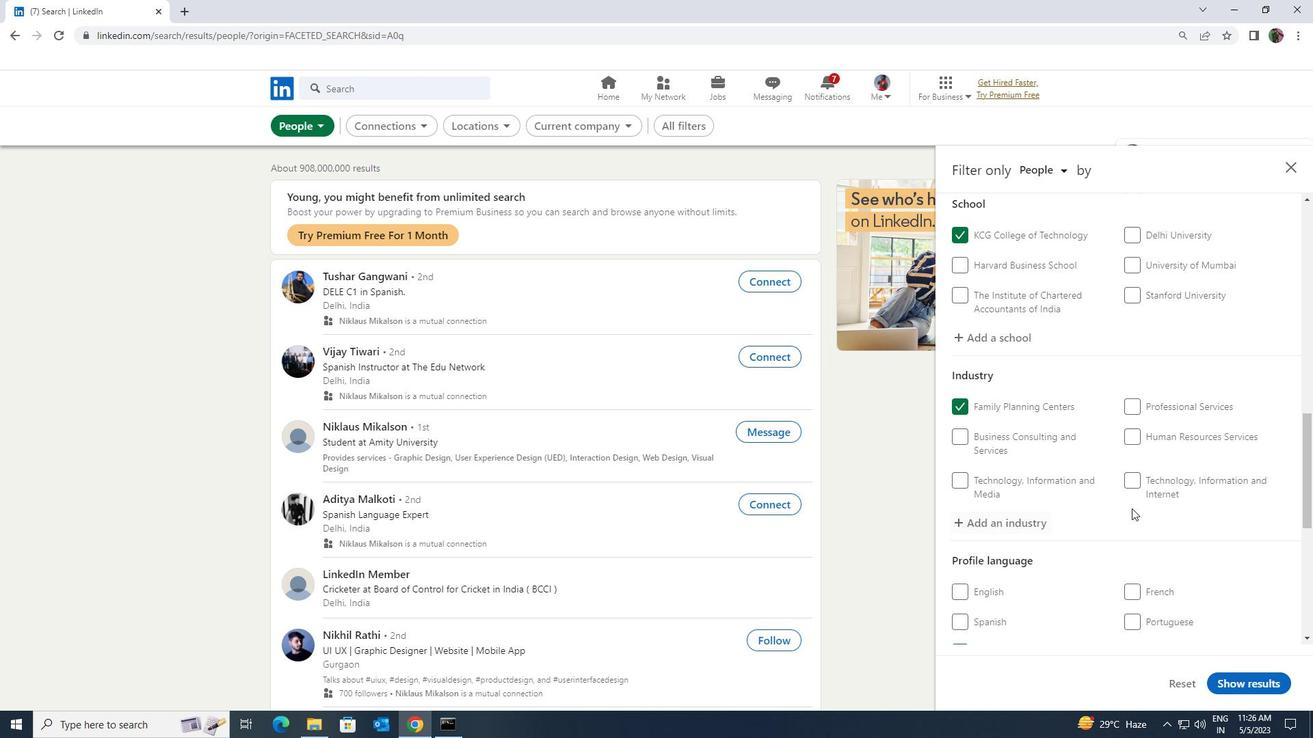 
Action: Mouse scrolled (1131, 508) with delta (0, 0)
Screenshot: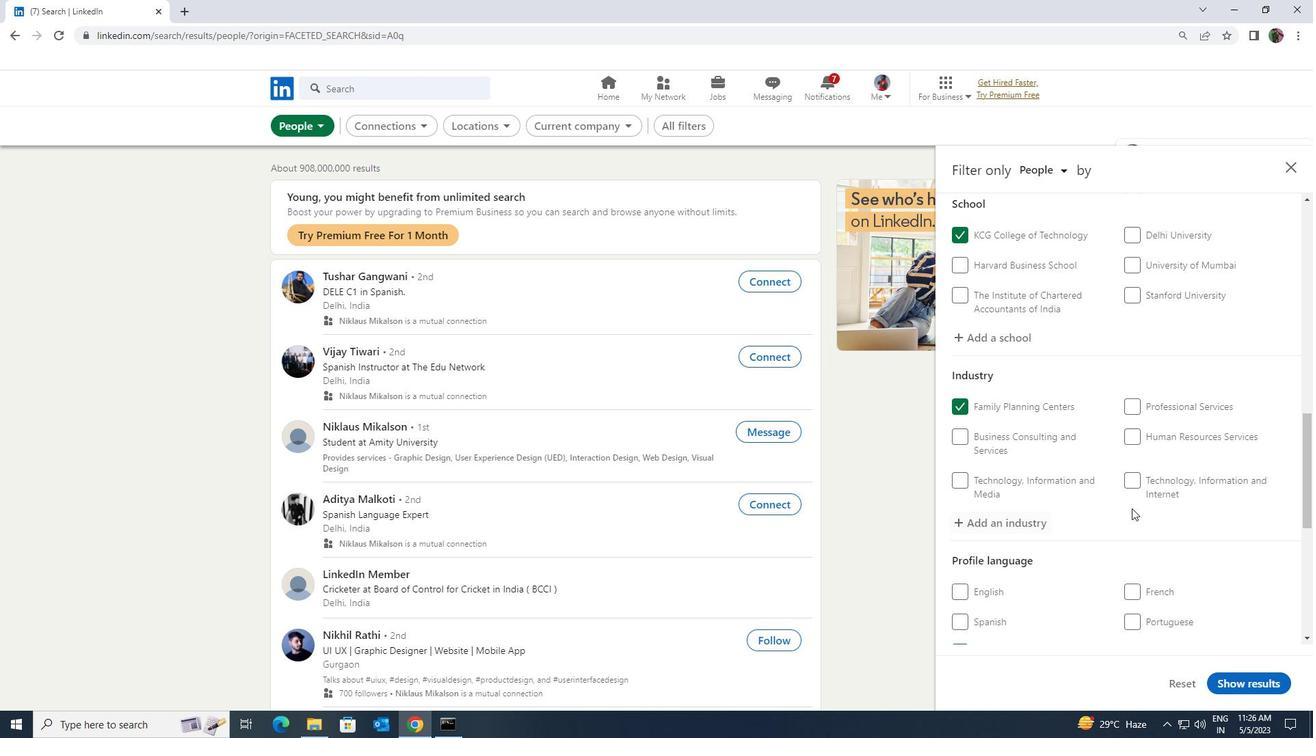 
Action: Mouse scrolled (1131, 508) with delta (0, 0)
Screenshot: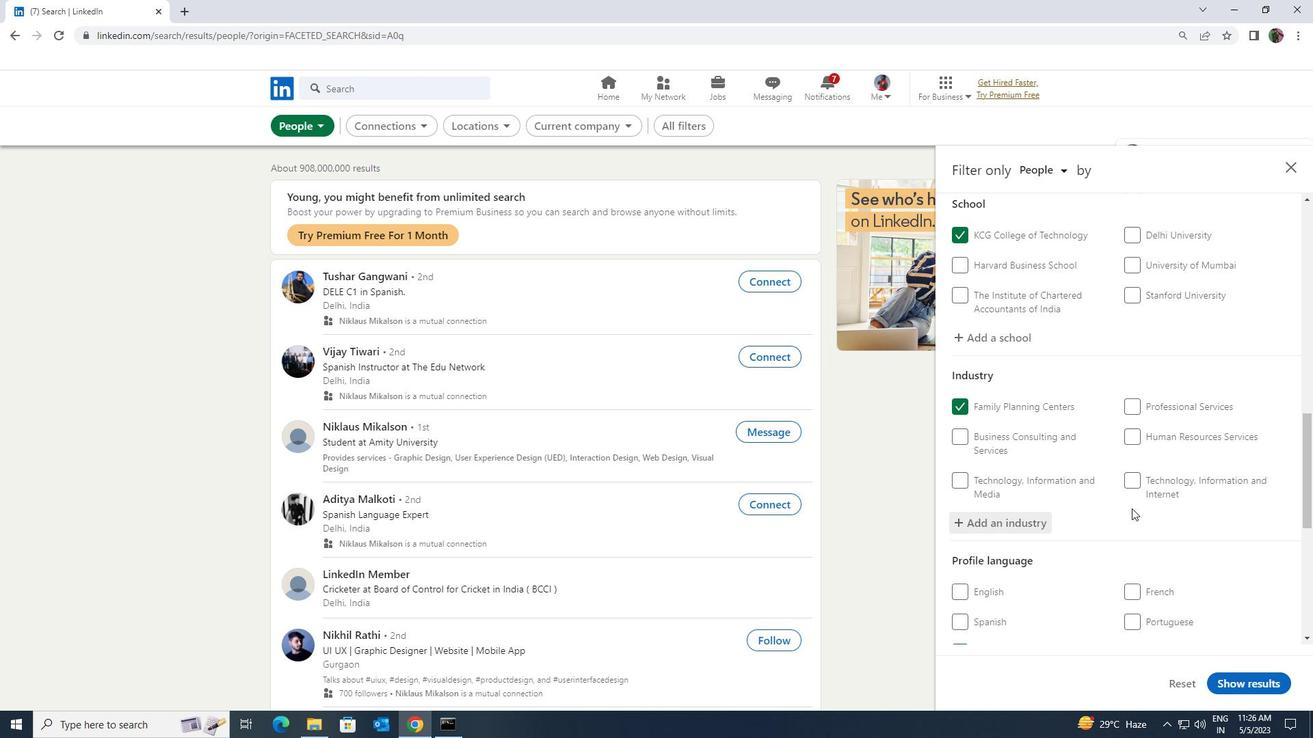 
Action: Mouse scrolled (1131, 508) with delta (0, 0)
Screenshot: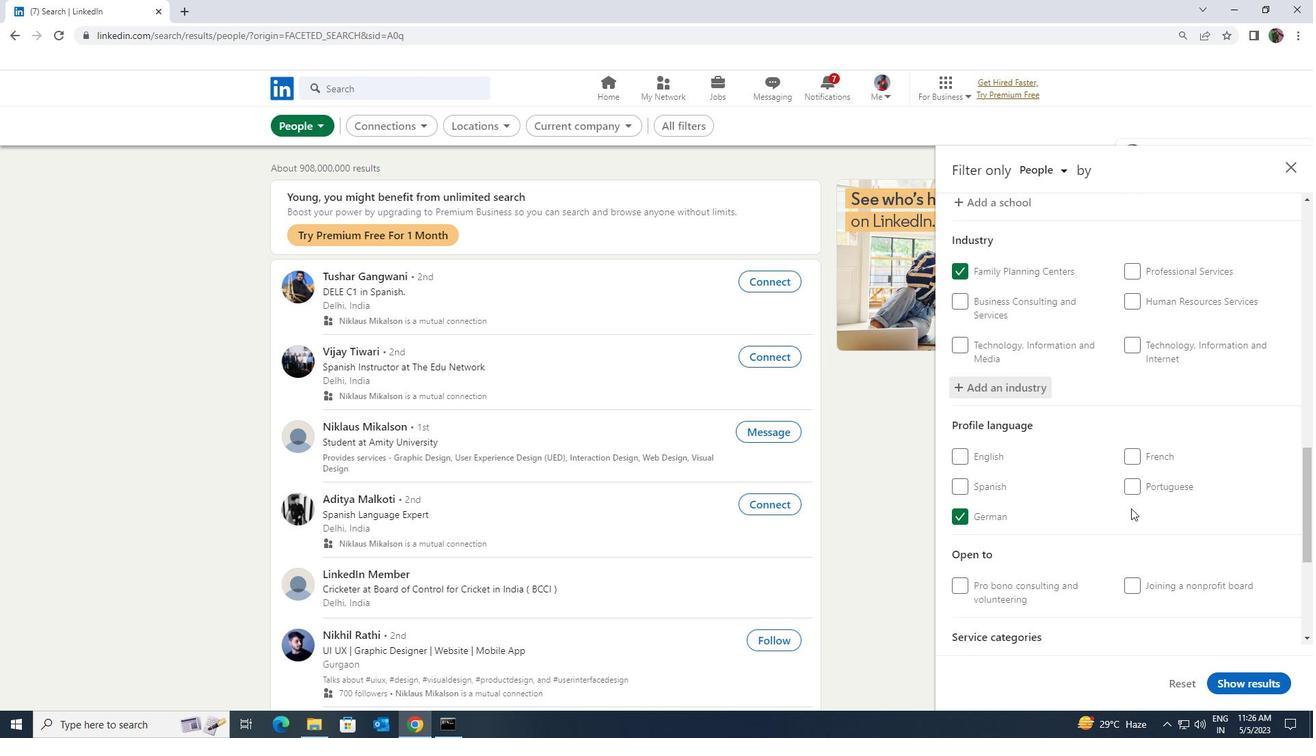 
Action: Mouse scrolled (1131, 508) with delta (0, 0)
Screenshot: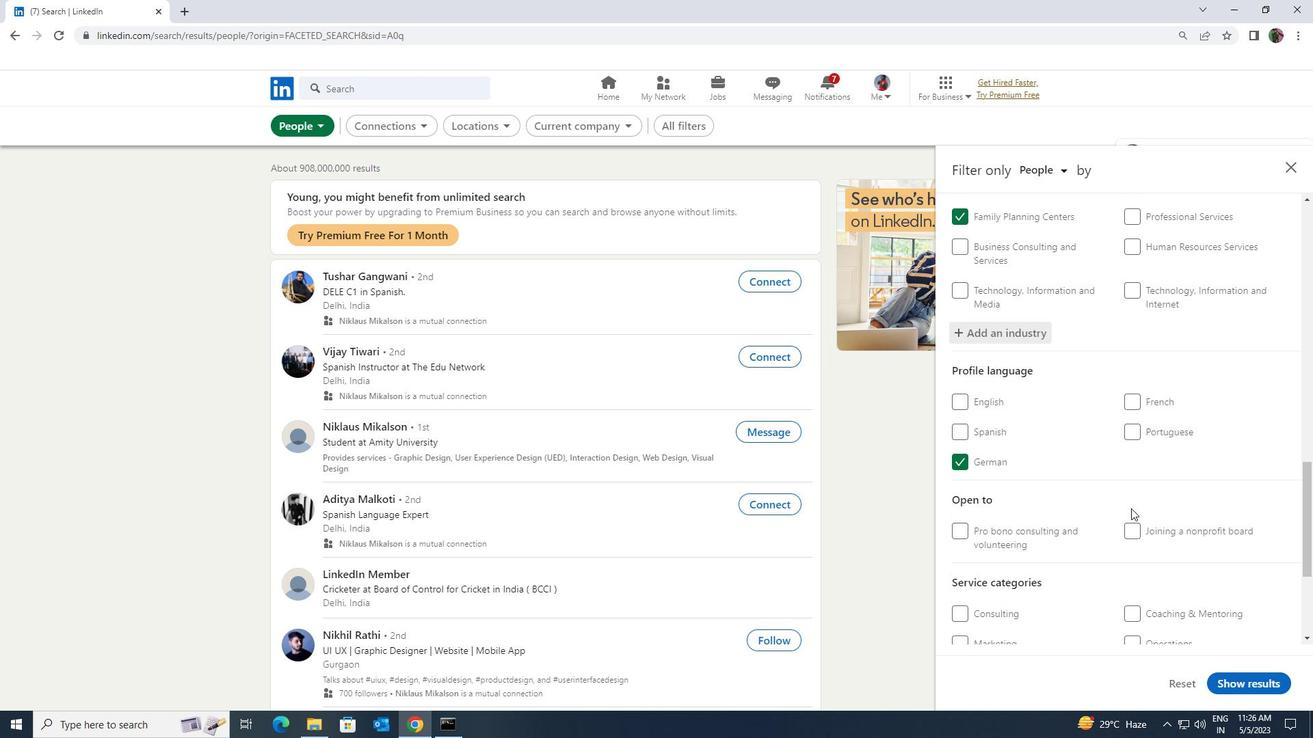 
Action: Mouse scrolled (1131, 508) with delta (0, 0)
Screenshot: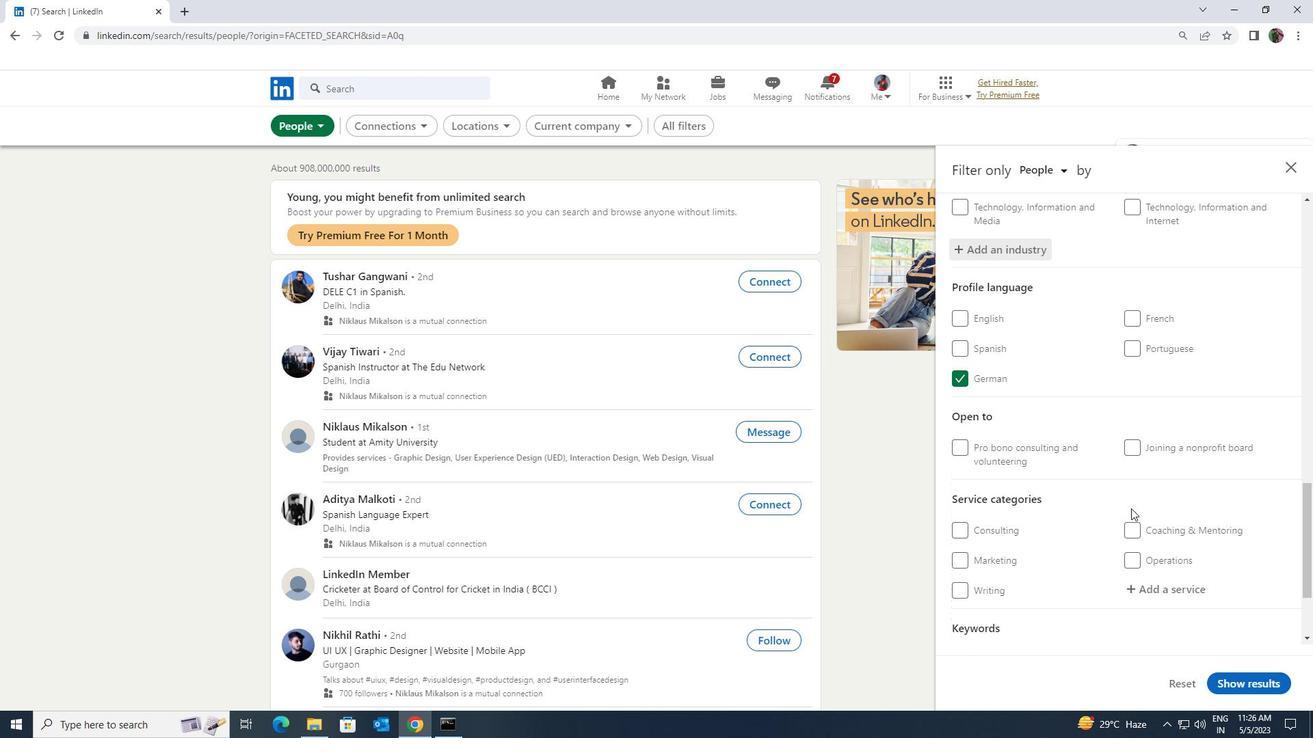
Action: Mouse moved to (1128, 524)
Screenshot: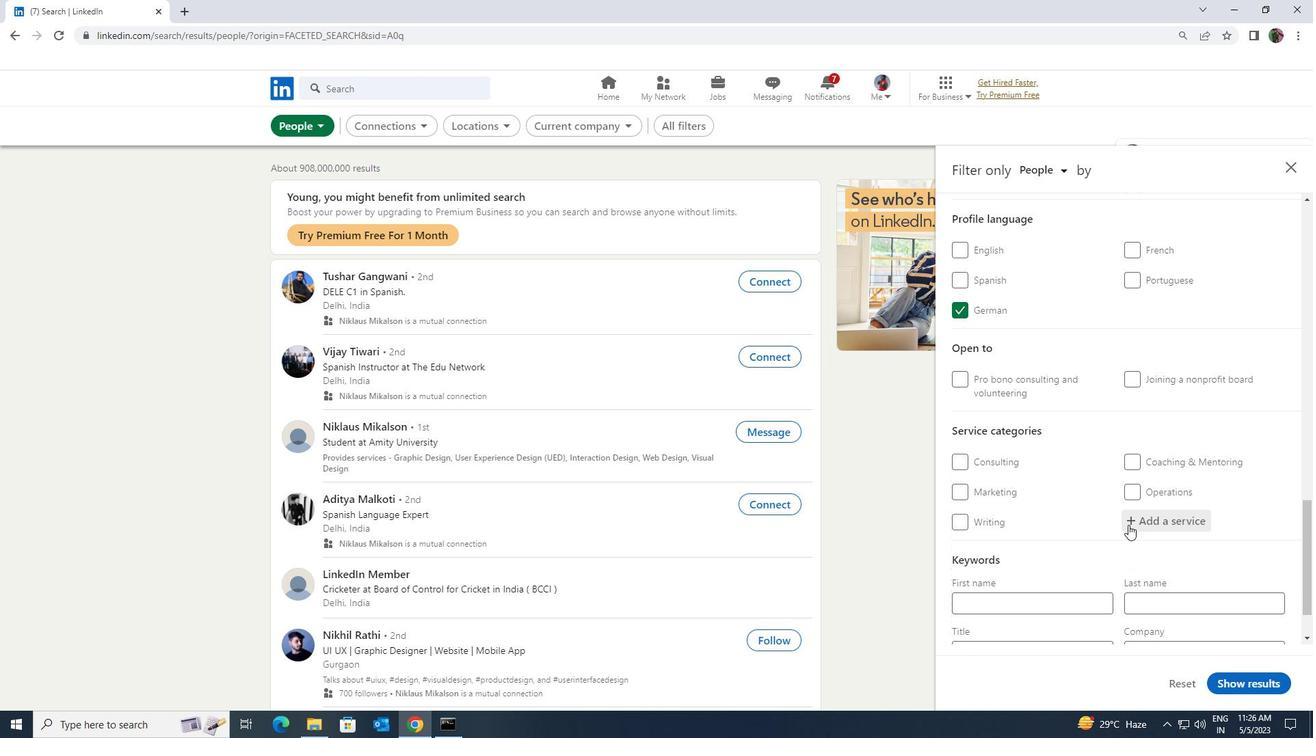 
Action: Mouse pressed left at (1128, 524)
Screenshot: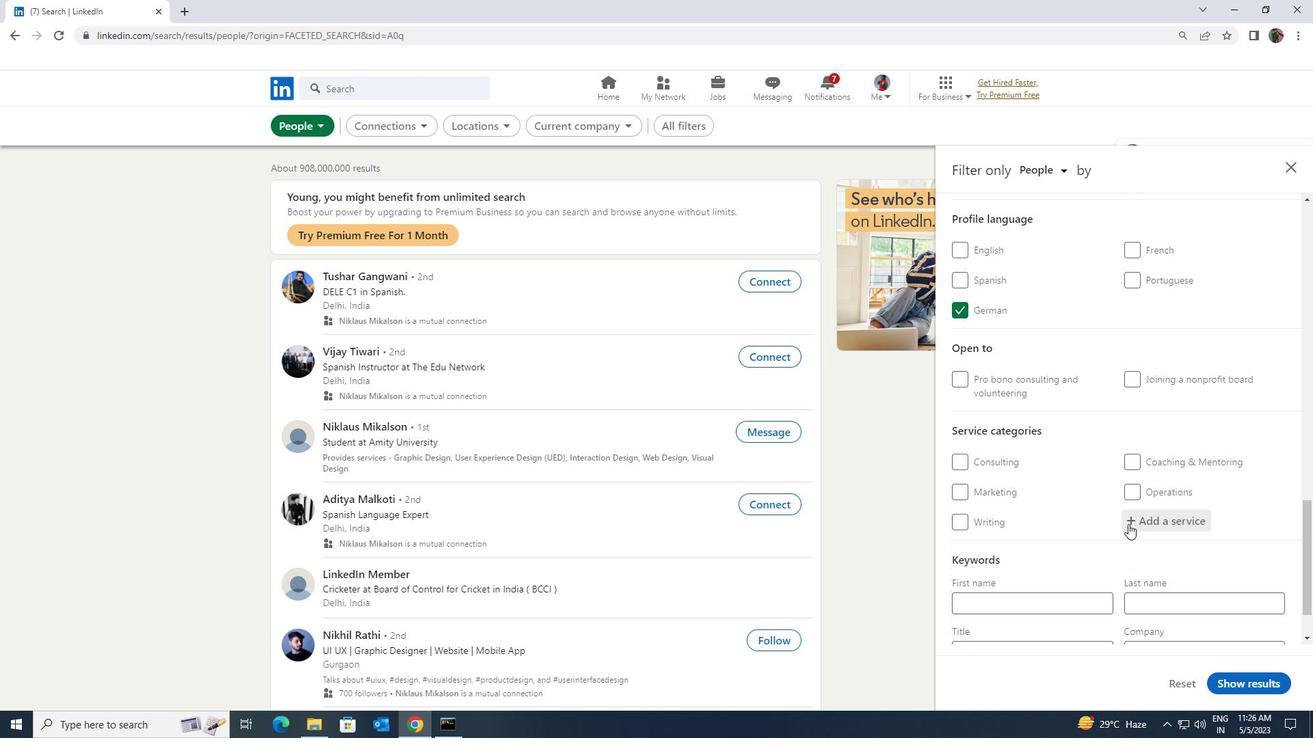 
Action: Key pressed <Key.shift><Key.shift><Key.shift><Key.shift><Key.shift>HEALTH<Key.space>INSU
Screenshot: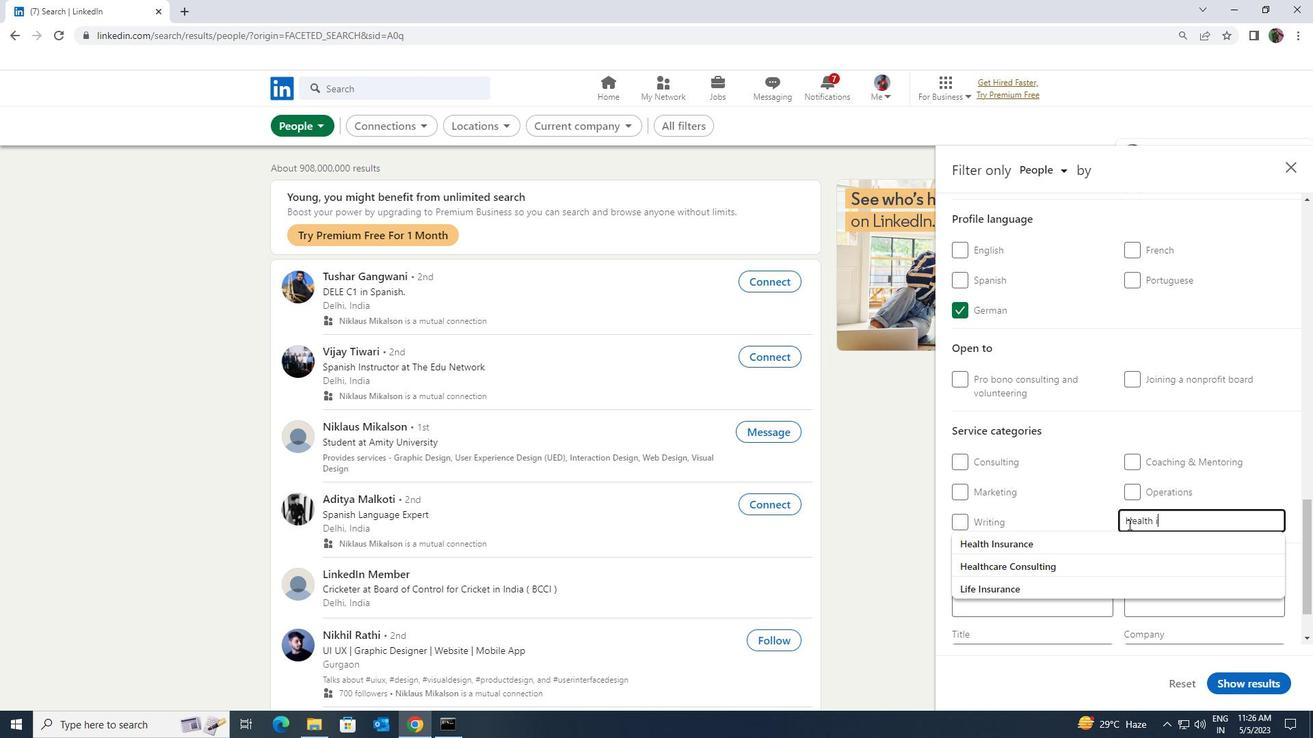 
Action: Mouse moved to (1125, 533)
Screenshot: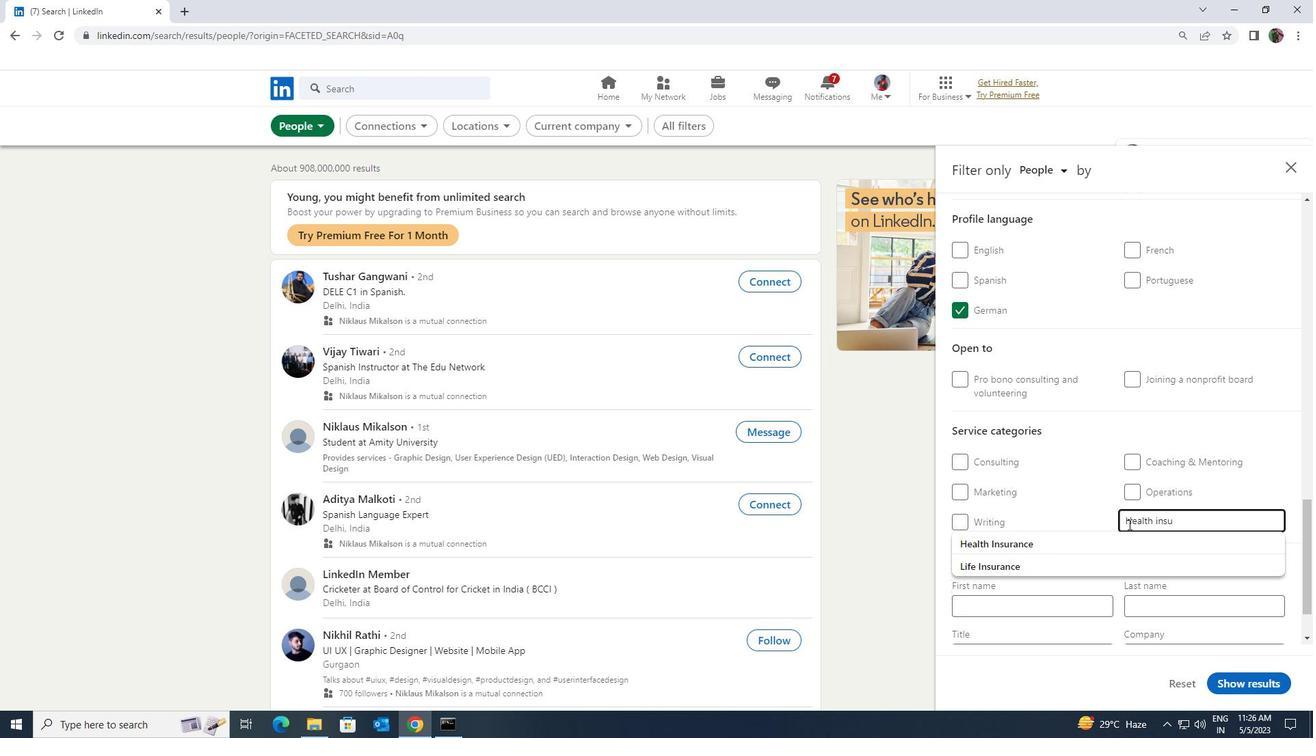 
Action: Mouse pressed left at (1125, 533)
Screenshot: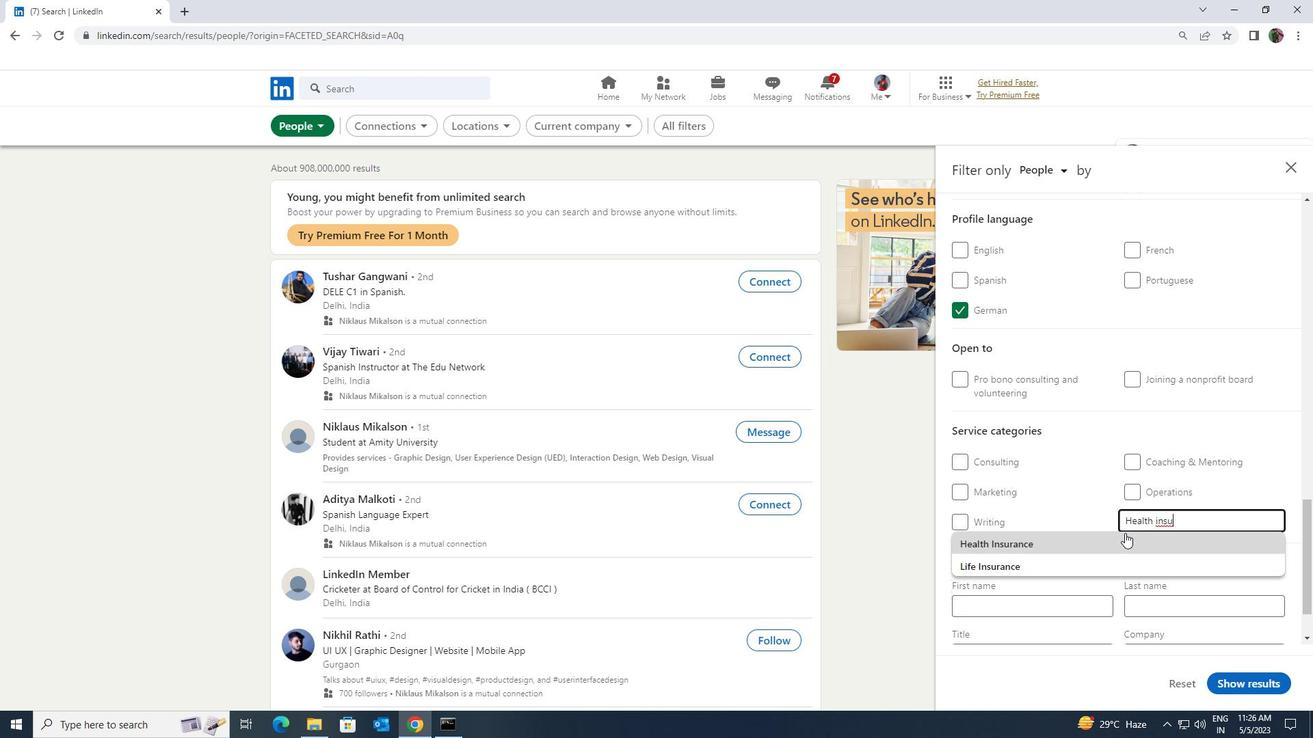 
Action: Mouse scrolled (1125, 532) with delta (0, 0)
Screenshot: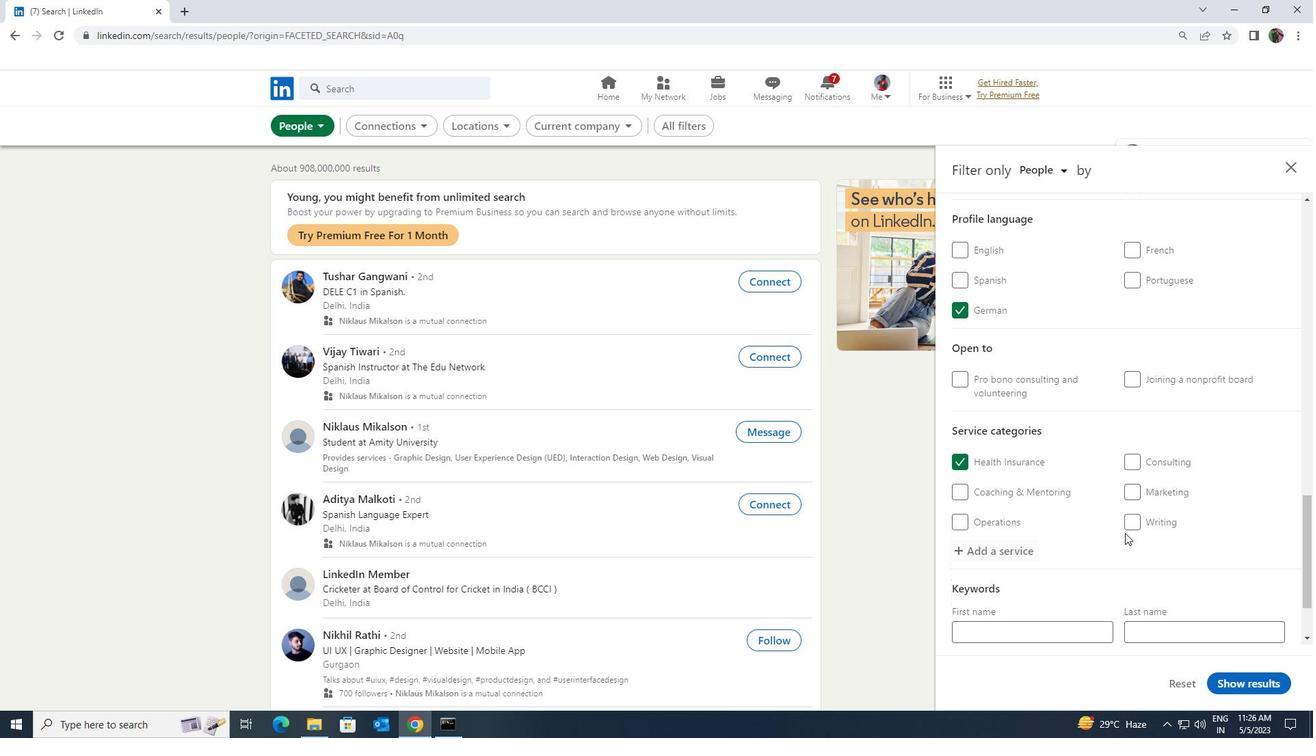 
Action: Mouse moved to (1125, 534)
Screenshot: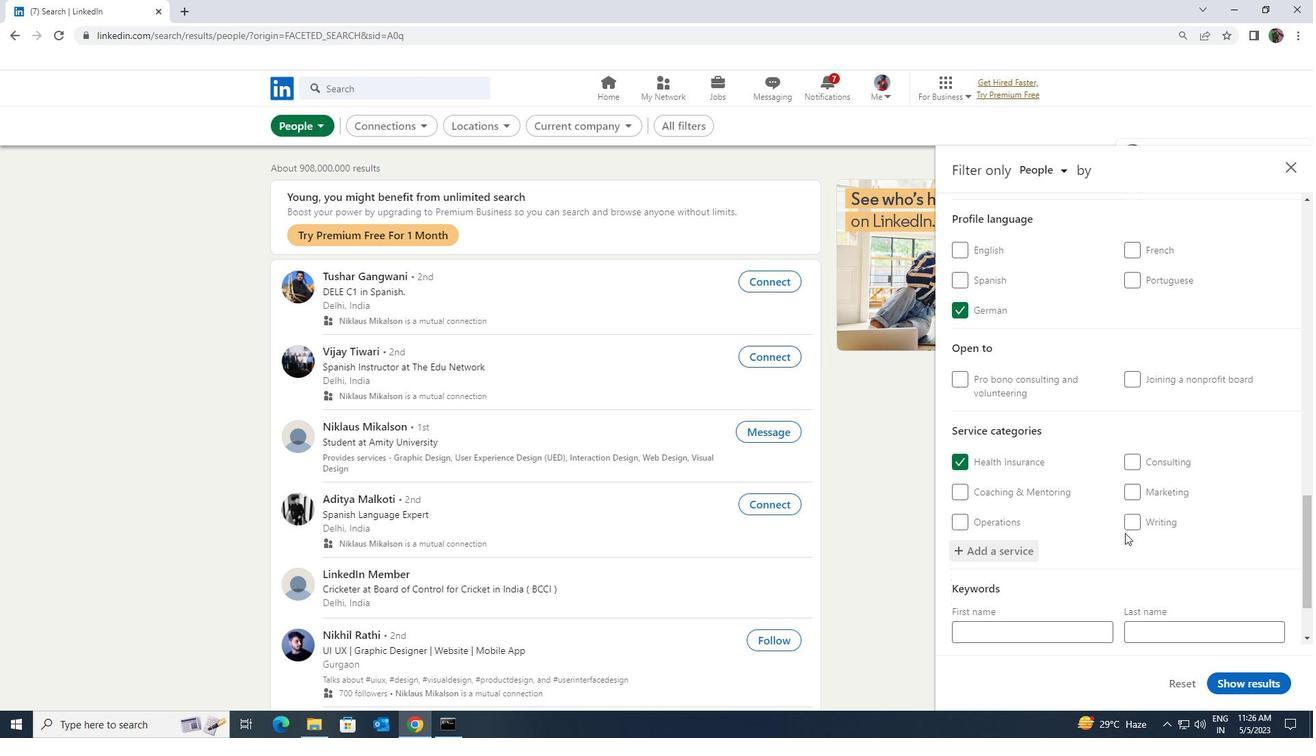 
Action: Mouse scrolled (1125, 533) with delta (0, 0)
Screenshot: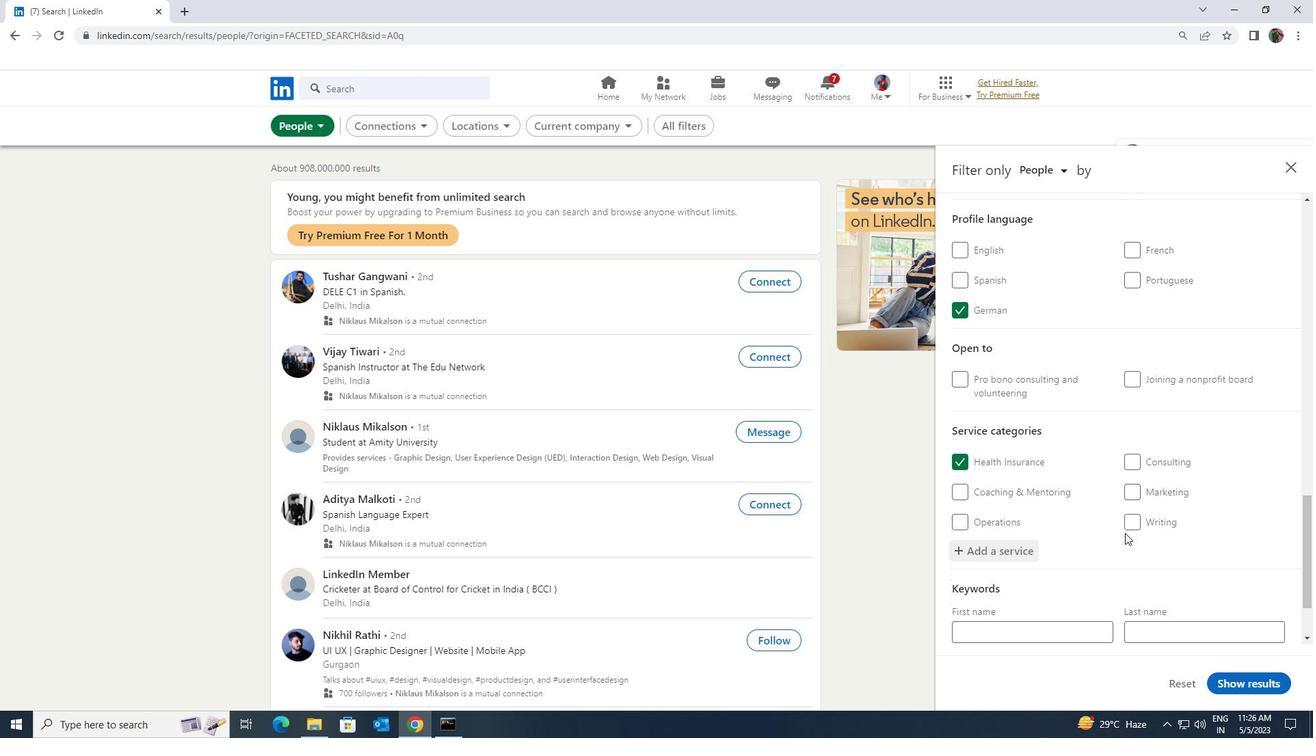 
Action: Mouse moved to (1119, 537)
Screenshot: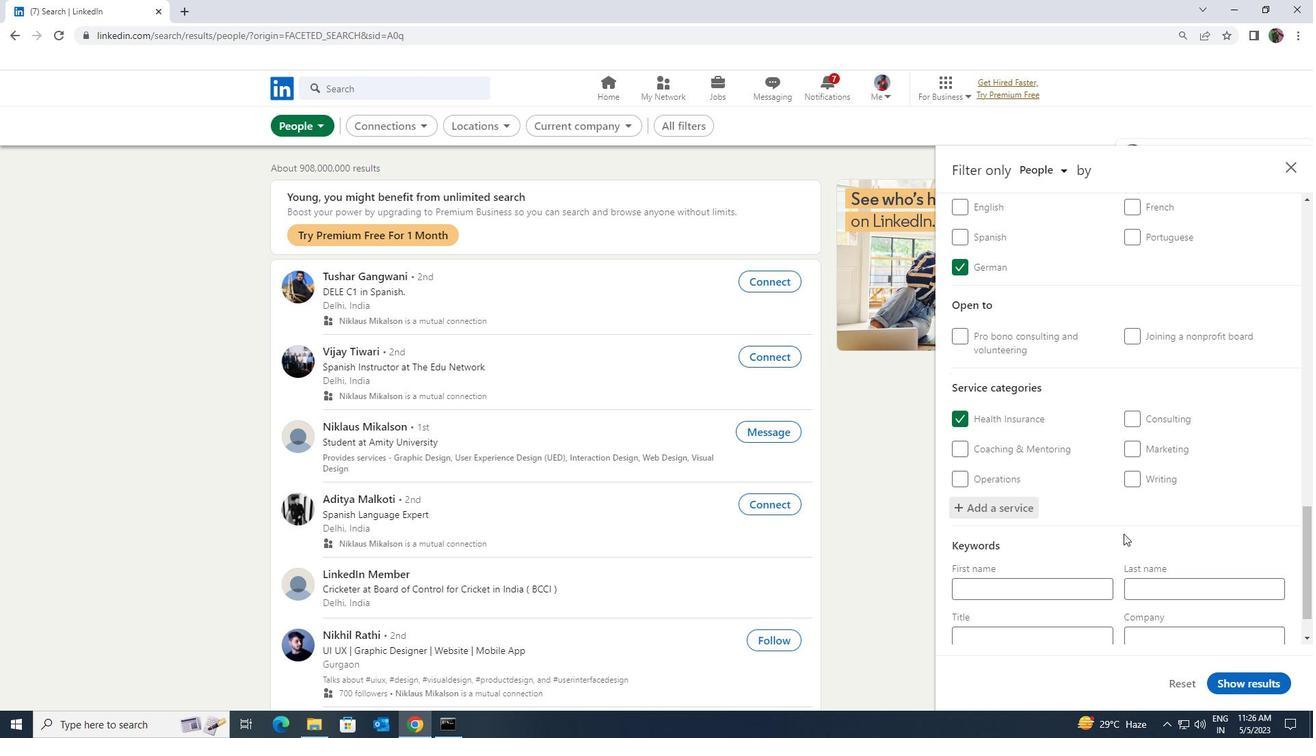 
Action: Mouse scrolled (1119, 536) with delta (0, 0)
Screenshot: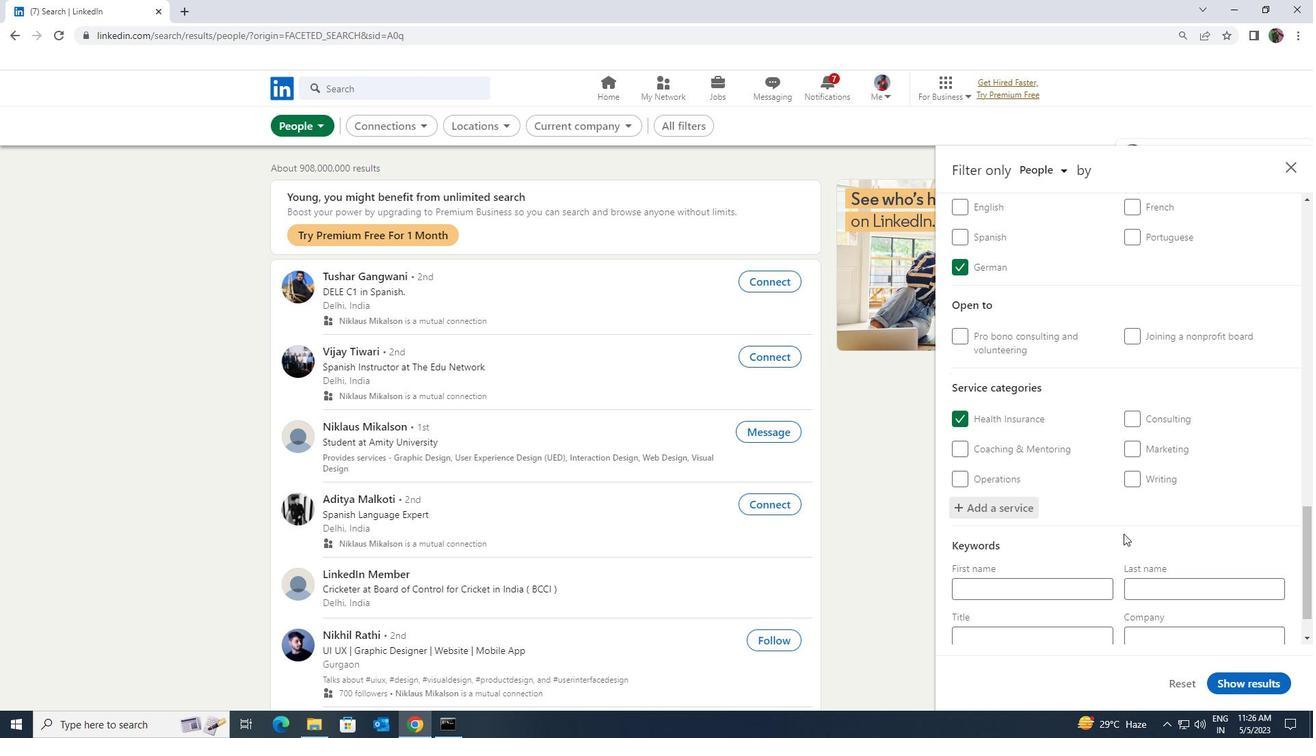 
Action: Mouse moved to (1098, 577)
Screenshot: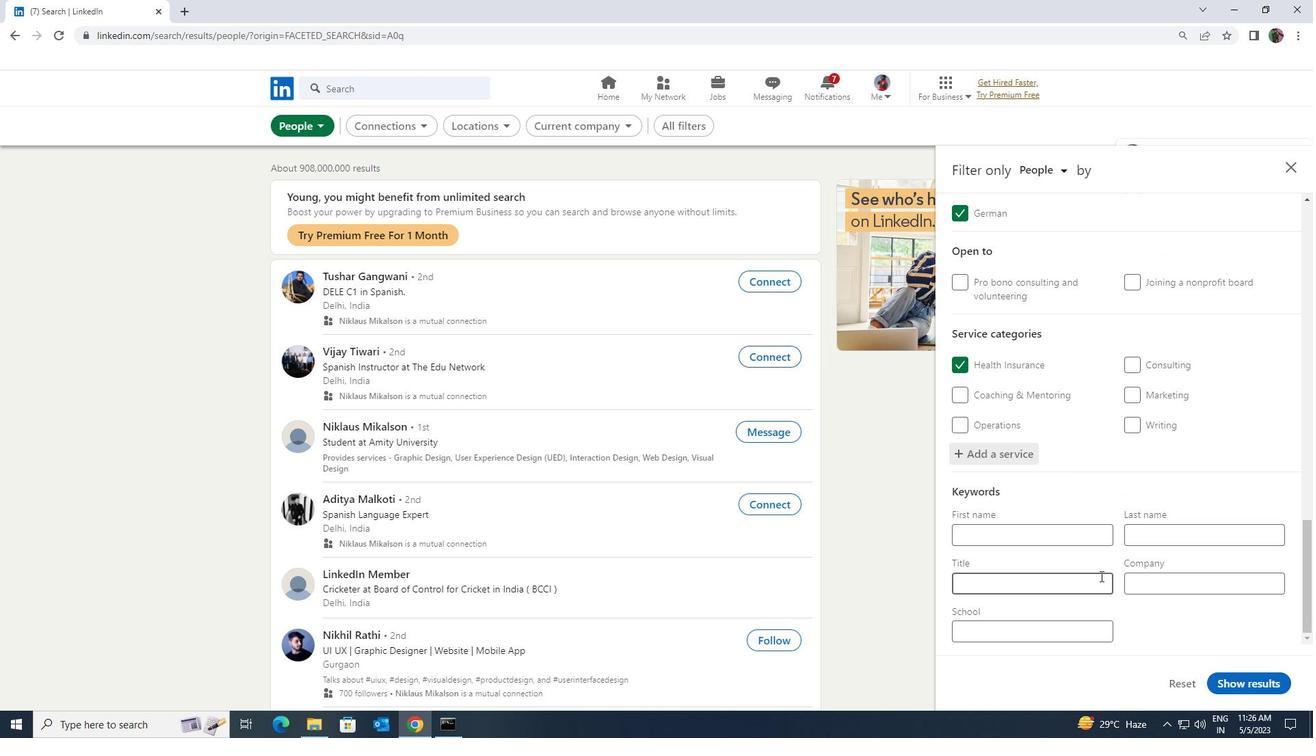 
Action: Mouse pressed left at (1098, 577)
Screenshot: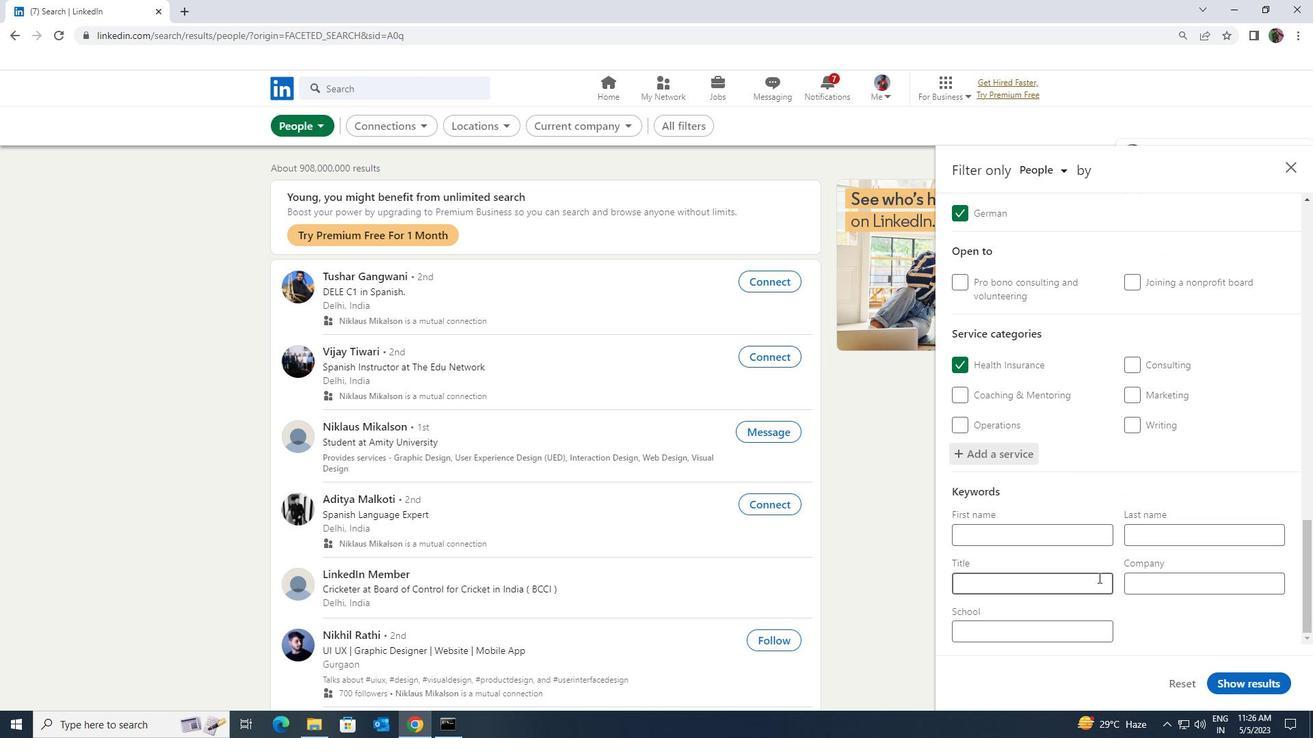 
Action: Key pressed <Key.shift><Key.shift><Key.shift><Key.shift><Key.shift>TUTOR/<Key.shift>ONLINE<Key.space><Key.shift>TUTOR
Screenshot: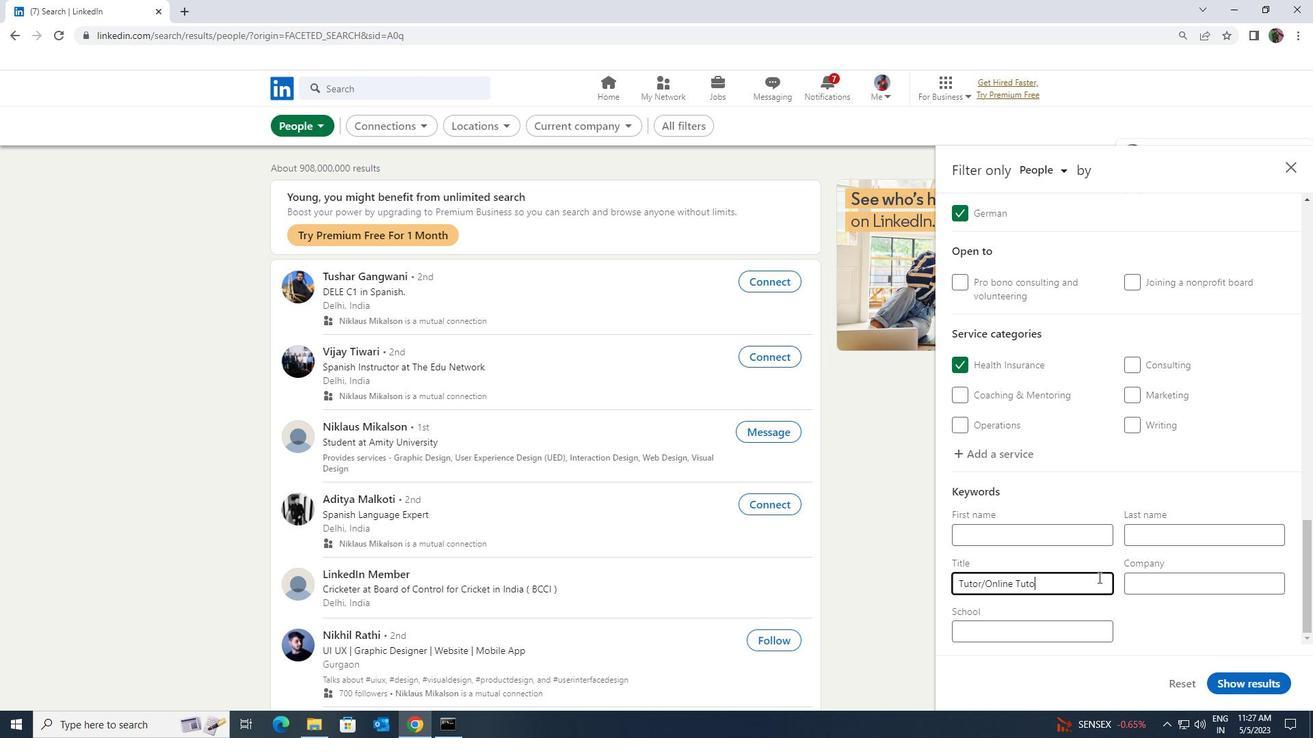 
Action: Mouse moved to (1226, 680)
Screenshot: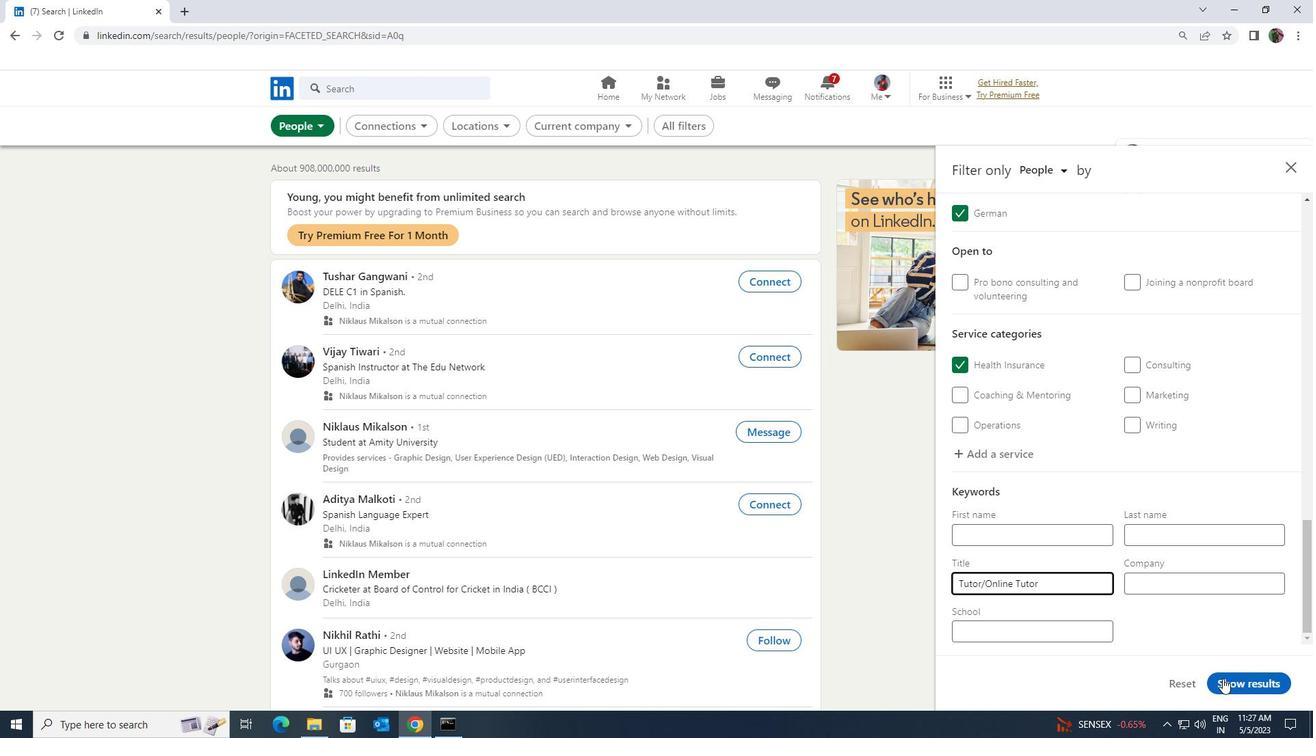 
Action: Mouse pressed left at (1226, 680)
Screenshot: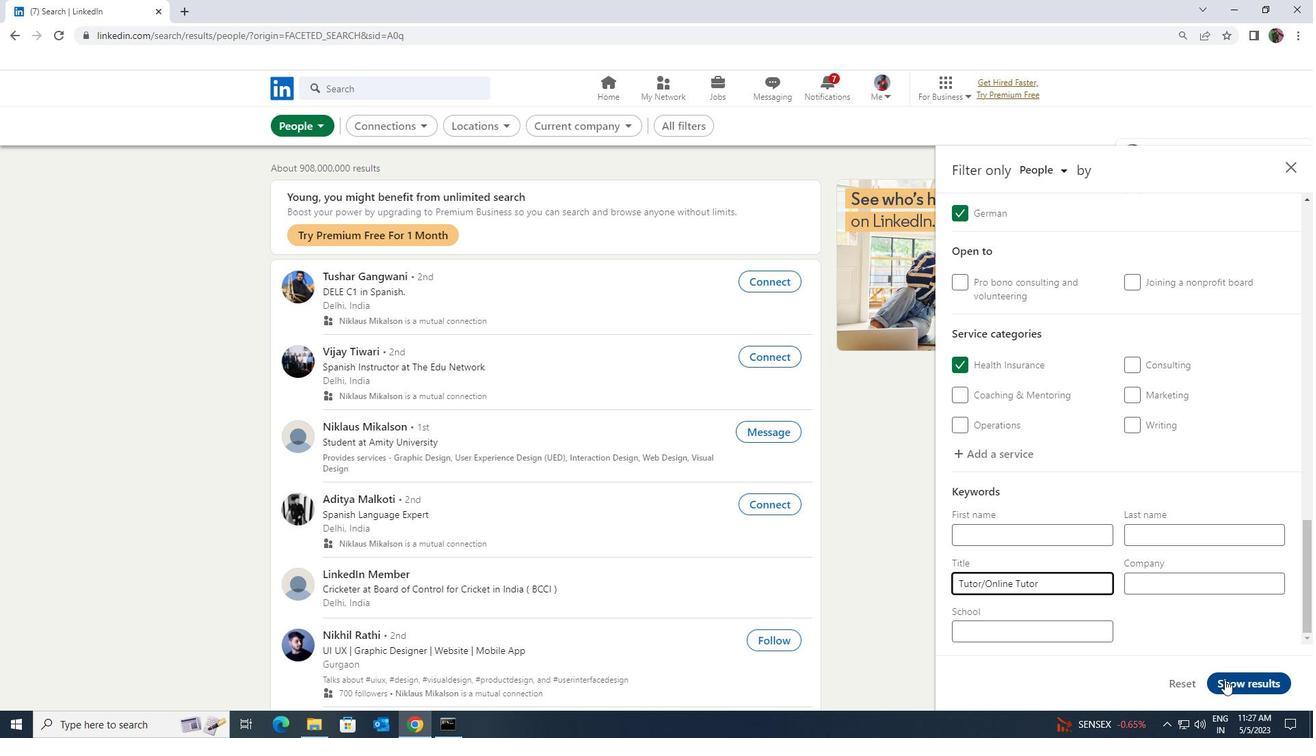 
